Task: Find connections with filter location Metzingen with filter topic #programingwith filter profile language English with filter current company Zynga with filter school Bharat Institute of Technology with filter industry Wholesale Import and Export with filter service category iOS Development with filter keywords title Sales Engineer
Action: Mouse moved to (607, 68)
Screenshot: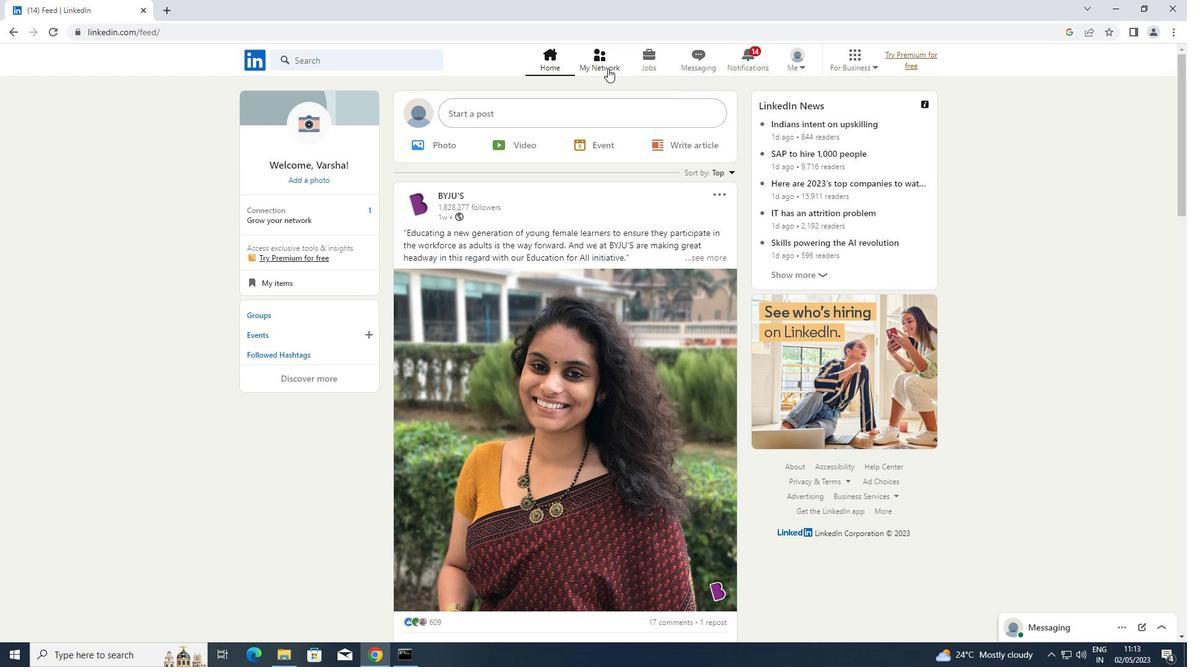 
Action: Mouse pressed left at (607, 68)
Screenshot: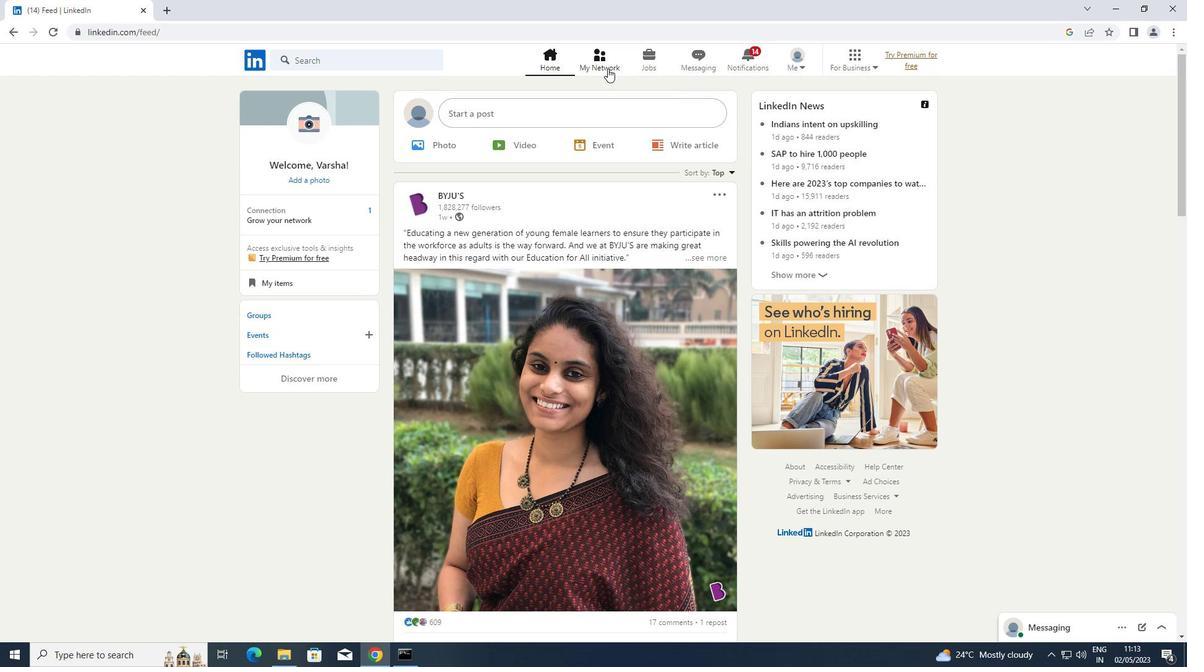 
Action: Mouse moved to (363, 134)
Screenshot: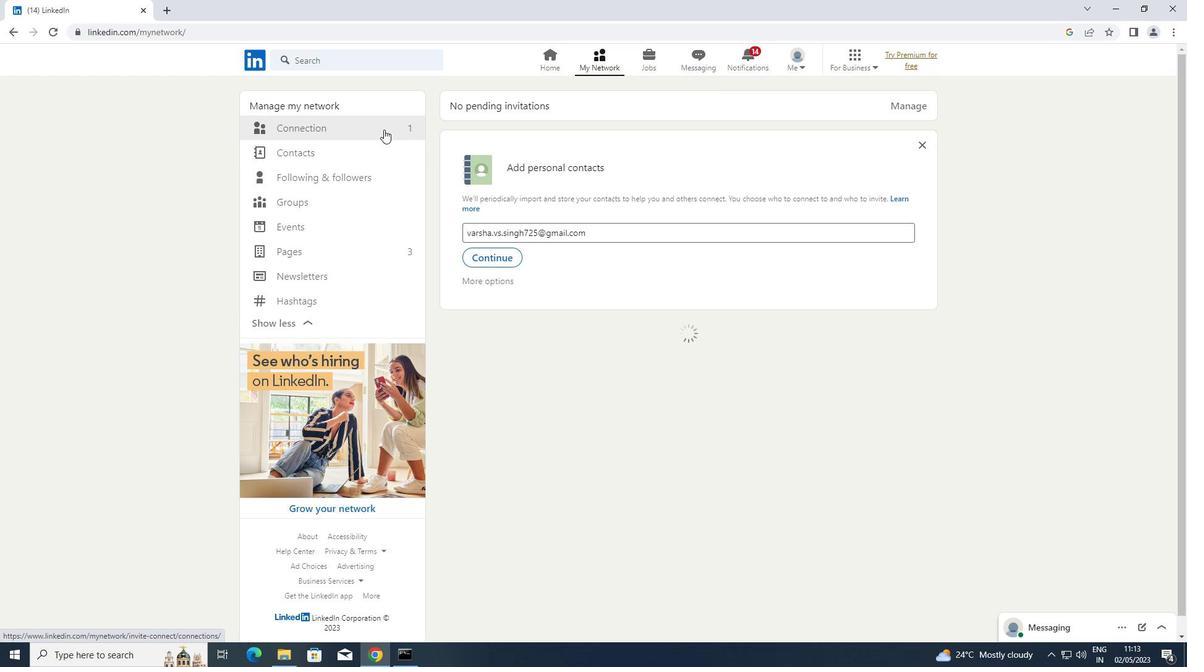 
Action: Mouse pressed left at (363, 134)
Screenshot: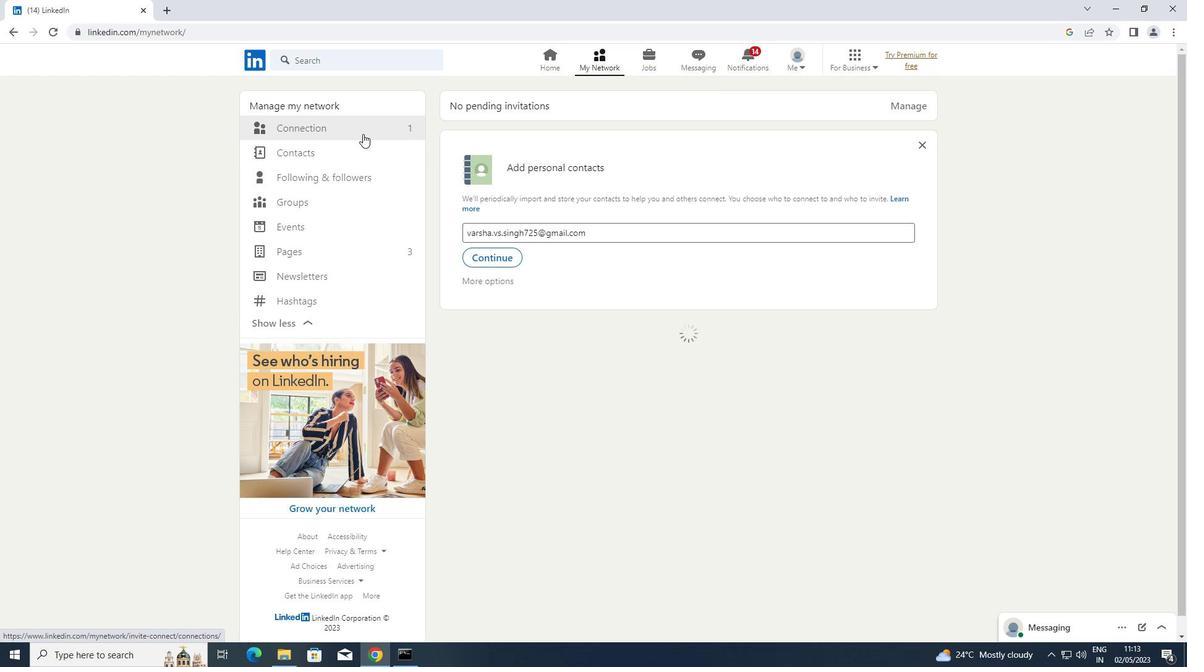 
Action: Mouse moved to (682, 126)
Screenshot: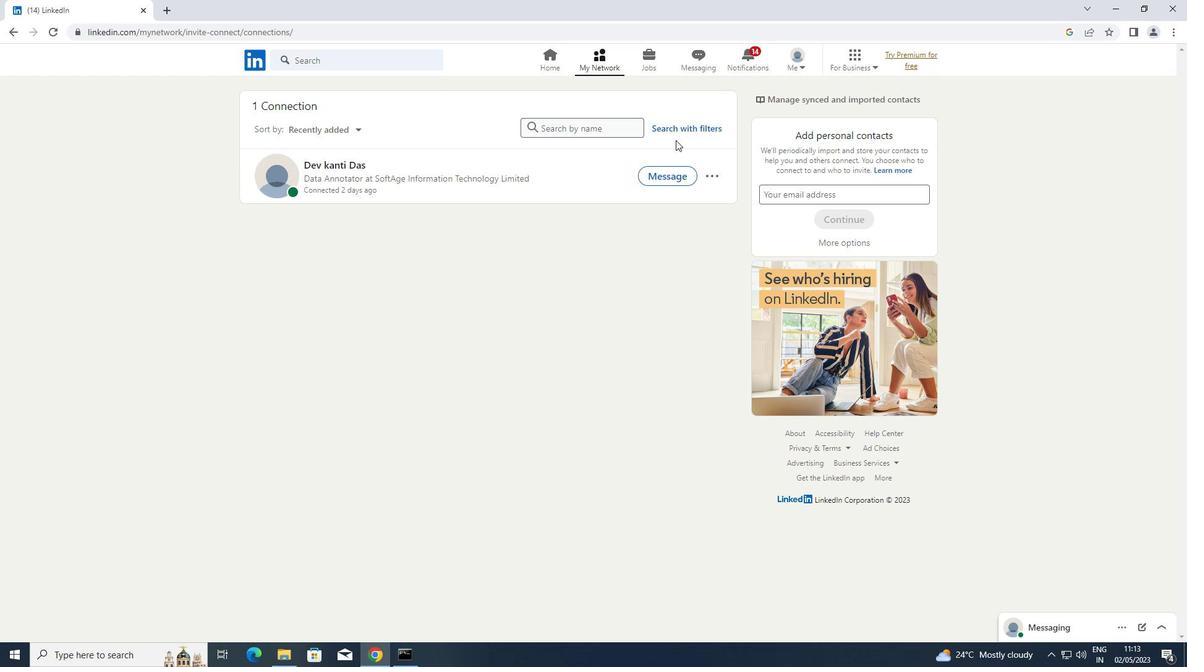 
Action: Mouse pressed left at (682, 126)
Screenshot: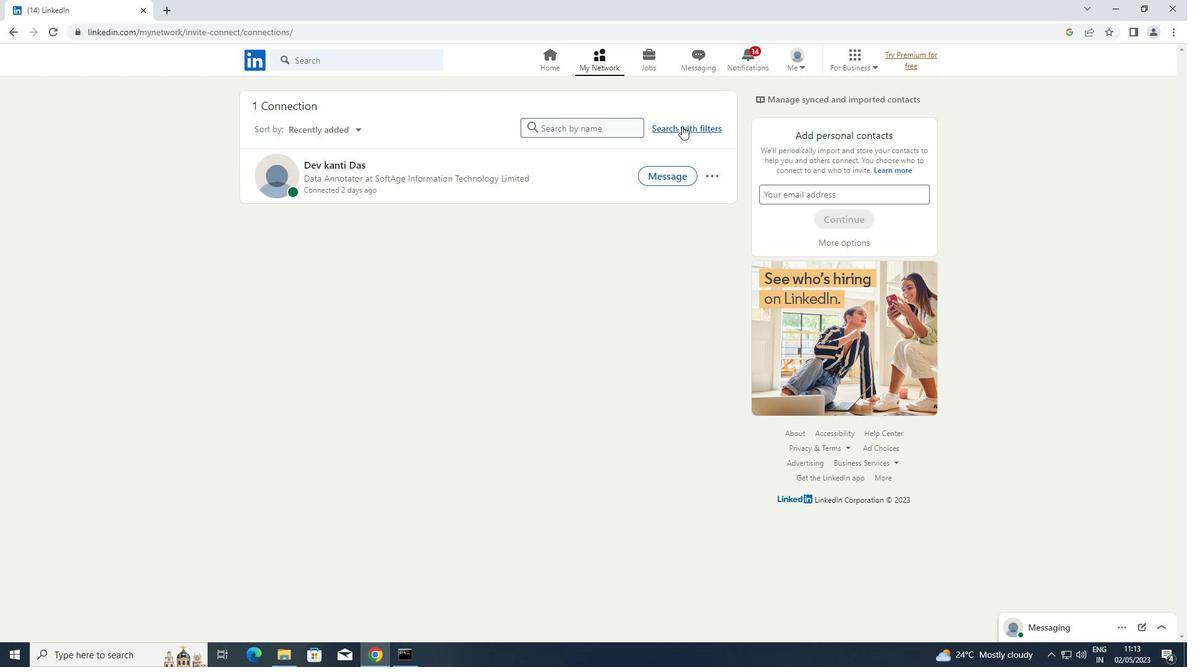 
Action: Mouse moved to (633, 100)
Screenshot: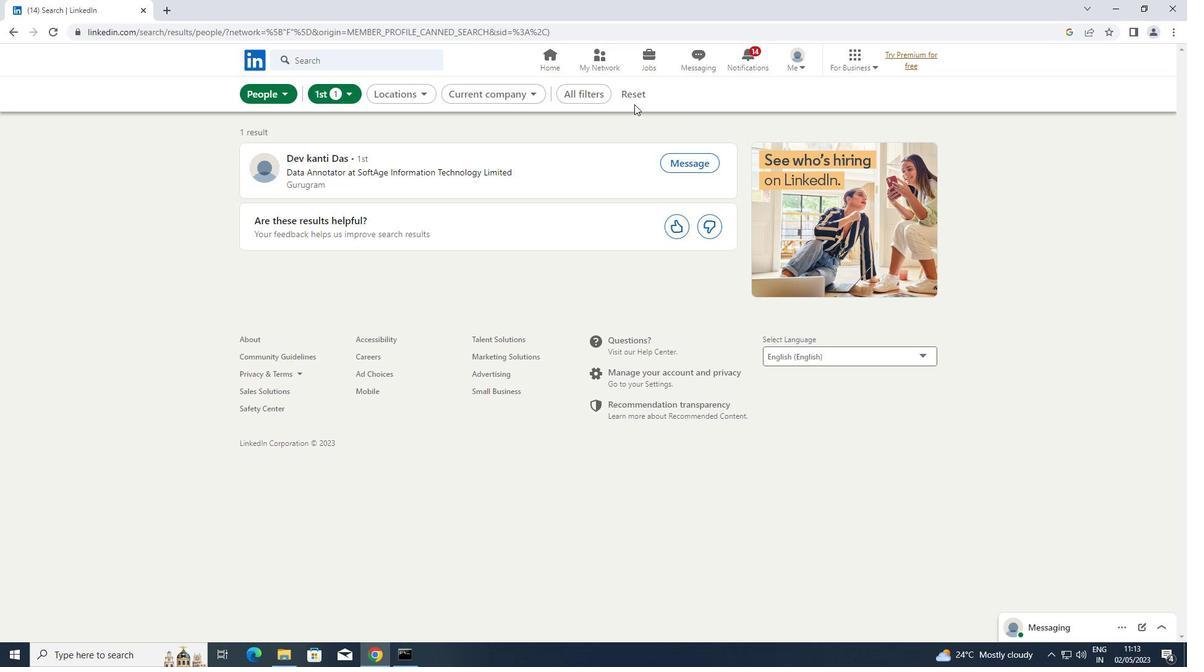 
Action: Mouse pressed left at (633, 100)
Screenshot: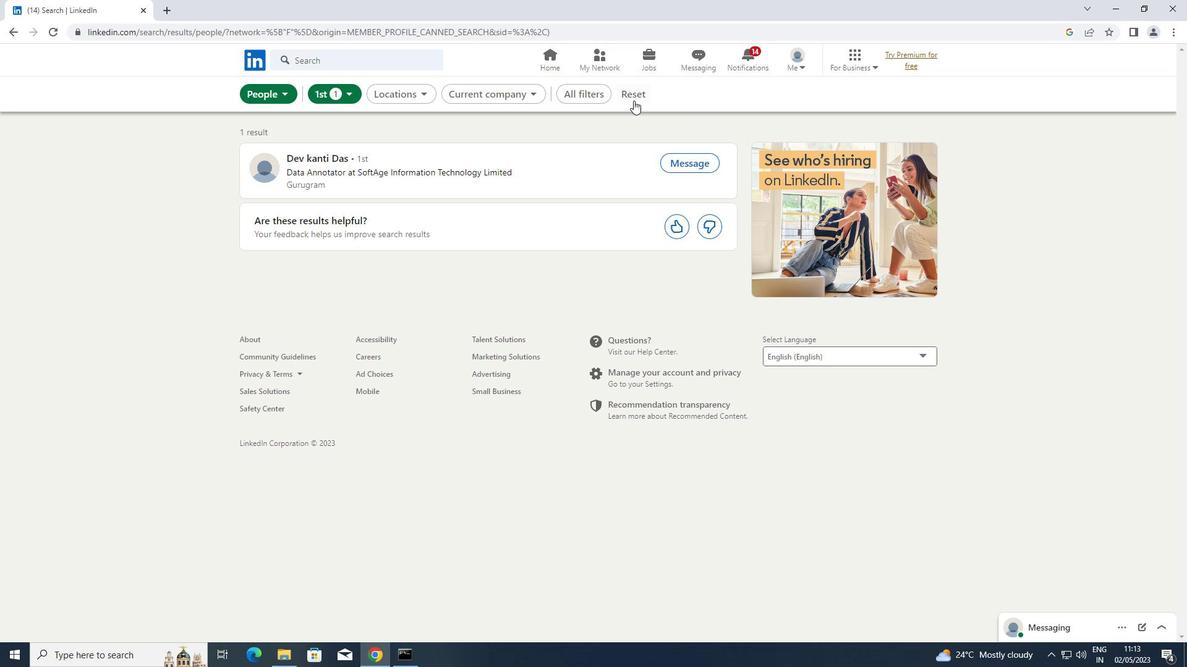 
Action: Mouse moved to (613, 94)
Screenshot: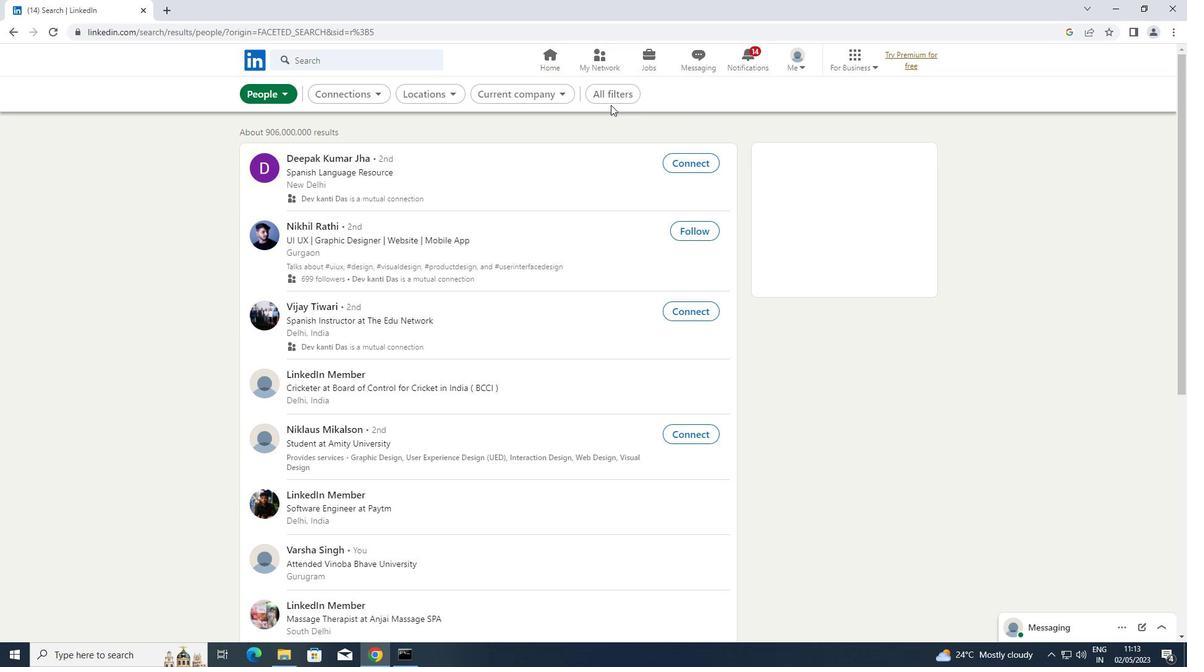 
Action: Mouse pressed left at (613, 94)
Screenshot: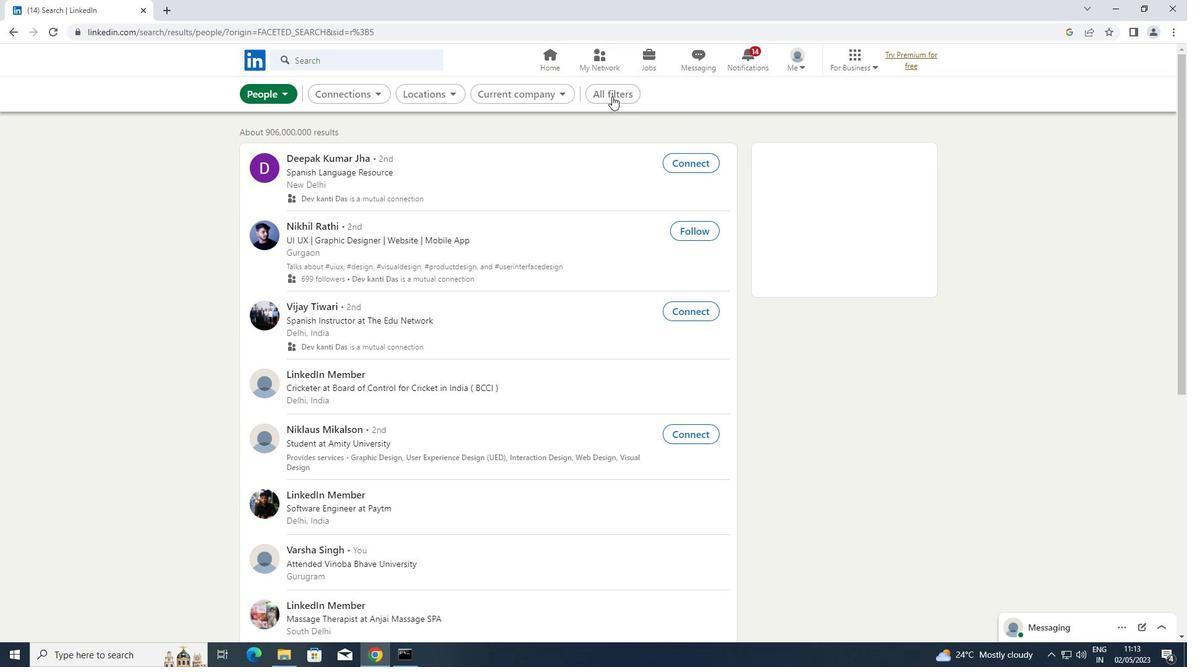
Action: Mouse moved to (937, 252)
Screenshot: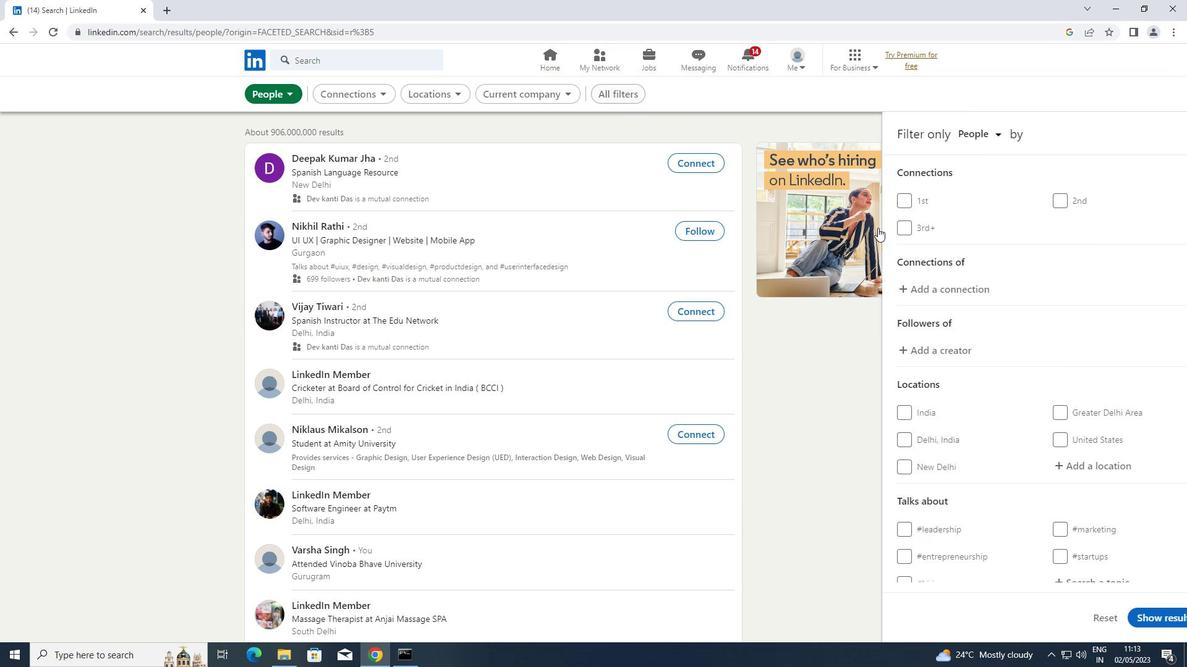 
Action: Mouse scrolled (937, 251) with delta (0, 0)
Screenshot: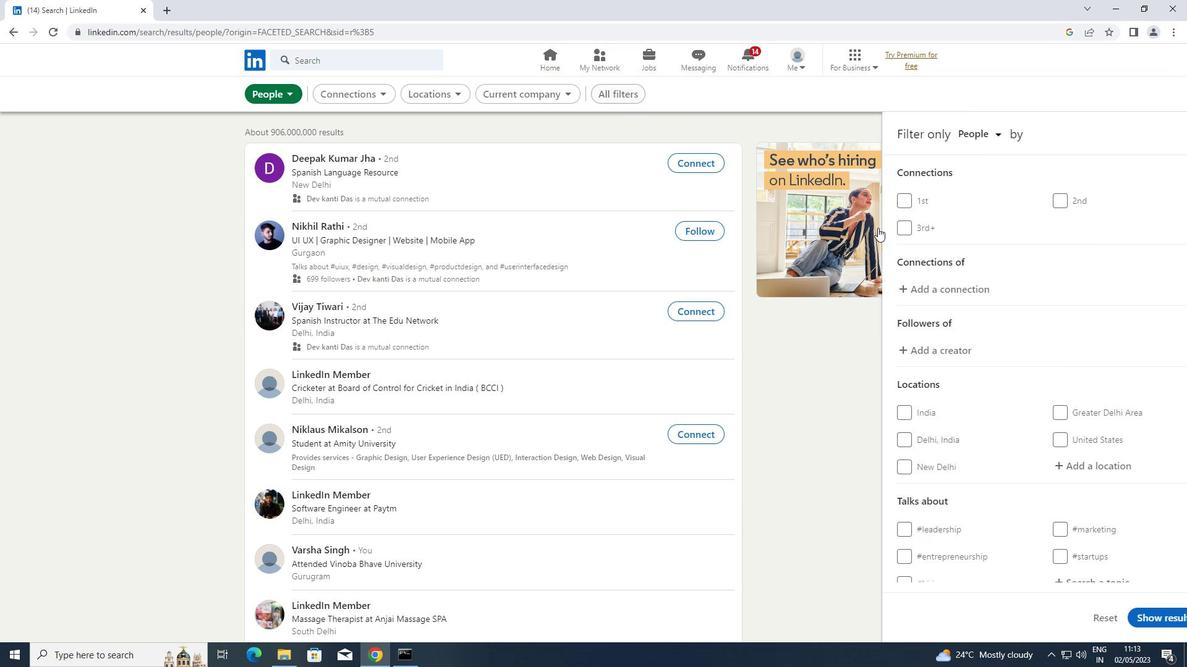 
Action: Mouse moved to (938, 252)
Screenshot: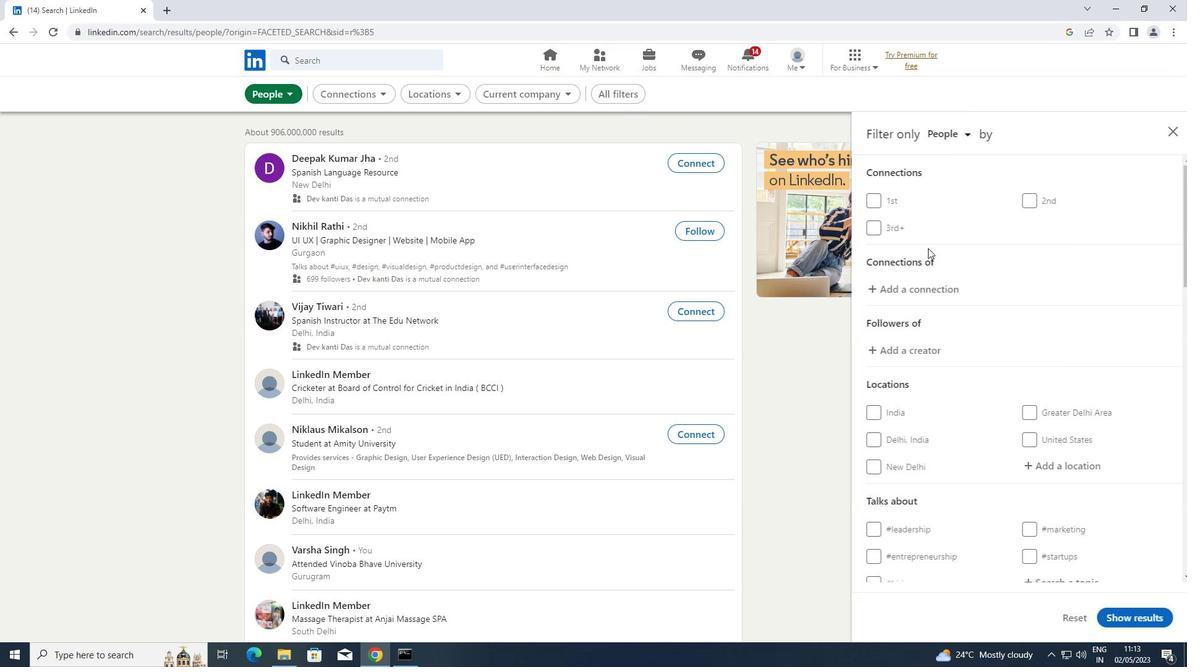 
Action: Mouse scrolled (938, 252) with delta (0, 0)
Screenshot: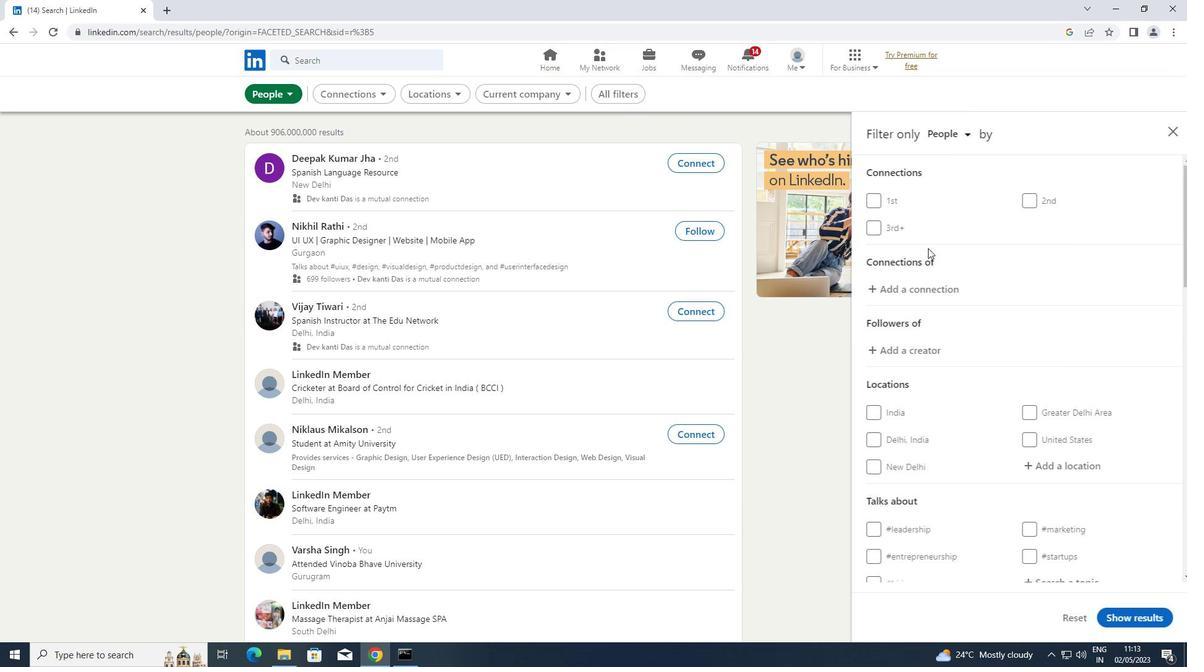 
Action: Mouse moved to (1068, 343)
Screenshot: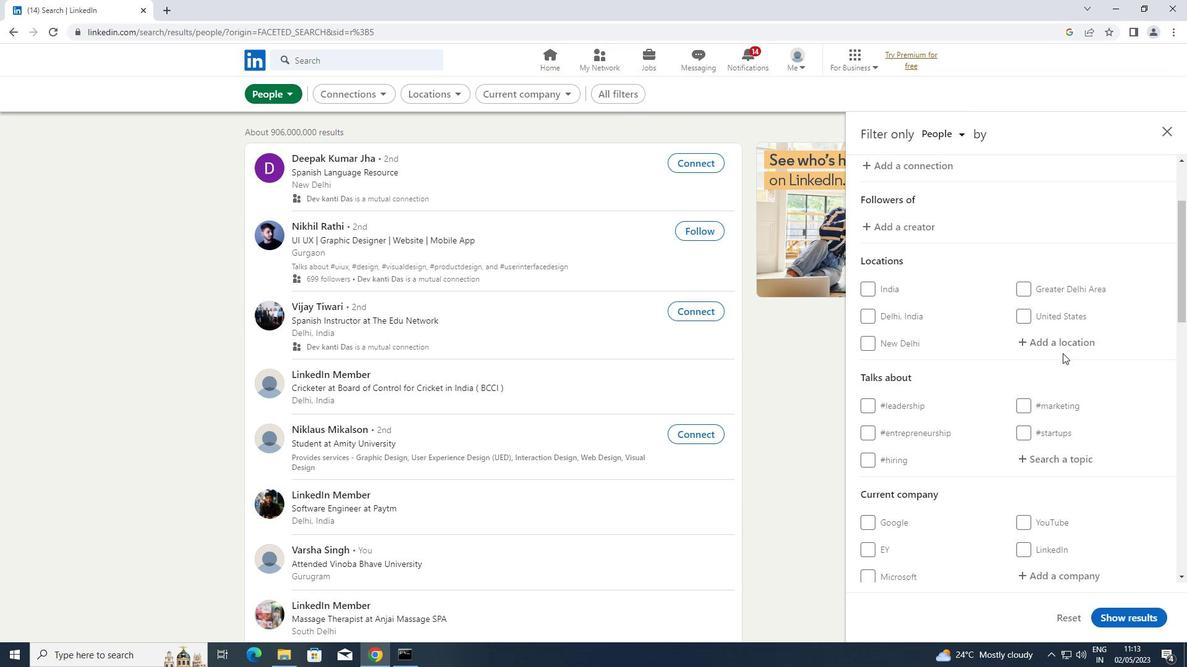 
Action: Mouse pressed left at (1068, 343)
Screenshot: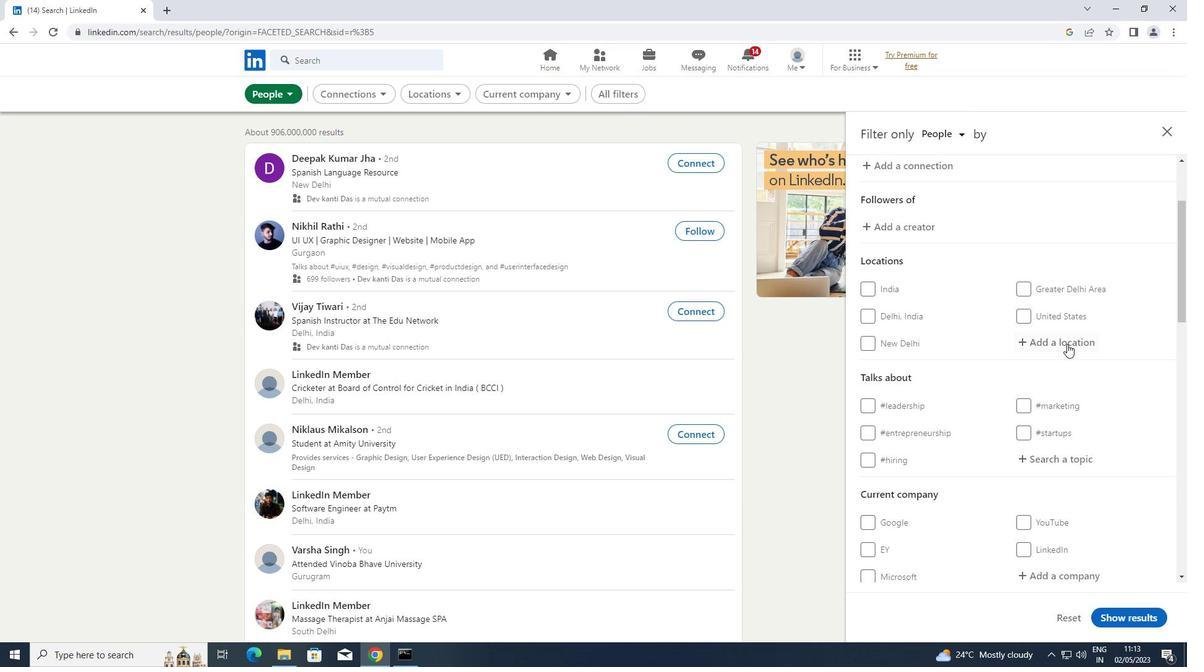 
Action: Key pressed <Key.shift>METZINGEN
Screenshot: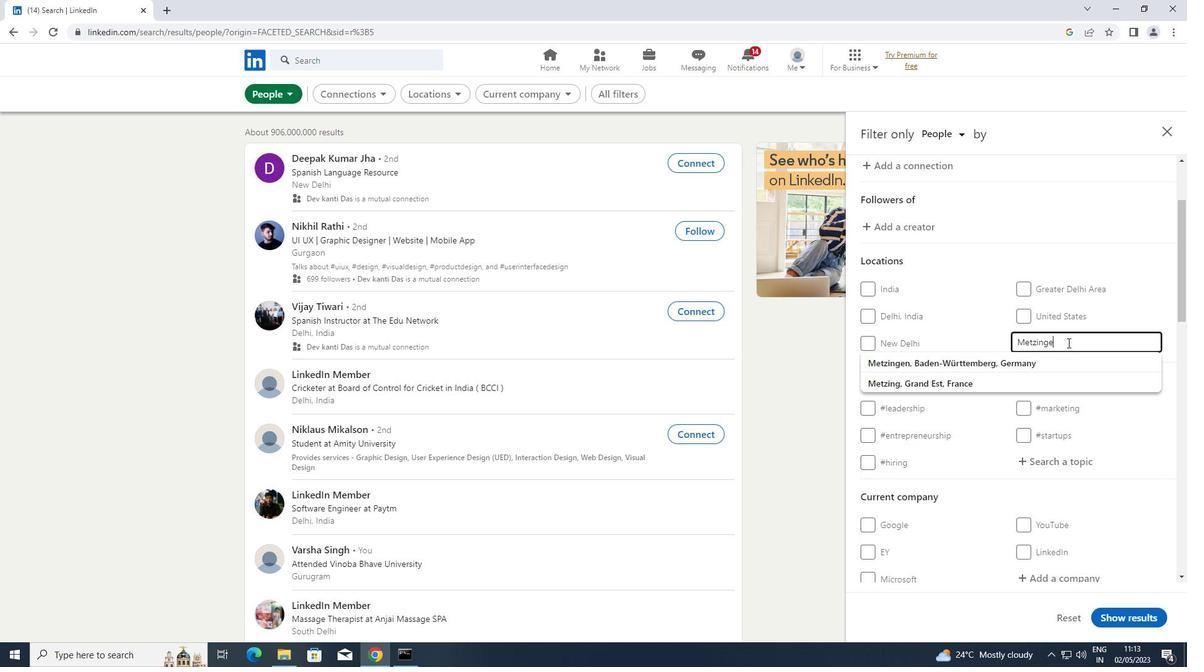 
Action: Mouse moved to (1051, 462)
Screenshot: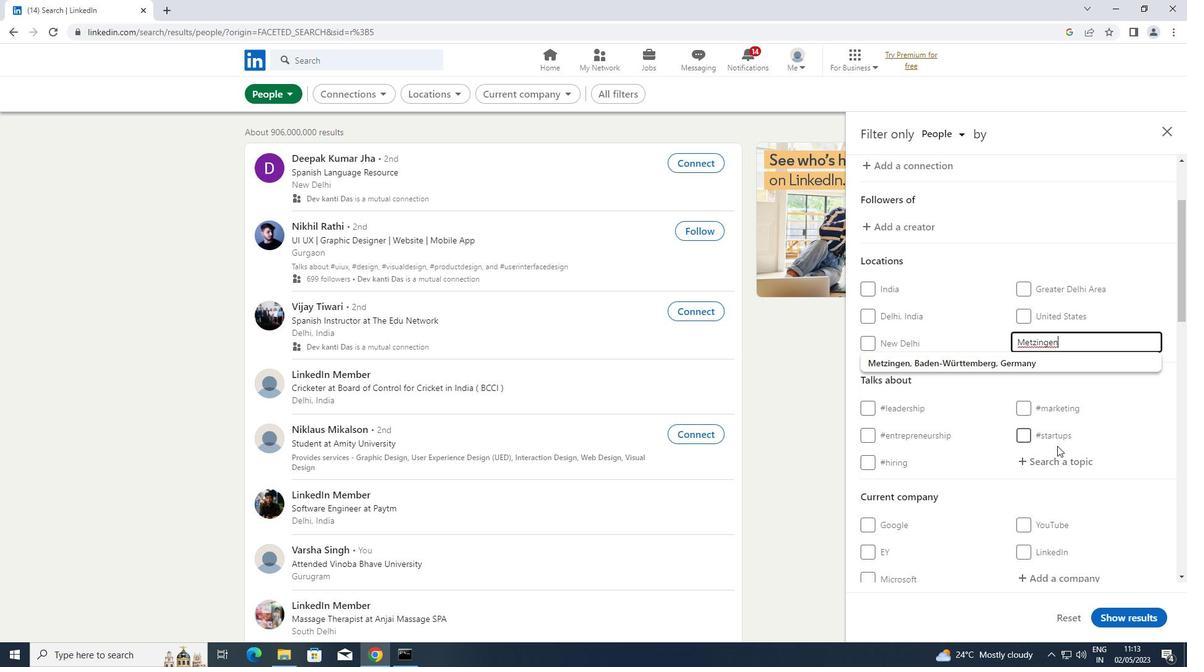
Action: Mouse pressed left at (1051, 462)
Screenshot: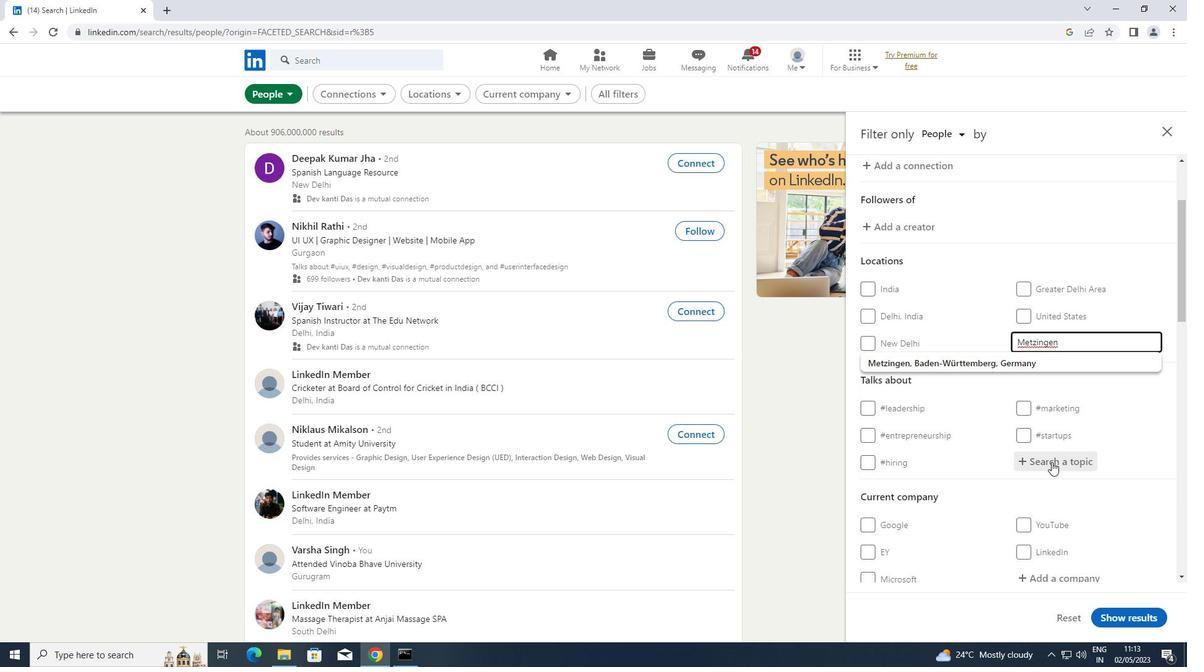 
Action: Key pressed PROGRAMMI
Screenshot: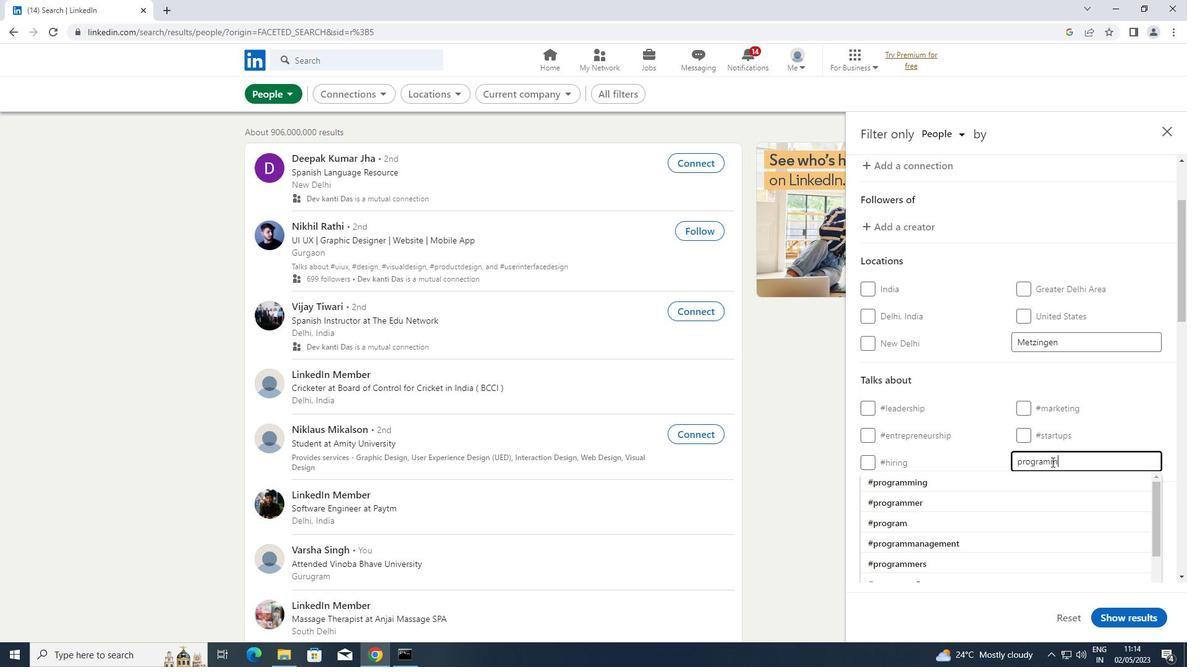 
Action: Mouse moved to (955, 476)
Screenshot: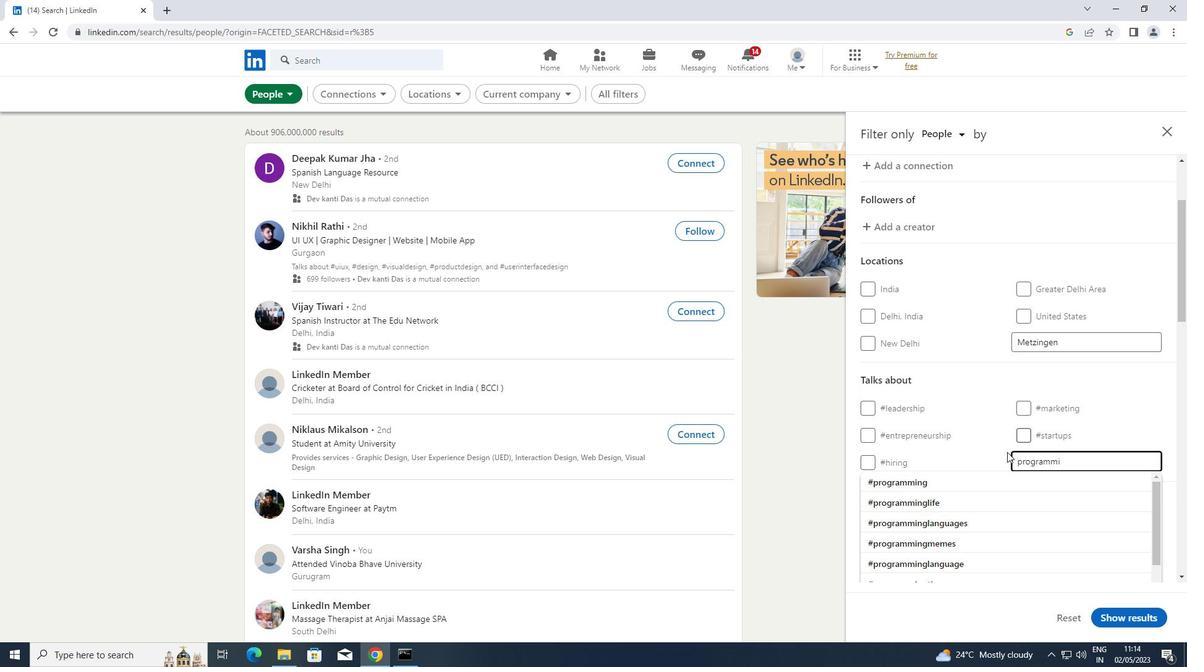 
Action: Mouse pressed left at (955, 476)
Screenshot: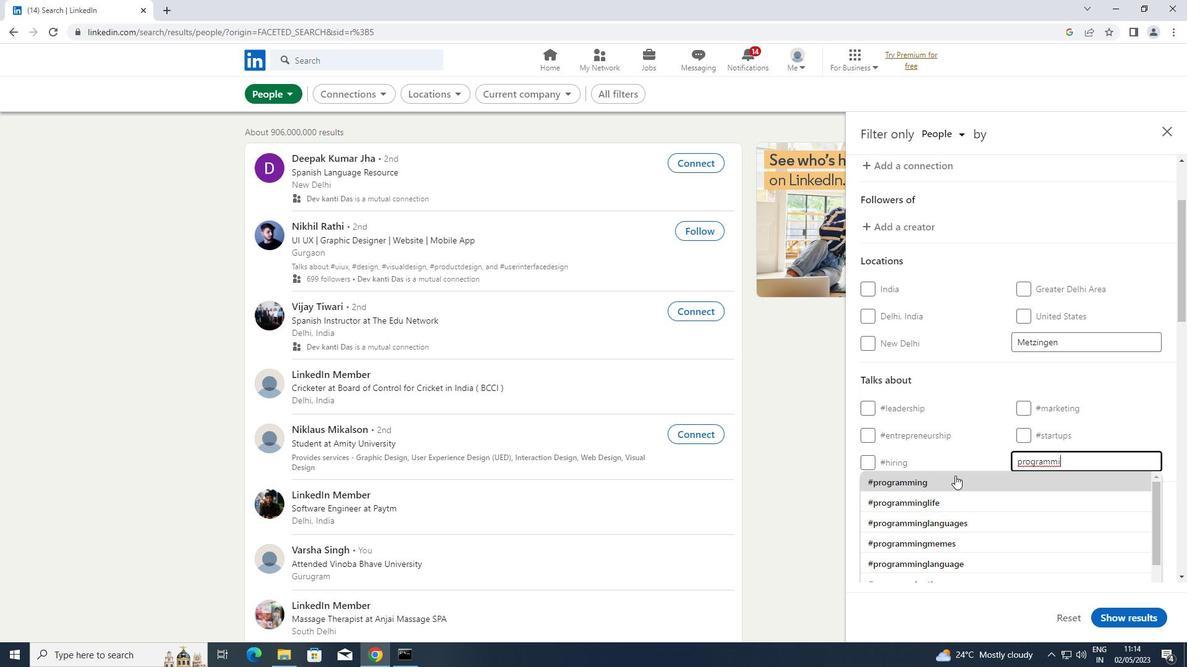 
Action: Mouse scrolled (955, 475) with delta (0, 0)
Screenshot: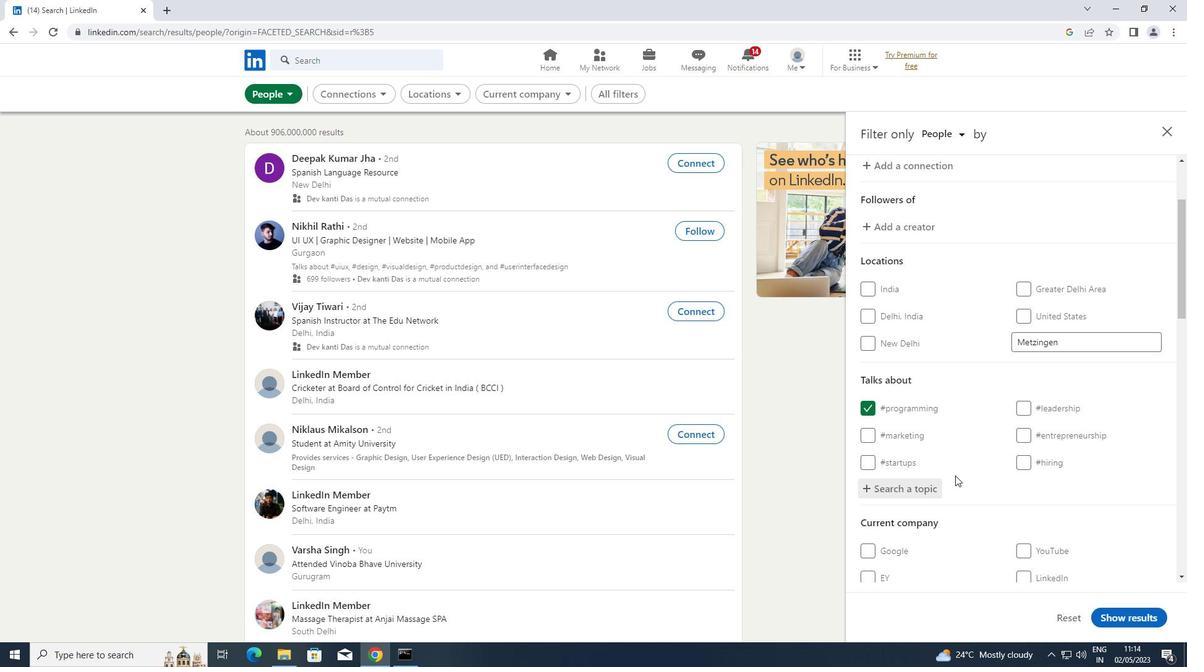 
Action: Mouse scrolled (955, 475) with delta (0, 0)
Screenshot: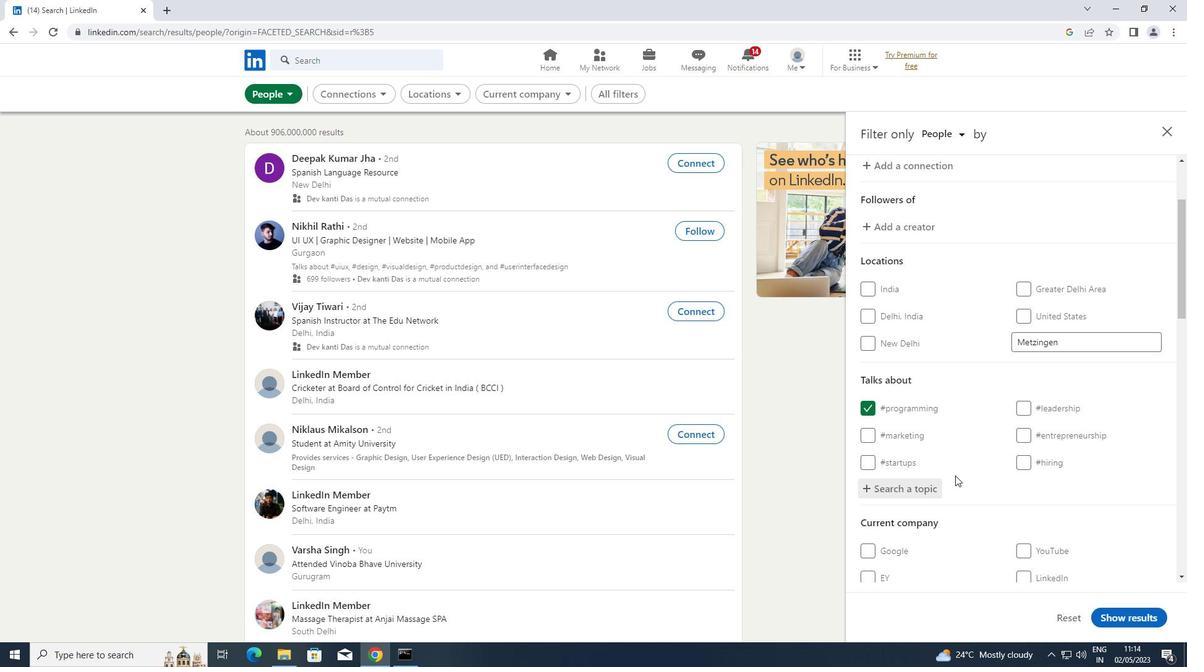 
Action: Mouse scrolled (955, 475) with delta (0, 0)
Screenshot: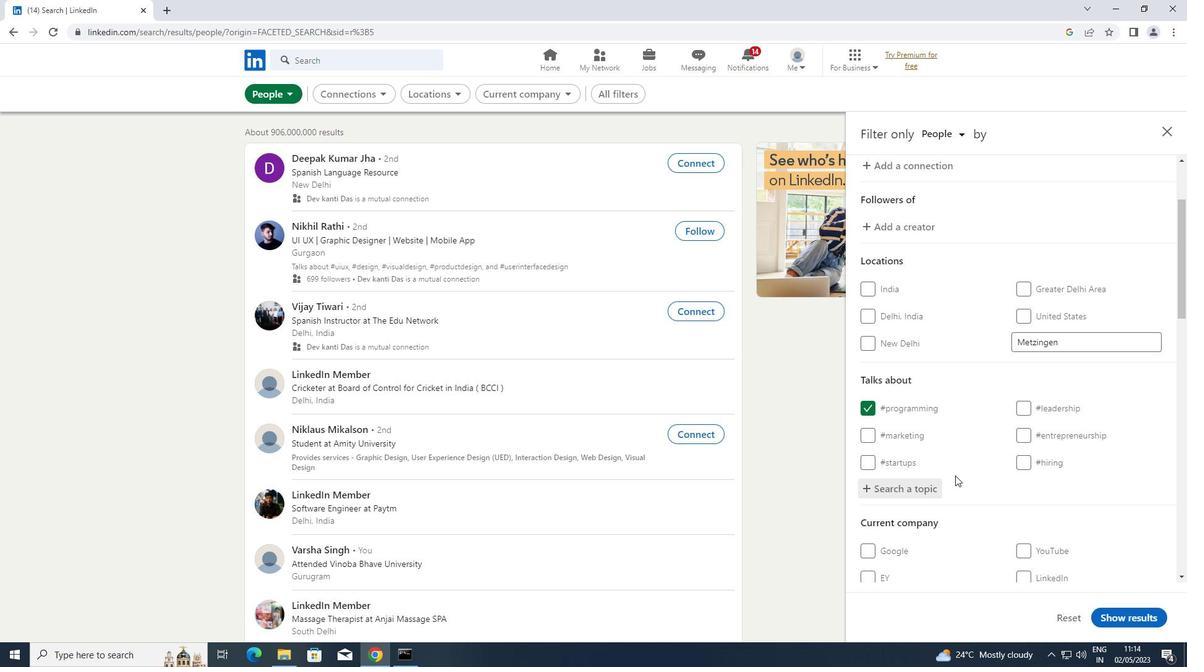 
Action: Mouse scrolled (955, 475) with delta (0, 0)
Screenshot: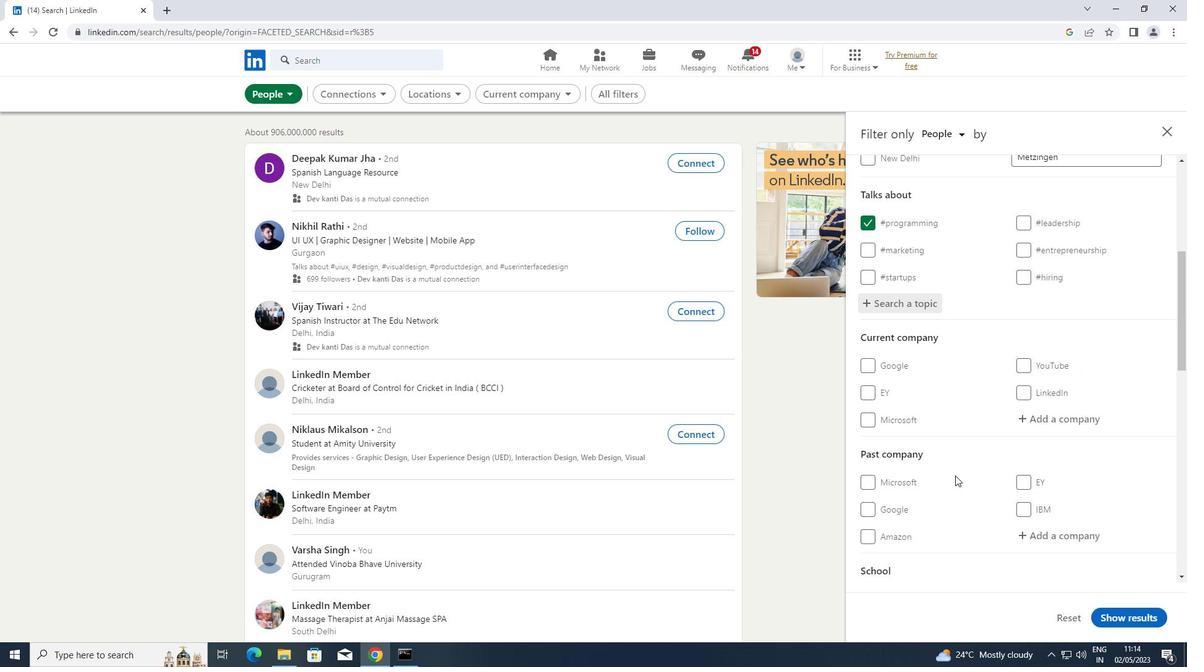 
Action: Mouse scrolled (955, 475) with delta (0, 0)
Screenshot: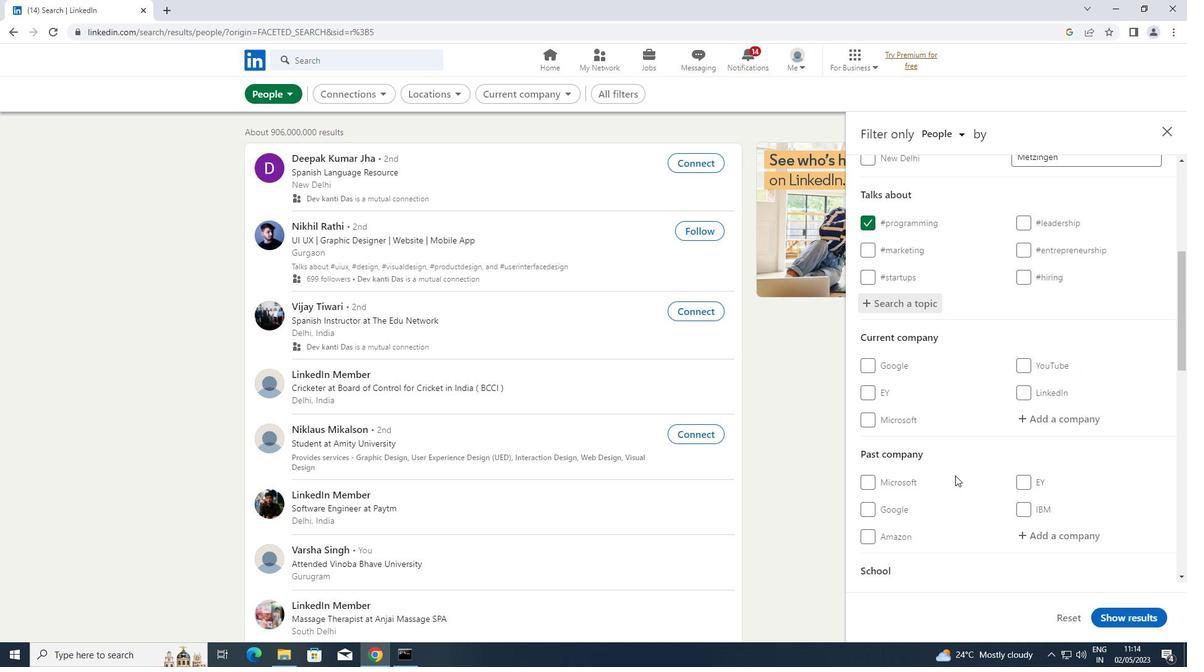 
Action: Mouse scrolled (955, 475) with delta (0, 0)
Screenshot: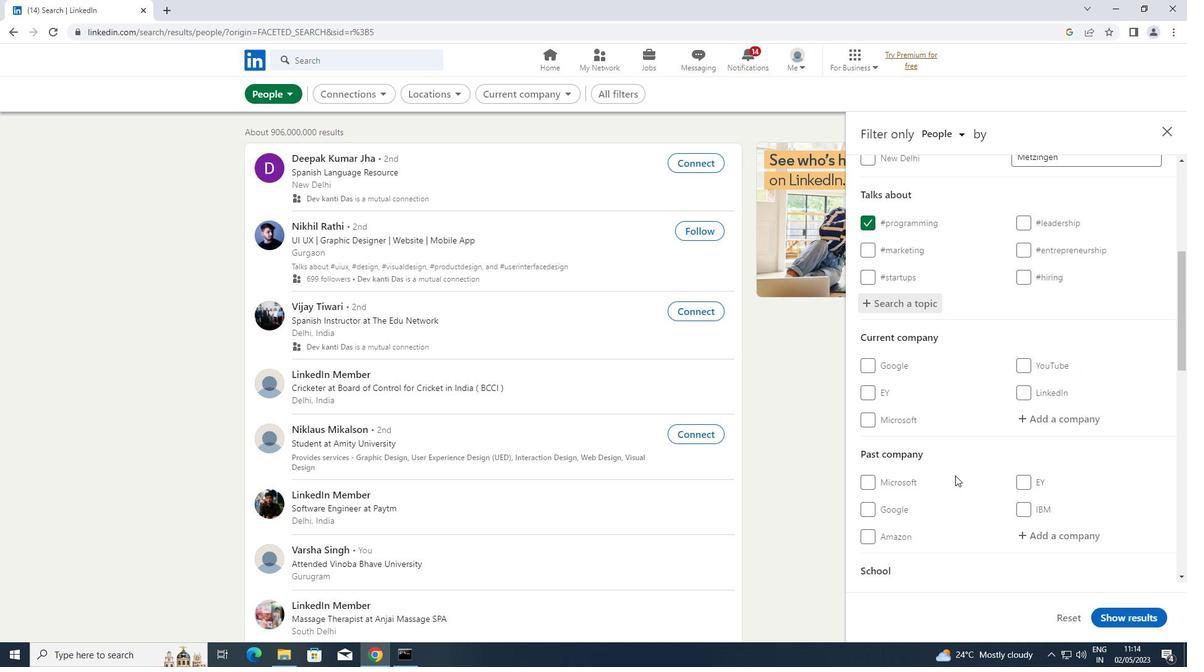 
Action: Mouse scrolled (955, 475) with delta (0, 0)
Screenshot: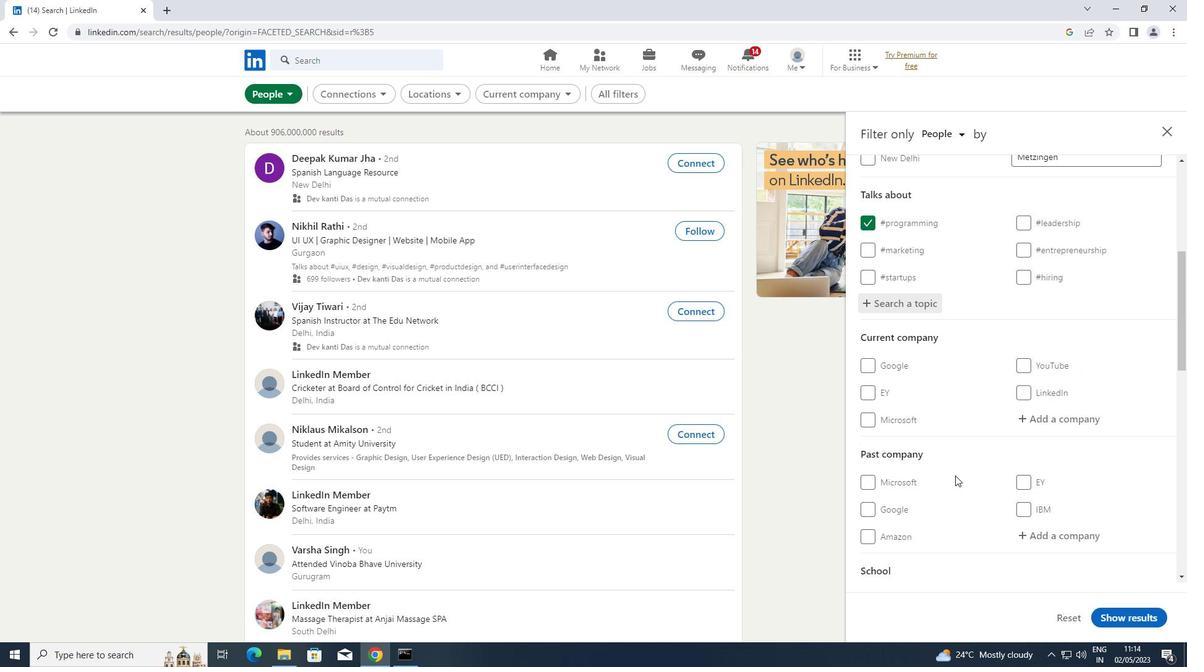 
Action: Mouse scrolled (955, 475) with delta (0, 0)
Screenshot: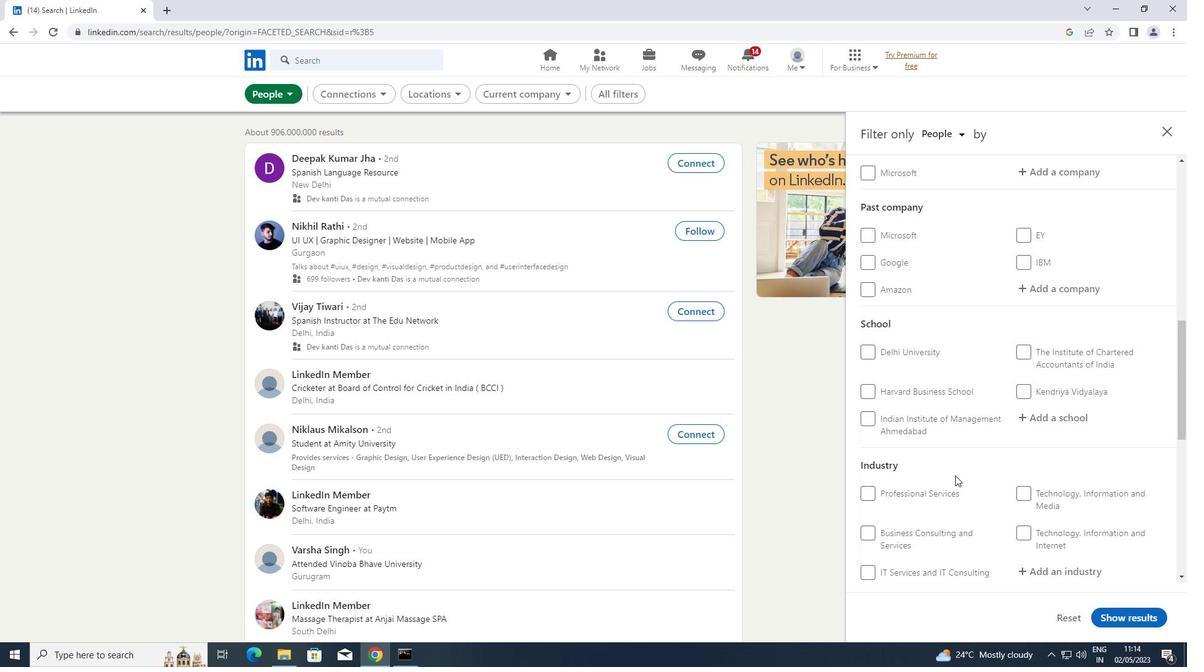 
Action: Mouse scrolled (955, 475) with delta (0, 0)
Screenshot: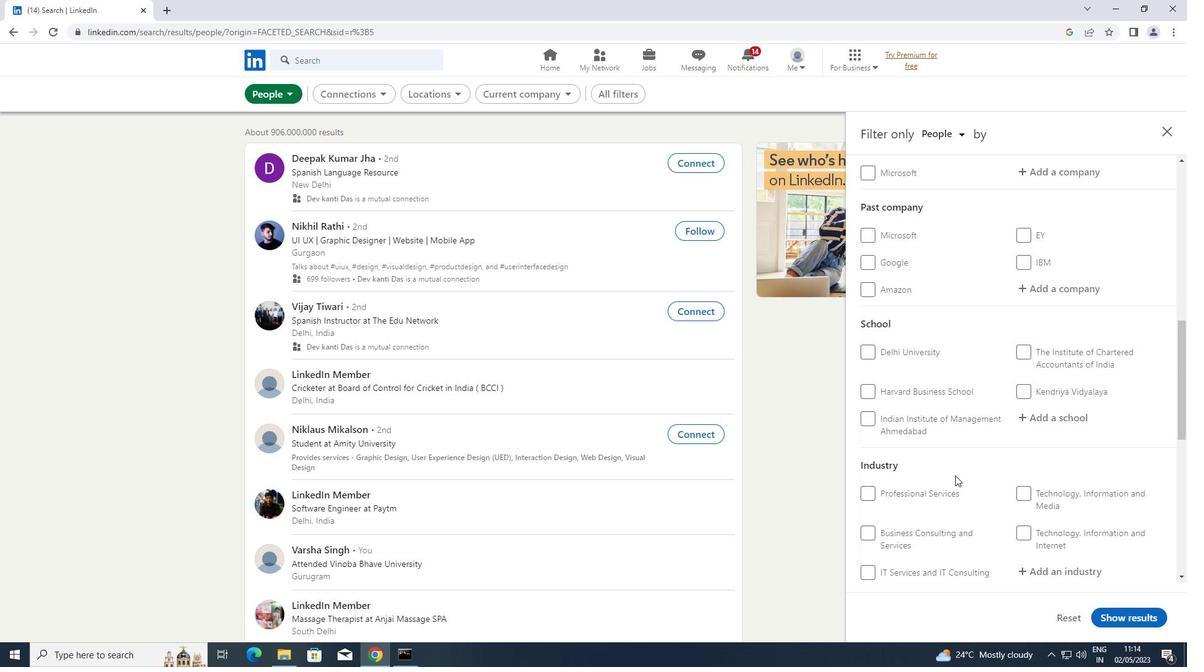 
Action: Mouse scrolled (955, 475) with delta (0, 0)
Screenshot: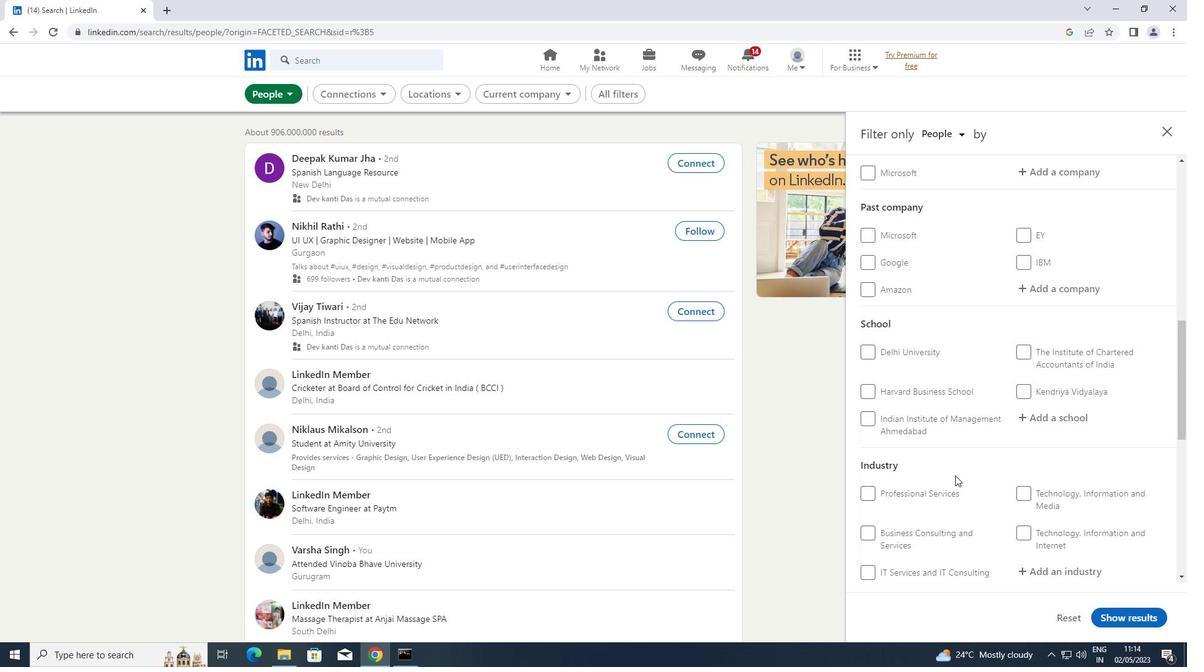 
Action: Mouse moved to (869, 448)
Screenshot: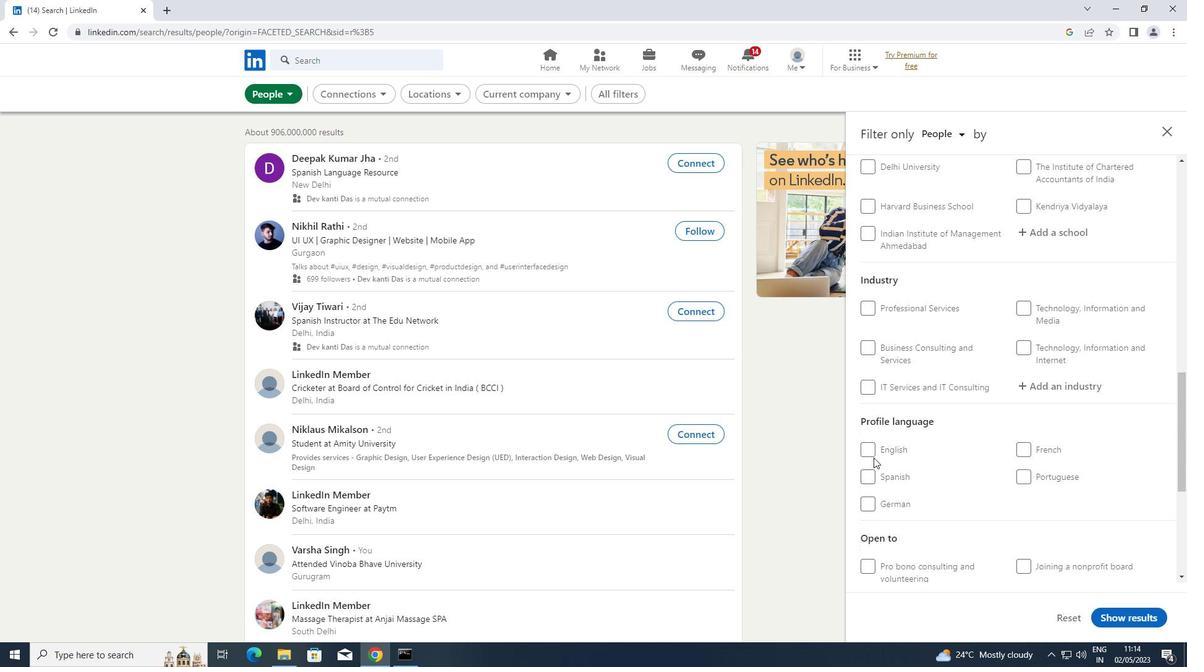 
Action: Mouse pressed left at (869, 448)
Screenshot: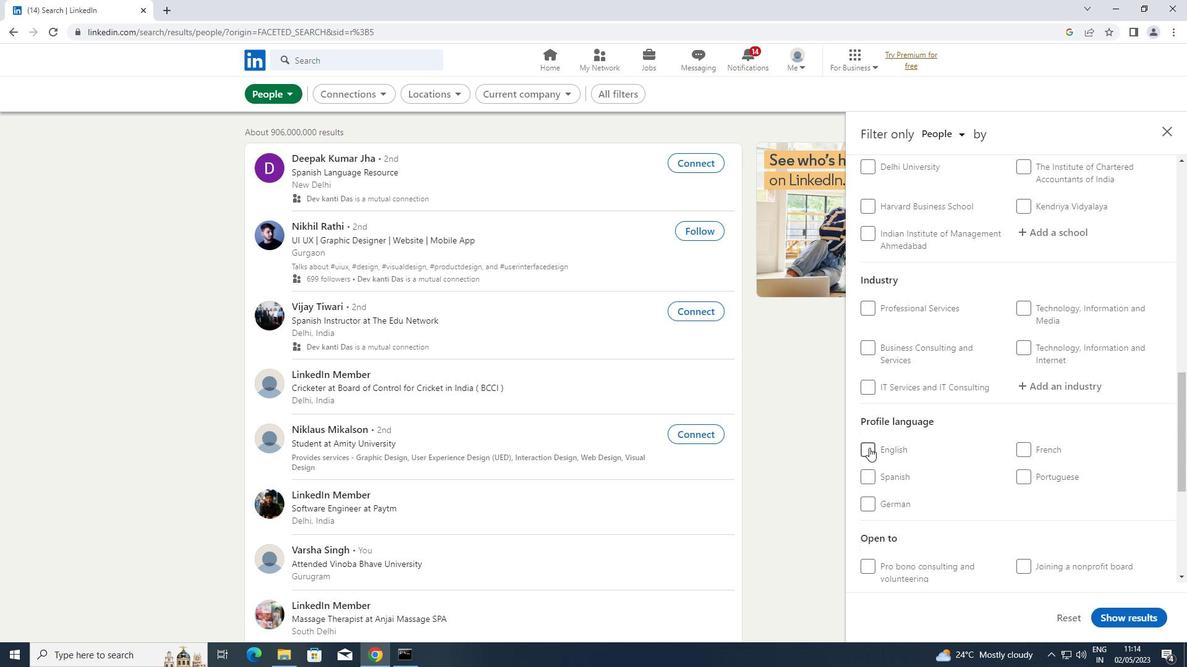 
Action: Mouse moved to (962, 433)
Screenshot: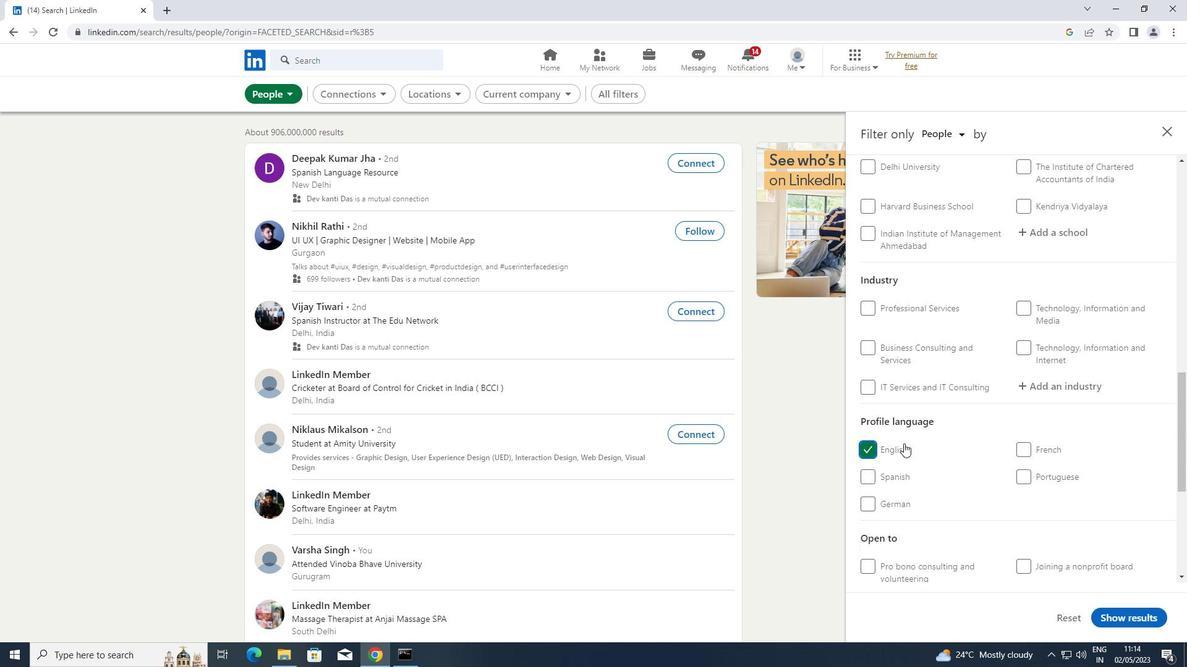 
Action: Mouse scrolled (962, 434) with delta (0, 0)
Screenshot: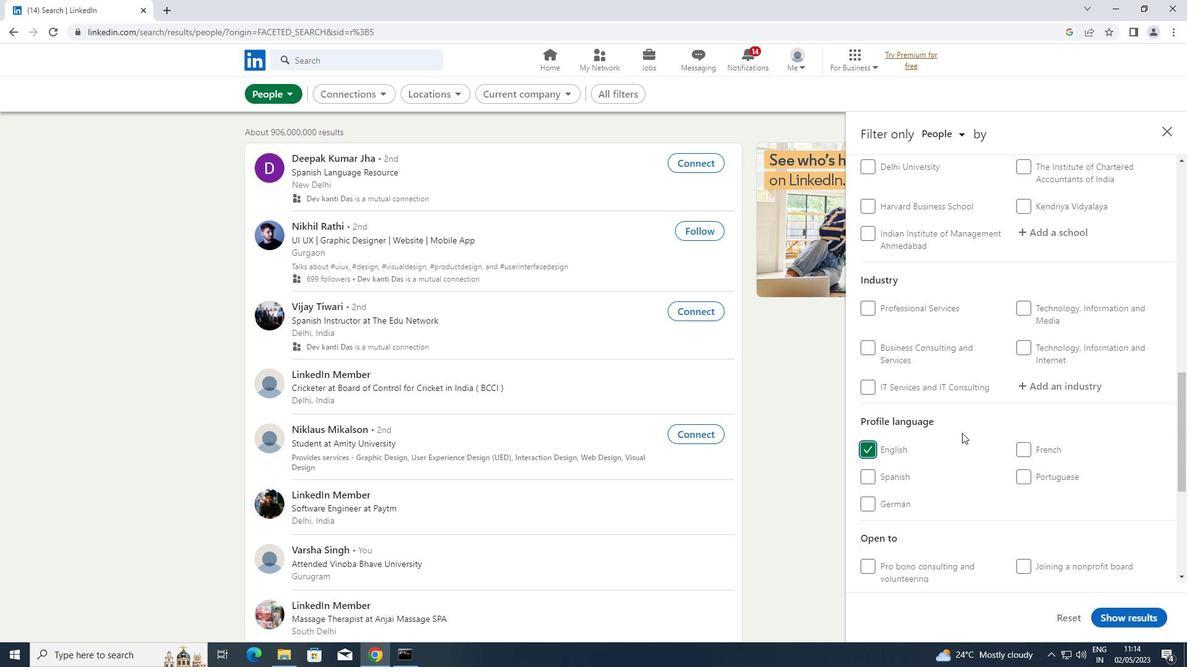 
Action: Mouse scrolled (962, 434) with delta (0, 0)
Screenshot: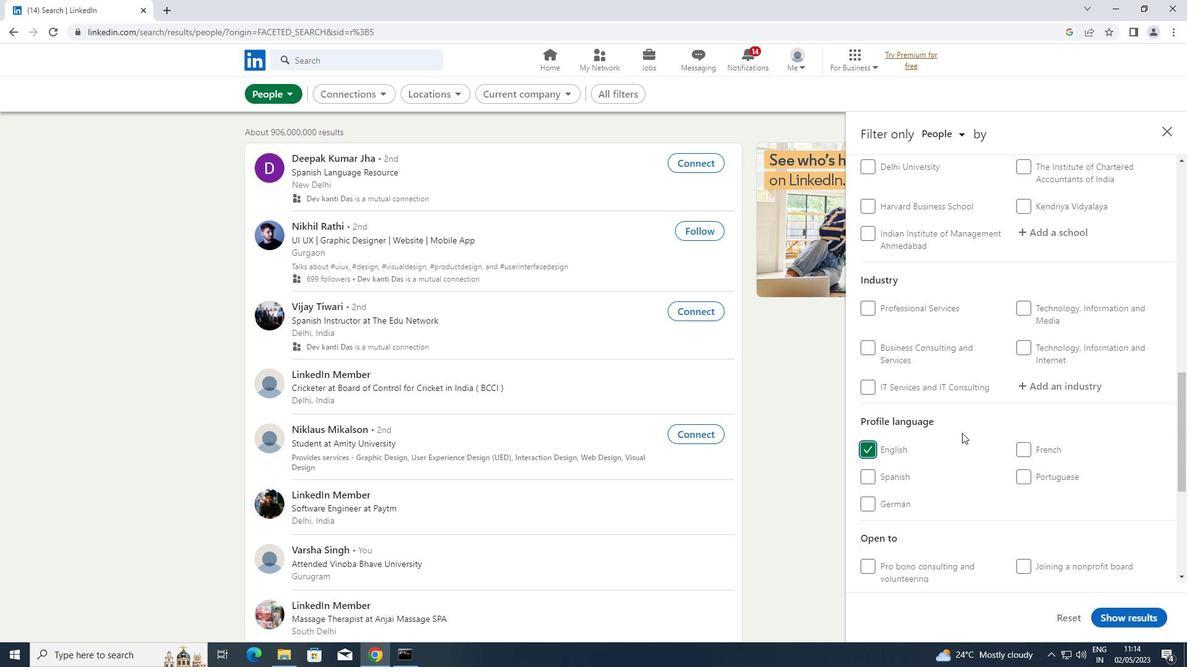 
Action: Mouse scrolled (962, 434) with delta (0, 0)
Screenshot: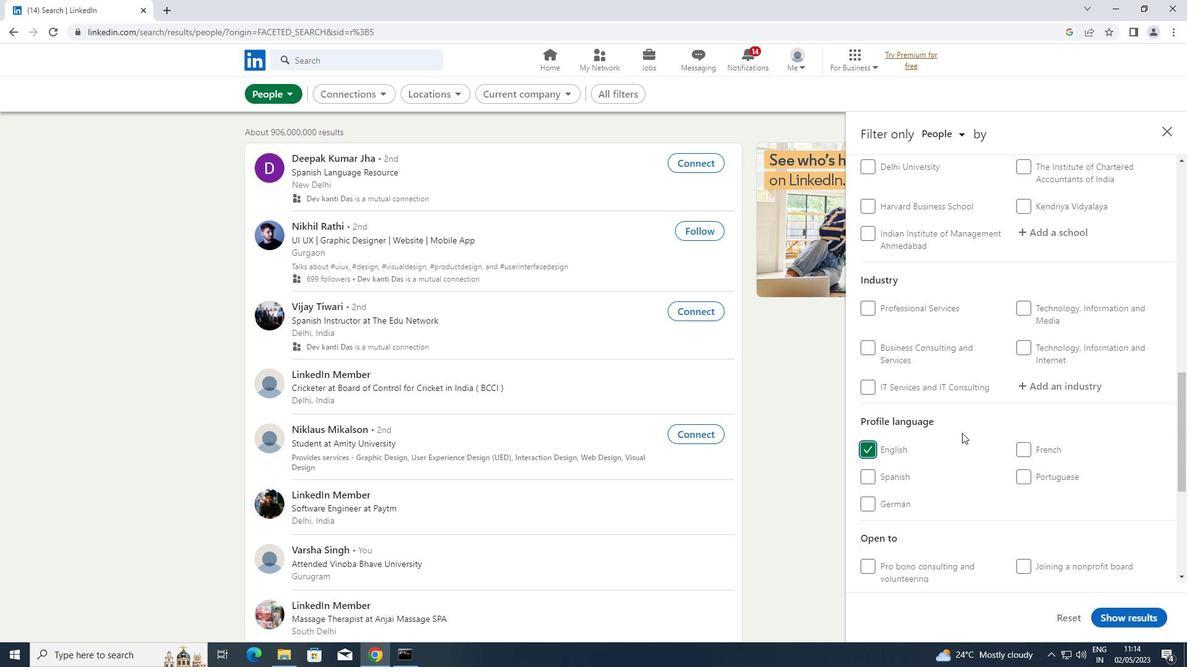 
Action: Mouse scrolled (962, 434) with delta (0, 0)
Screenshot: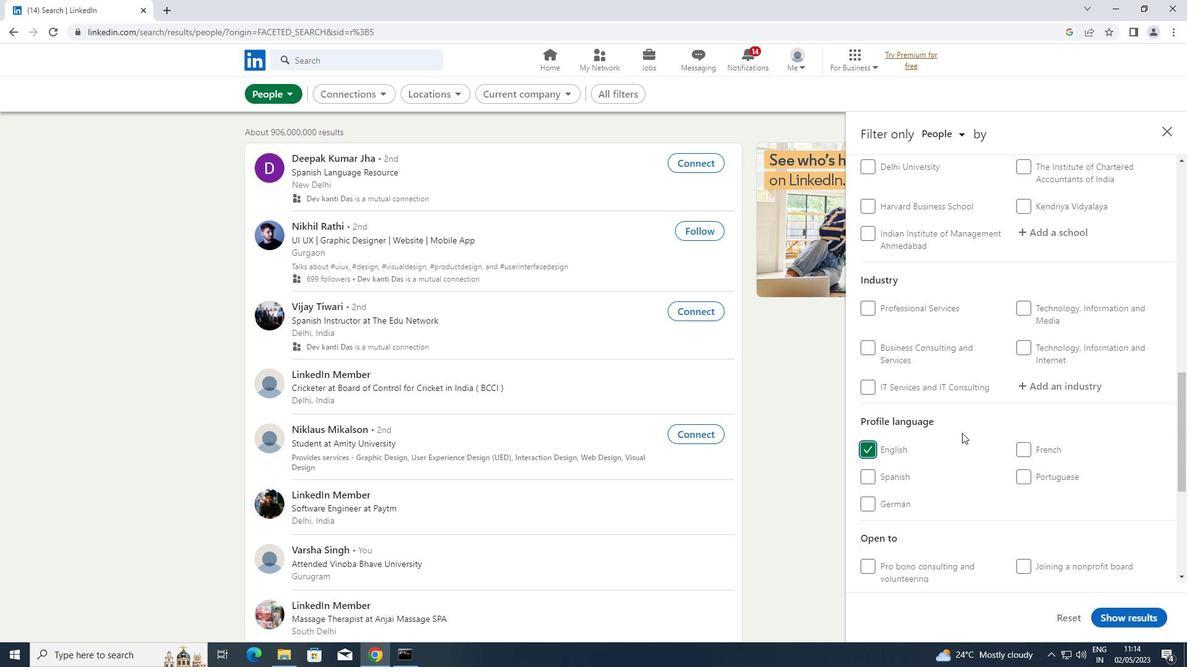 
Action: Mouse scrolled (962, 434) with delta (0, 0)
Screenshot: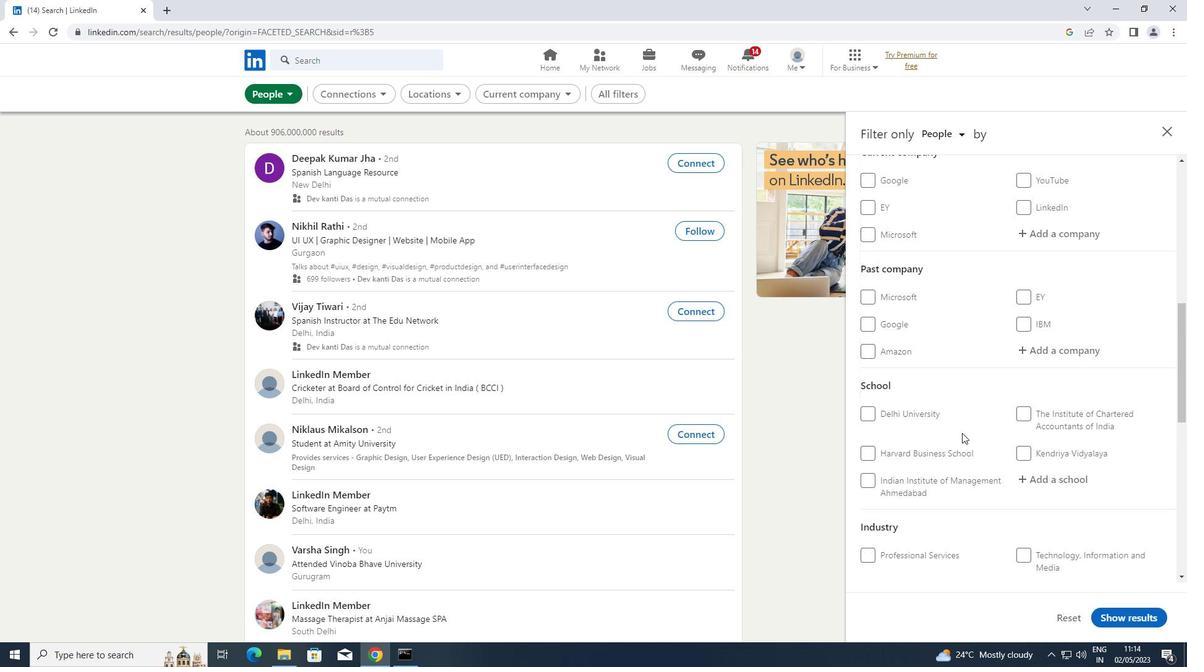 
Action: Mouse scrolled (962, 434) with delta (0, 0)
Screenshot: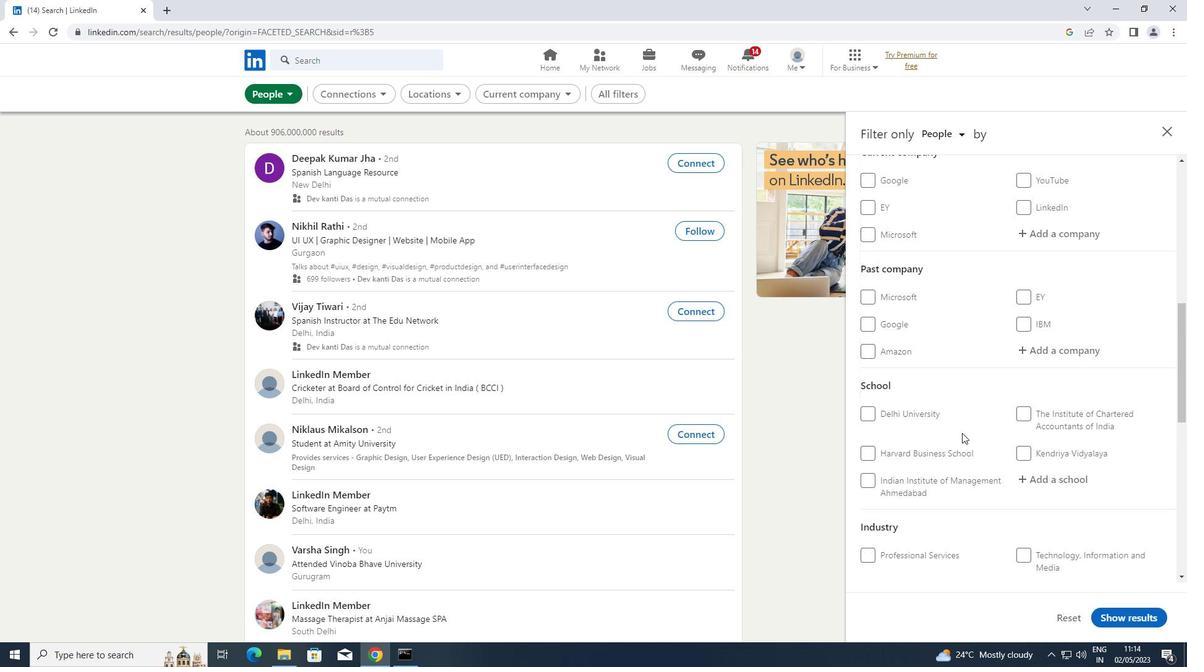 
Action: Mouse moved to (1090, 360)
Screenshot: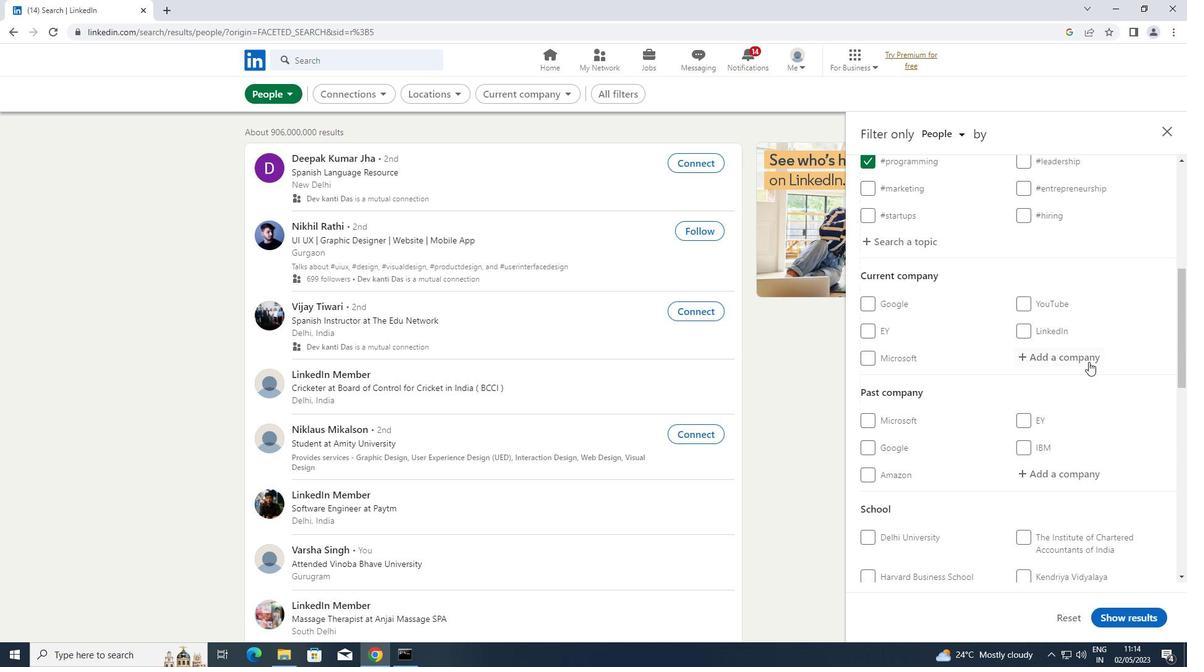 
Action: Mouse pressed left at (1090, 360)
Screenshot: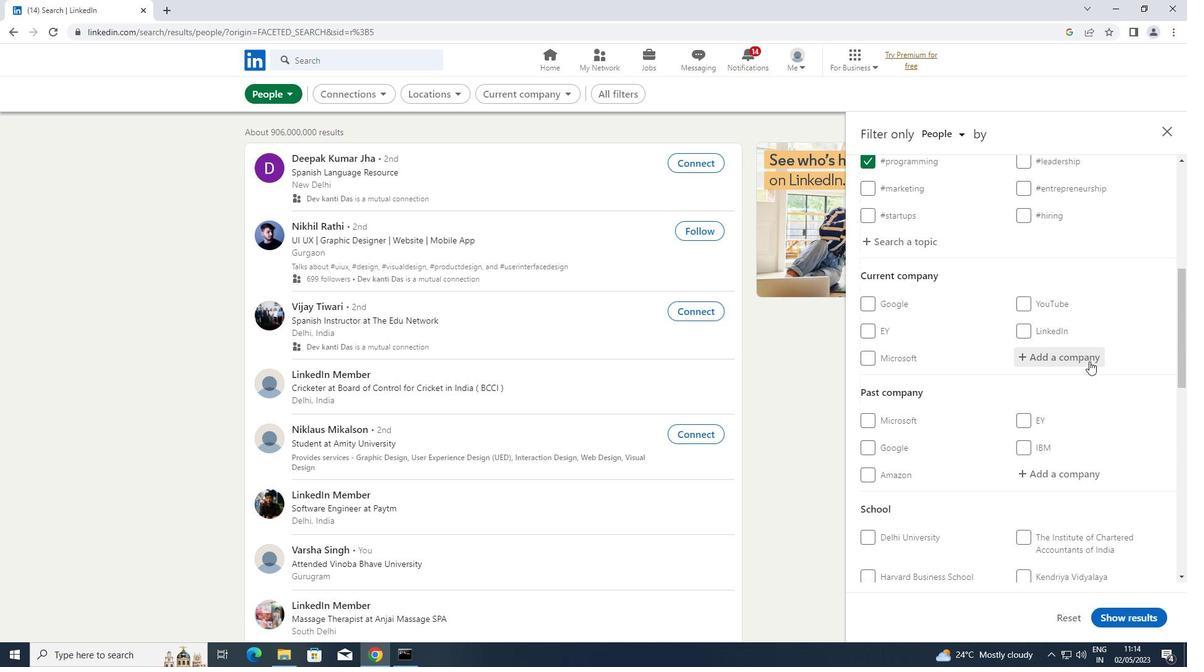 
Action: Key pressed <Key.shift>ZYNGA
Screenshot: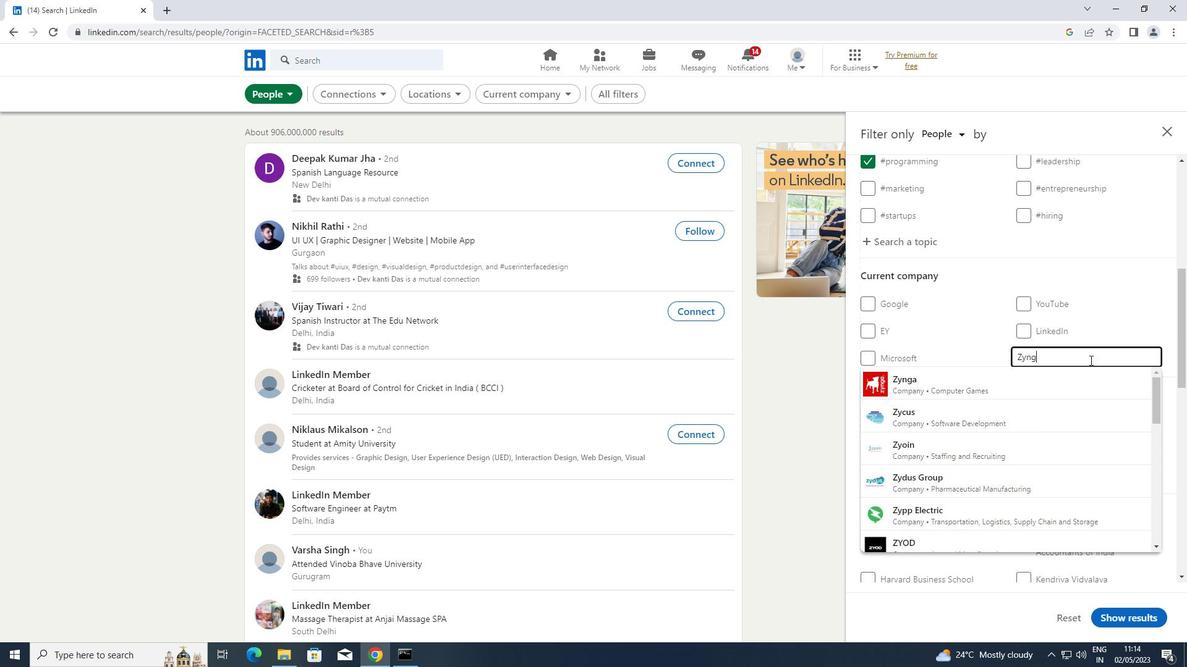
Action: Mouse moved to (922, 378)
Screenshot: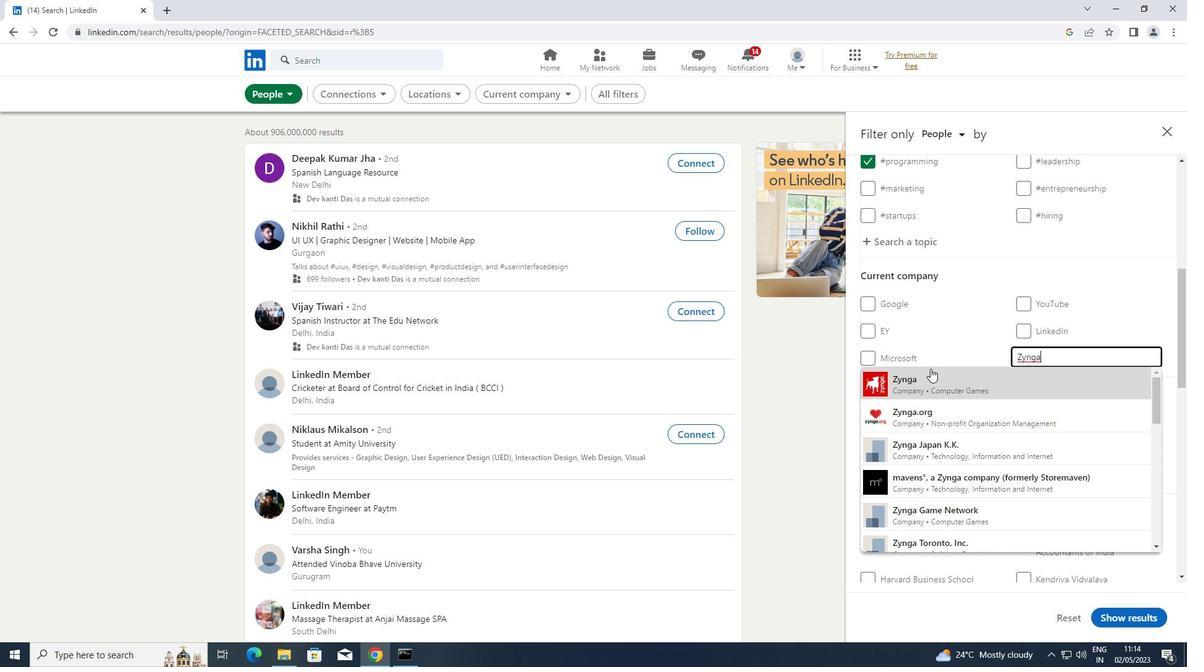 
Action: Mouse pressed left at (922, 378)
Screenshot: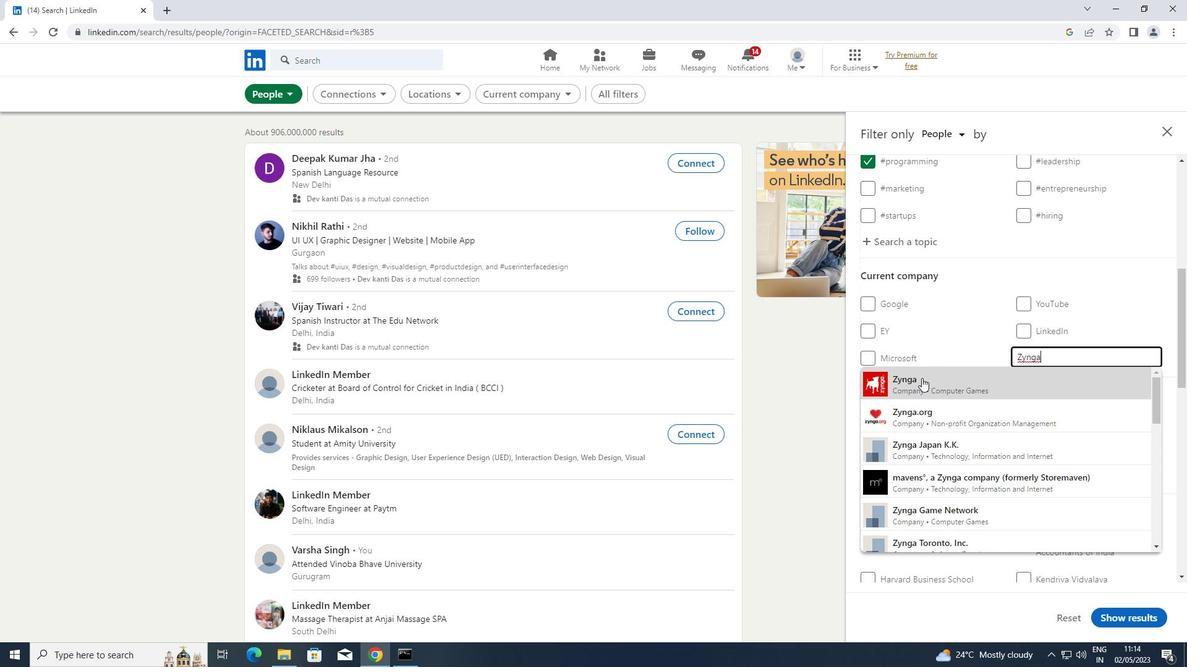 
Action: Mouse scrolled (922, 377) with delta (0, 0)
Screenshot: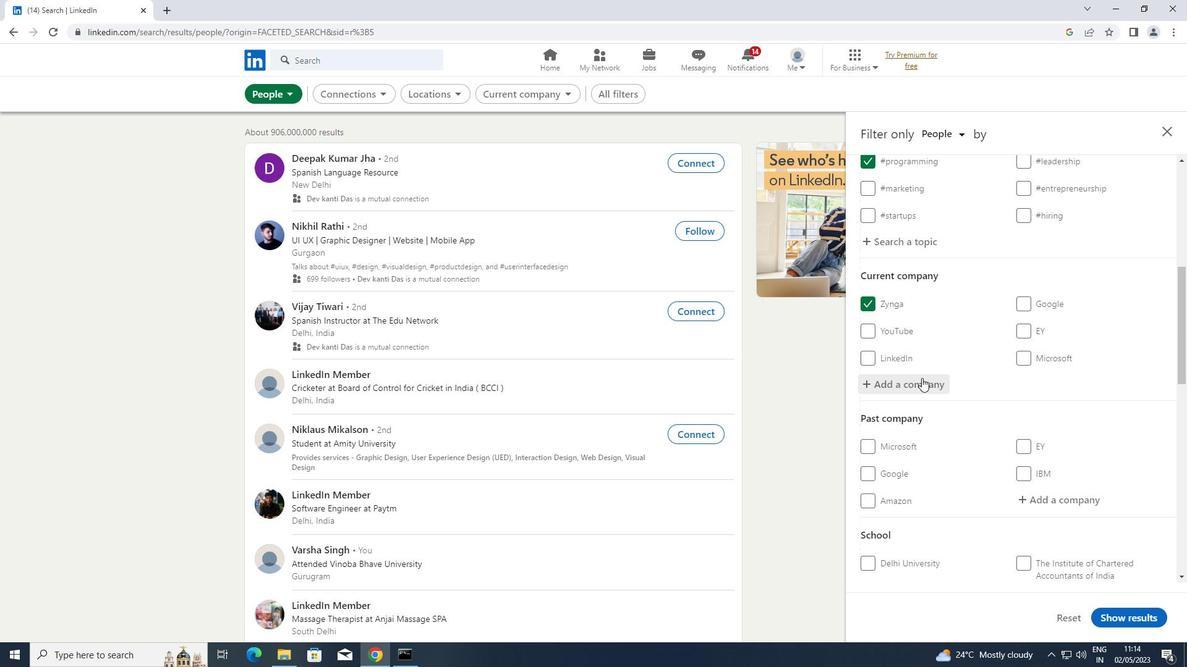 
Action: Mouse scrolled (922, 377) with delta (0, 0)
Screenshot: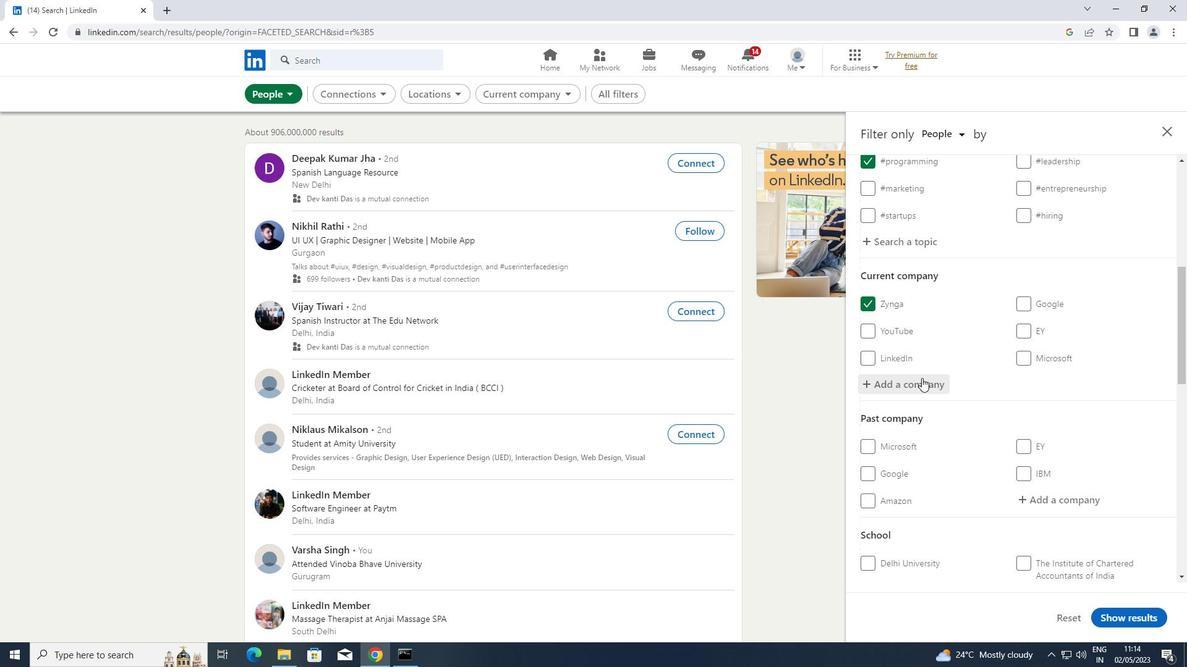 
Action: Mouse scrolled (922, 377) with delta (0, 0)
Screenshot: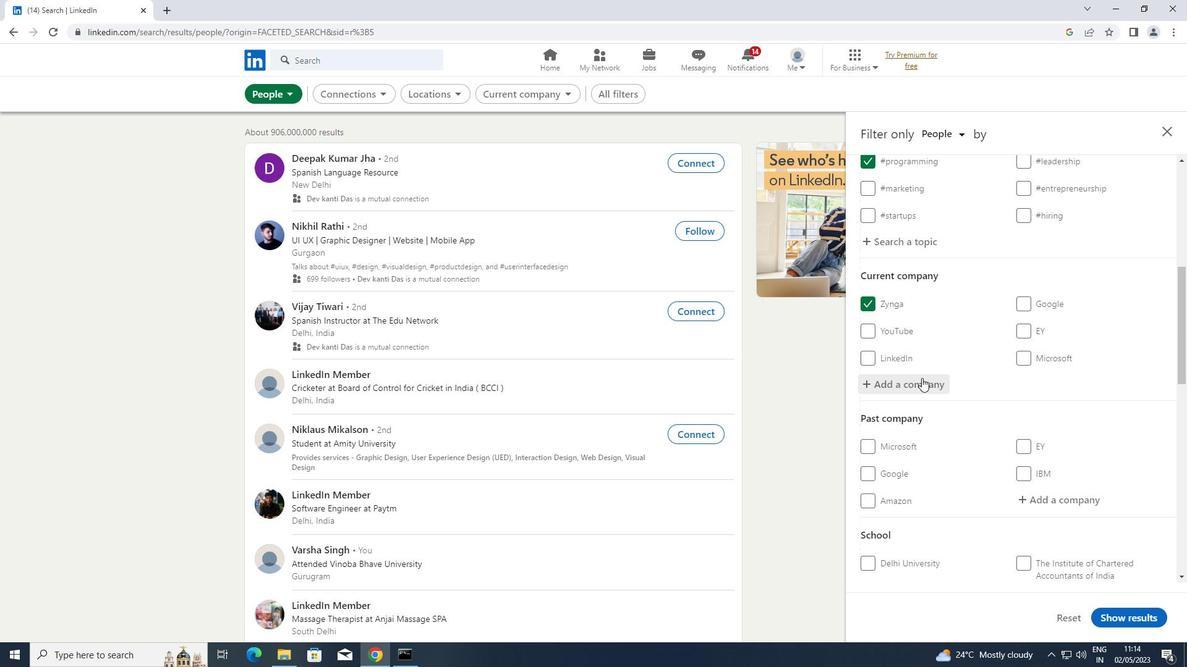 
Action: Mouse moved to (1036, 441)
Screenshot: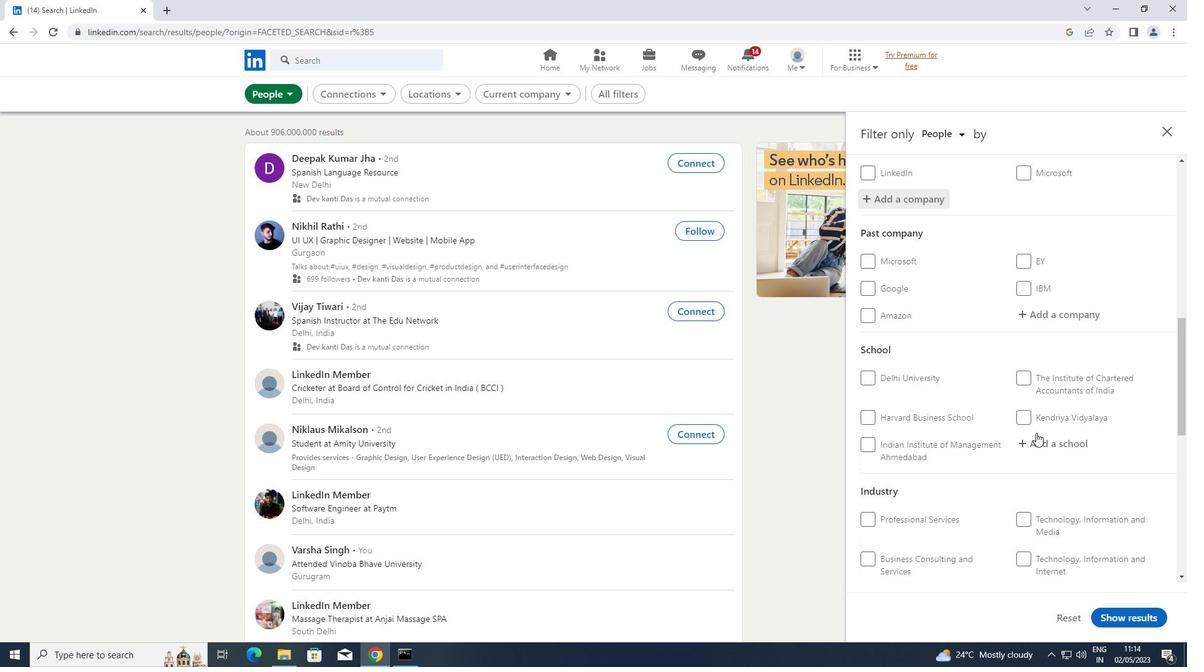 
Action: Mouse pressed left at (1036, 441)
Screenshot: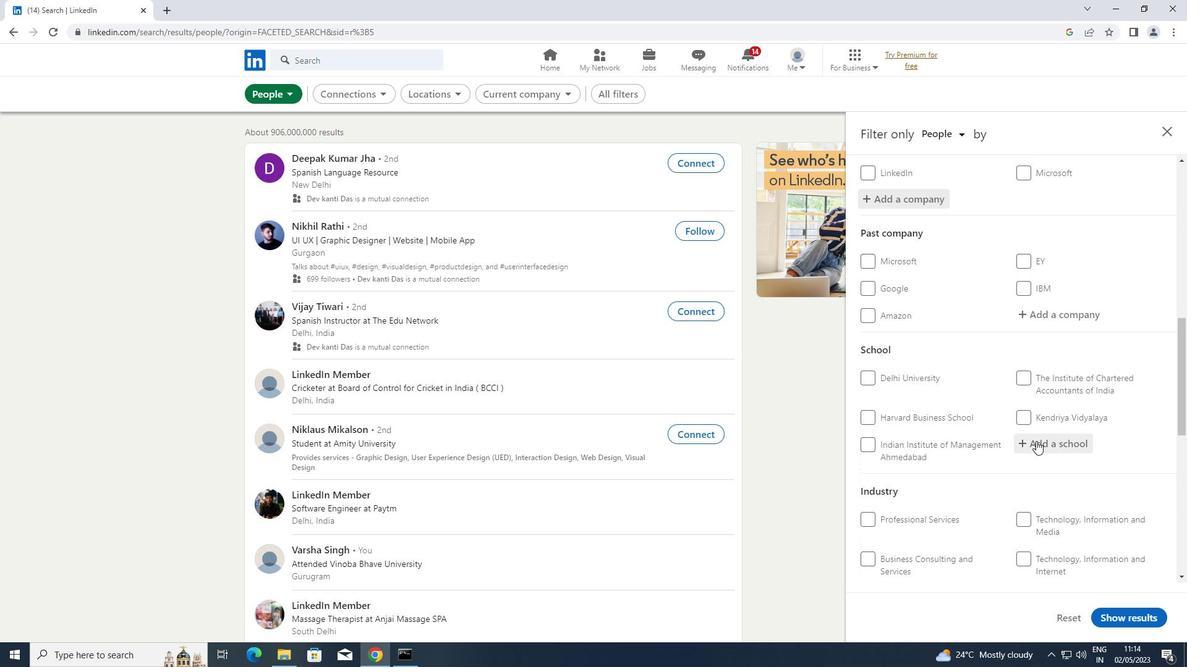 
Action: Key pressed <Key.shift>BHARATA
Screenshot: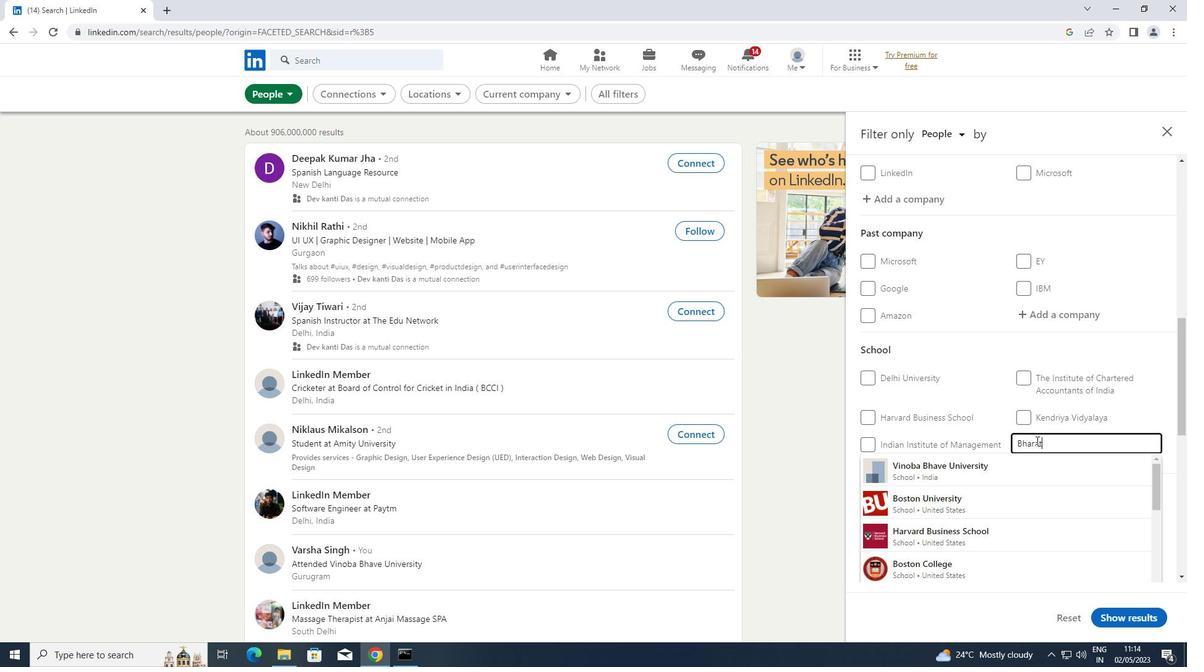 
Action: Mouse moved to (998, 476)
Screenshot: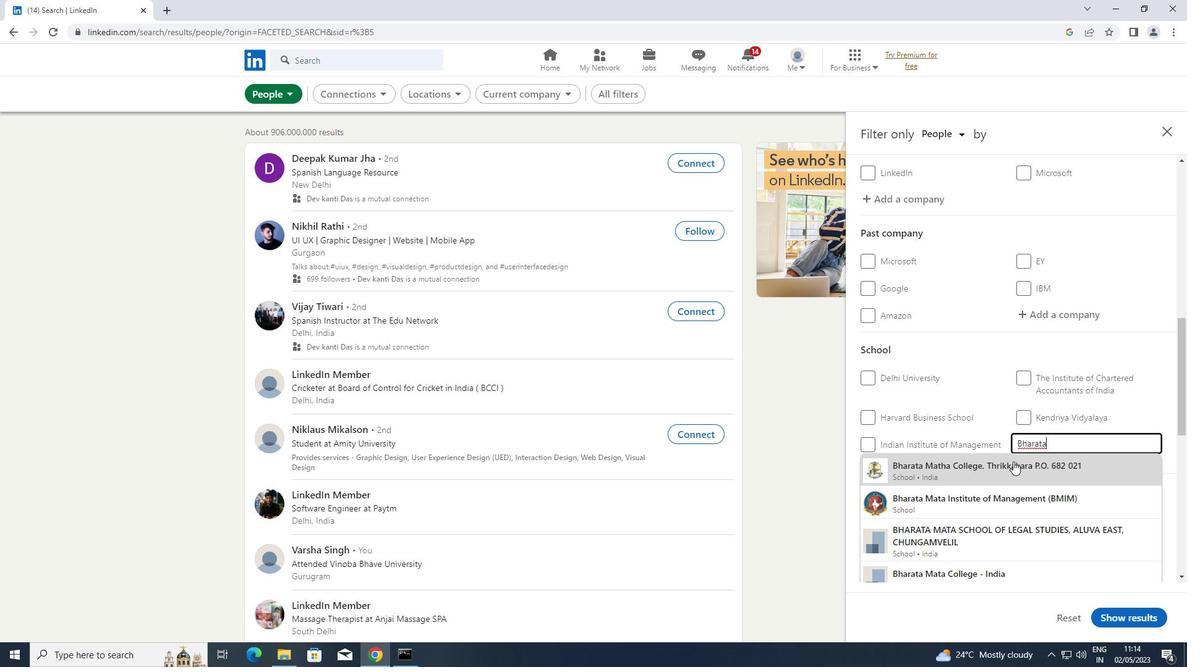 
Action: Mouse scrolled (998, 476) with delta (0, 0)
Screenshot: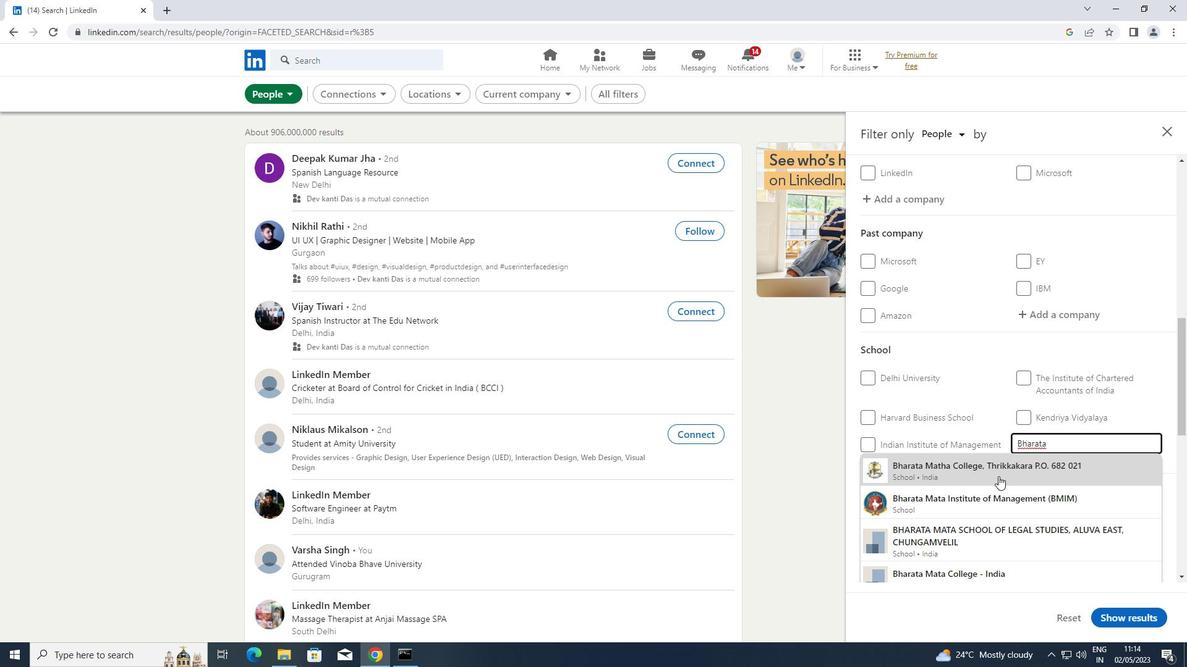 
Action: Mouse scrolled (998, 476) with delta (0, 0)
Screenshot: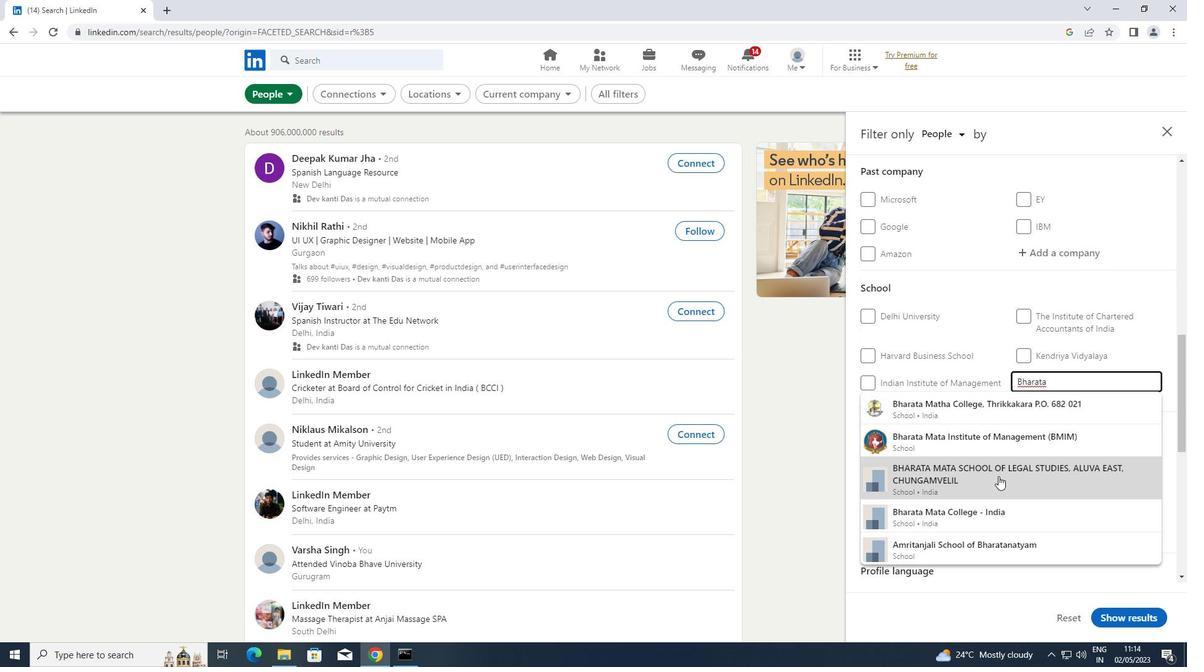 
Action: Mouse scrolled (998, 476) with delta (0, 0)
Screenshot: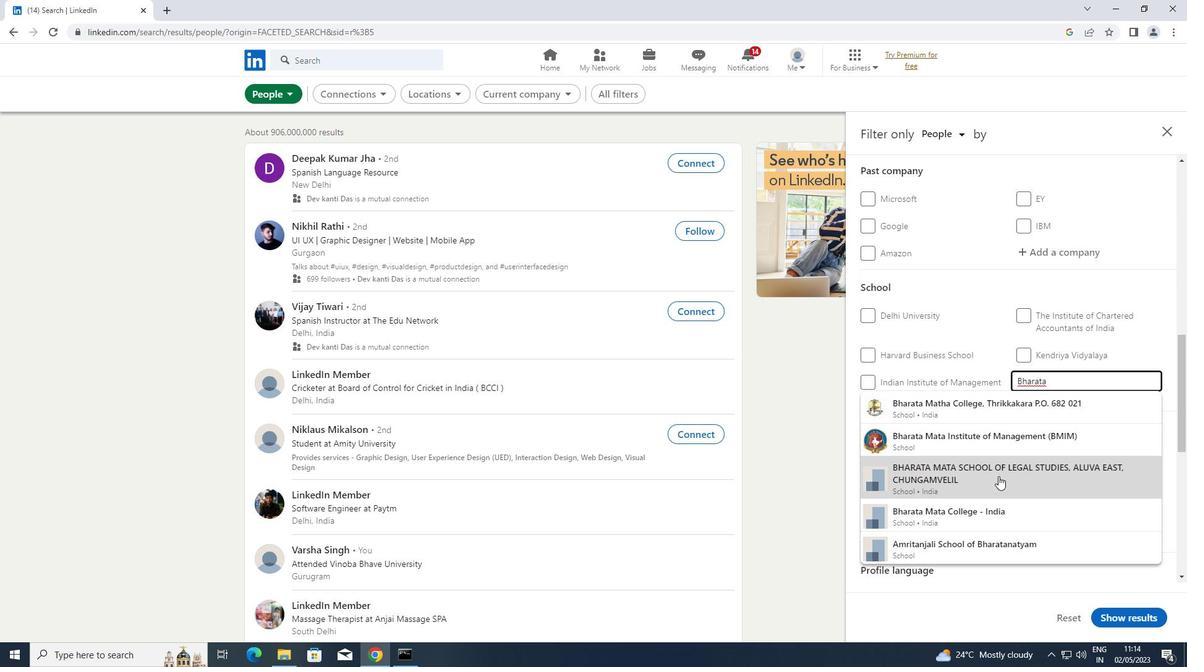 
Action: Mouse moved to (1053, 259)
Screenshot: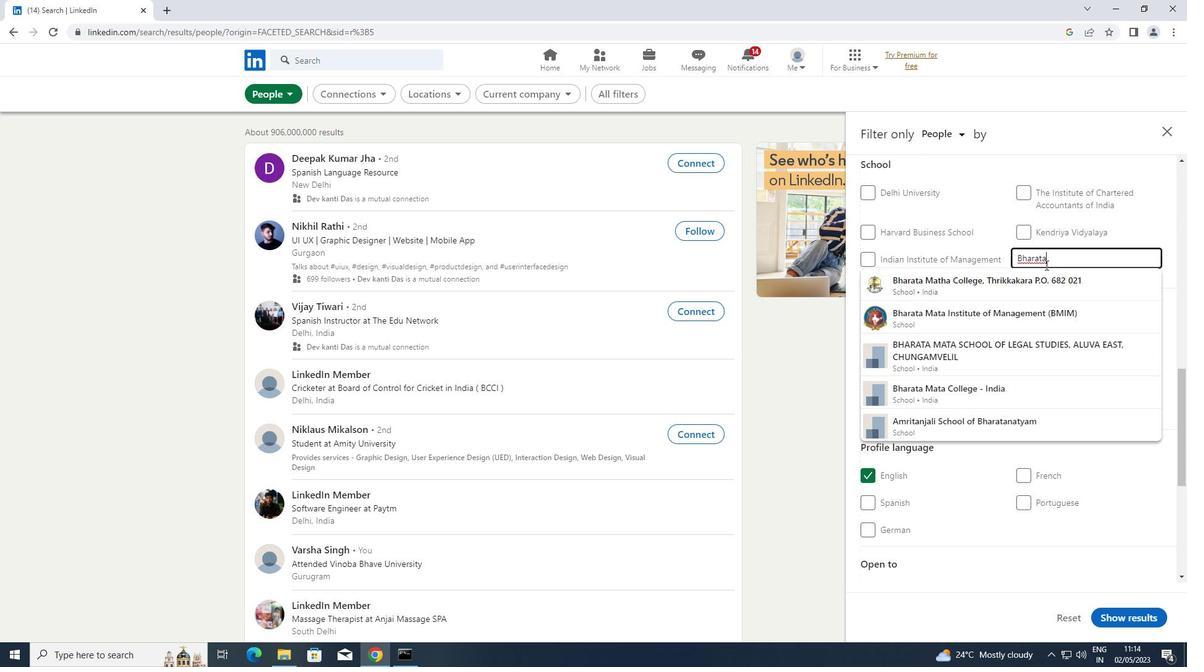 
Action: Key pressed <Key.space><Key.shift>INSTITUTE<Key.space>OF<Key.space><Key.shift>TECHNOLOGY
Screenshot: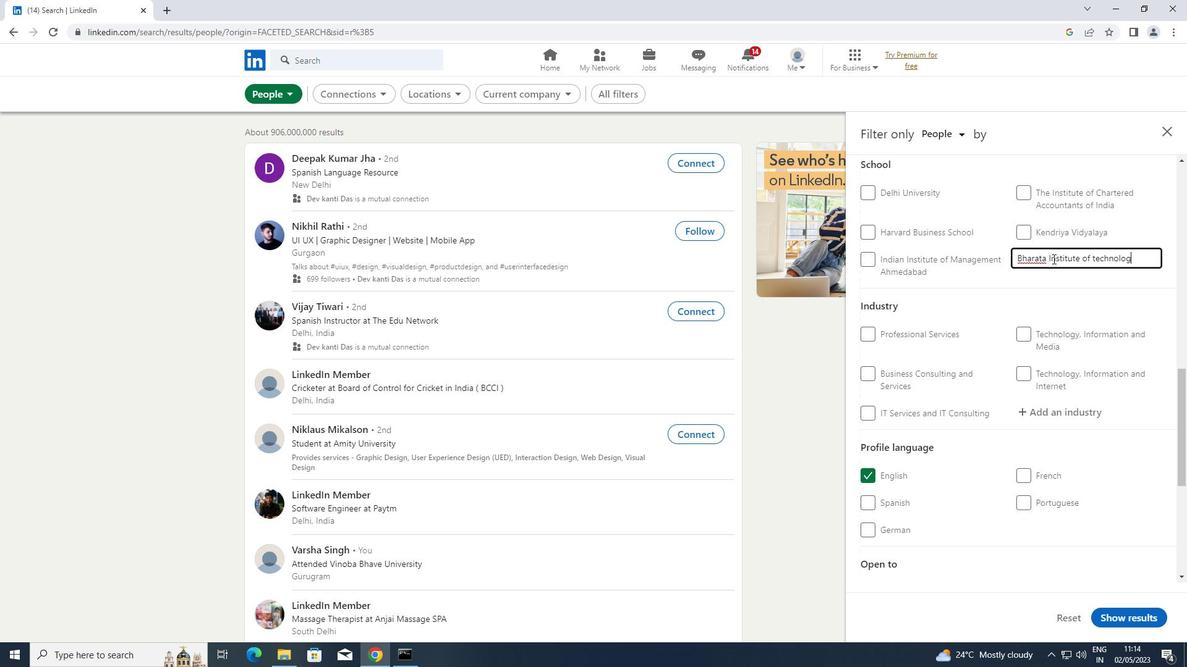 
Action: Mouse moved to (1048, 259)
Screenshot: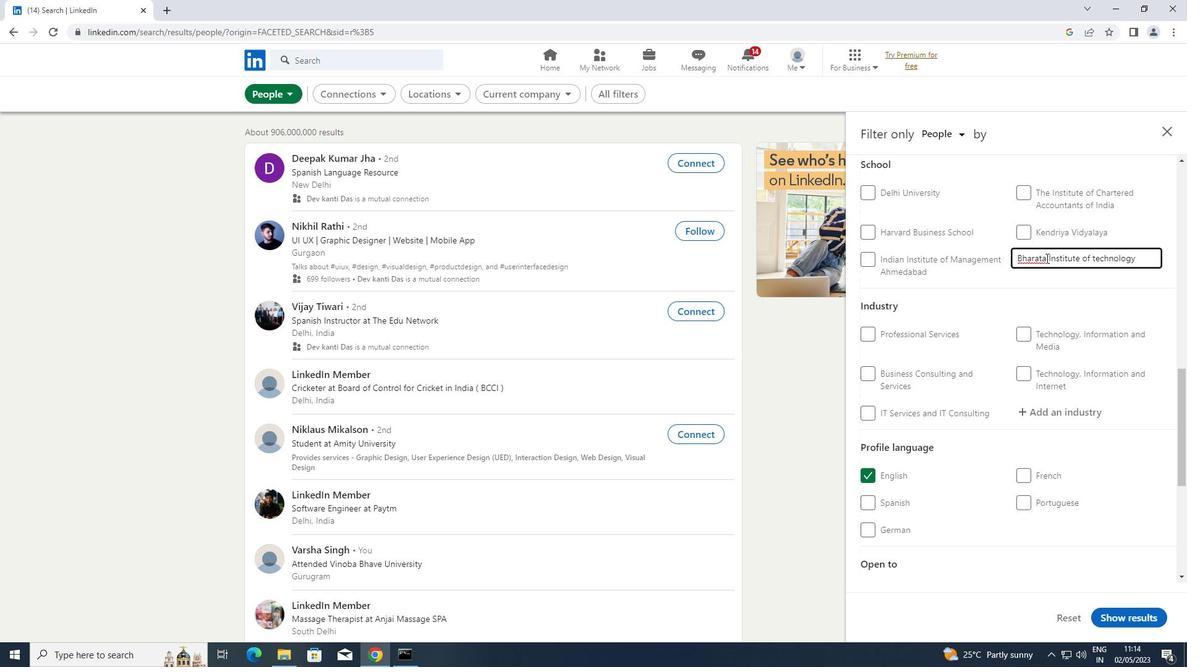 
Action: Mouse pressed left at (1048, 259)
Screenshot: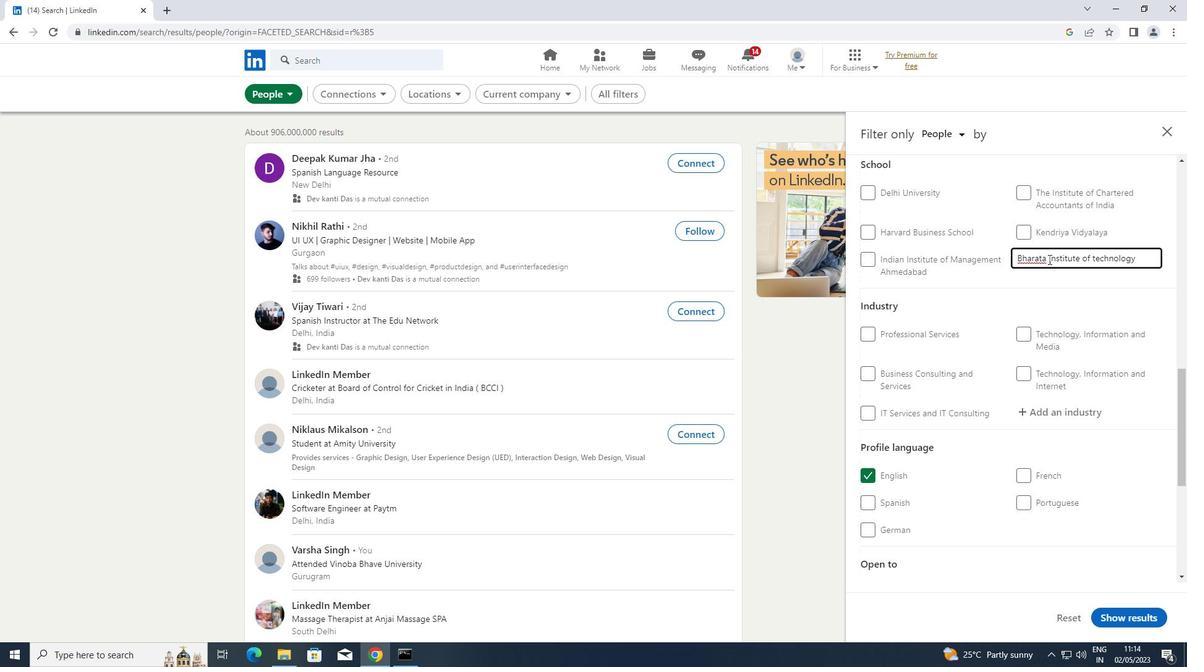 
Action: Mouse moved to (1045, 256)
Screenshot: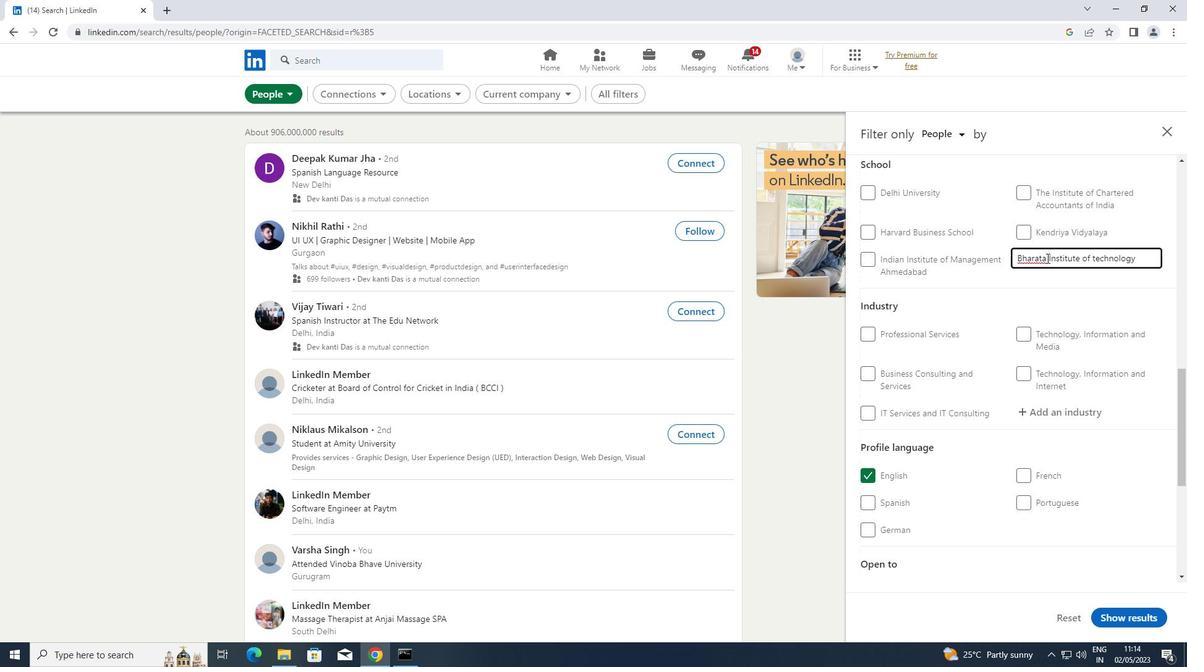 
Action: Mouse pressed left at (1045, 256)
Screenshot: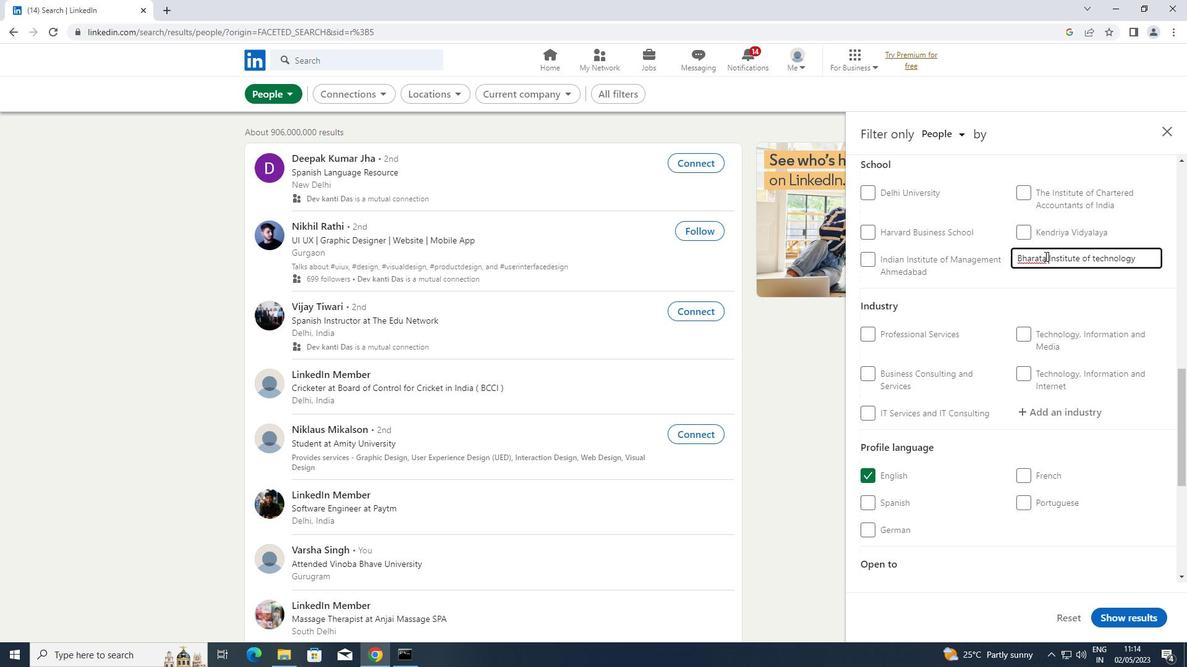 
Action: Key pressed <Key.backspace>
Screenshot: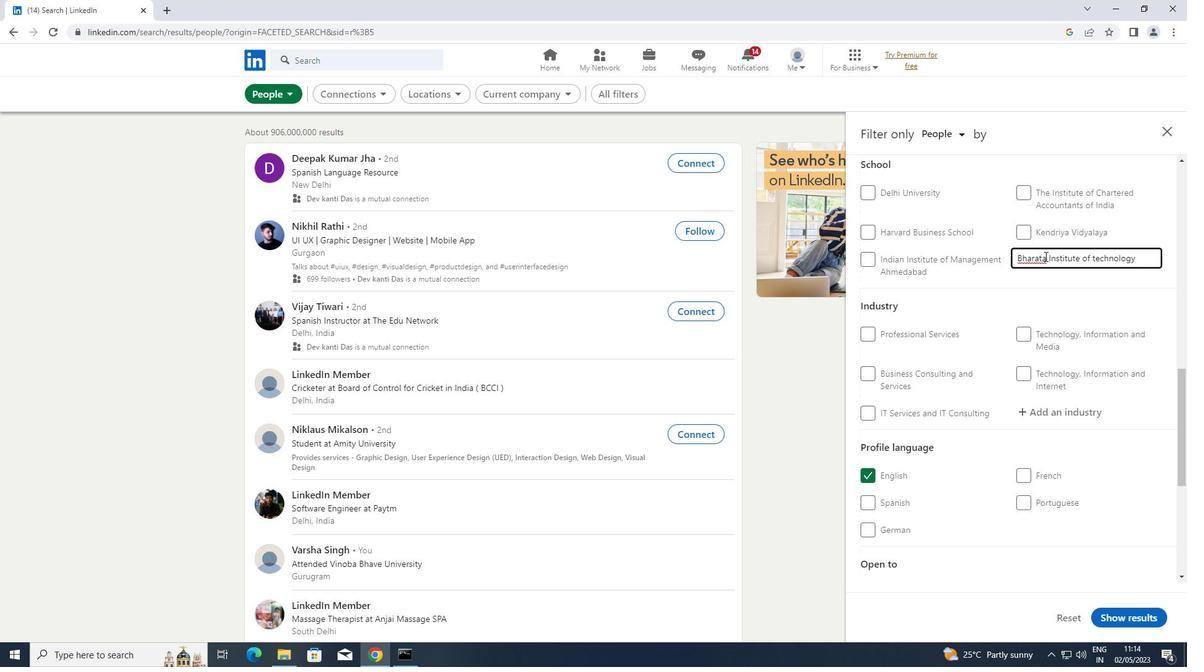
Action: Mouse moved to (983, 285)
Screenshot: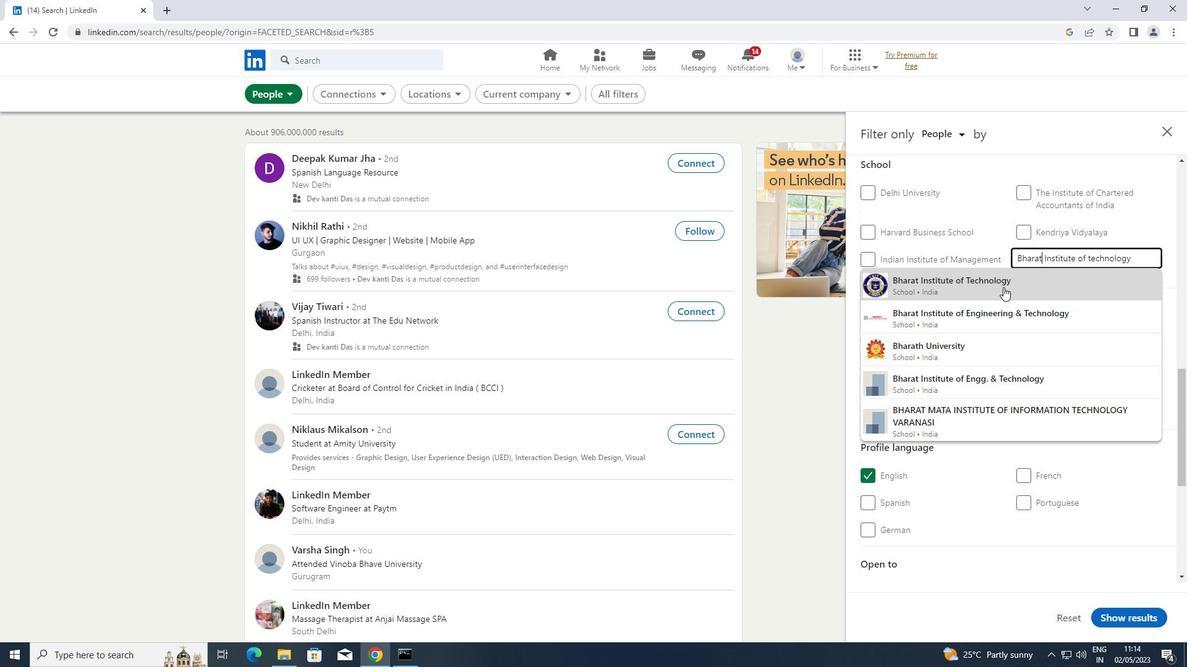 
Action: Mouse pressed left at (983, 285)
Screenshot: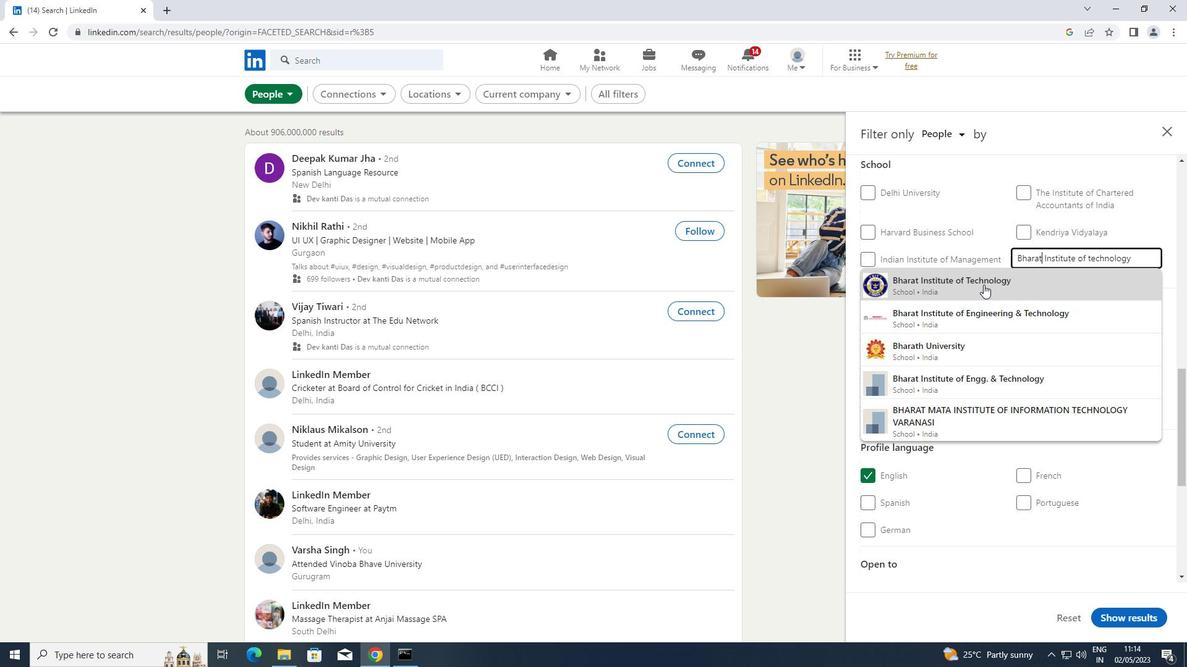 
Action: Mouse moved to (1074, 443)
Screenshot: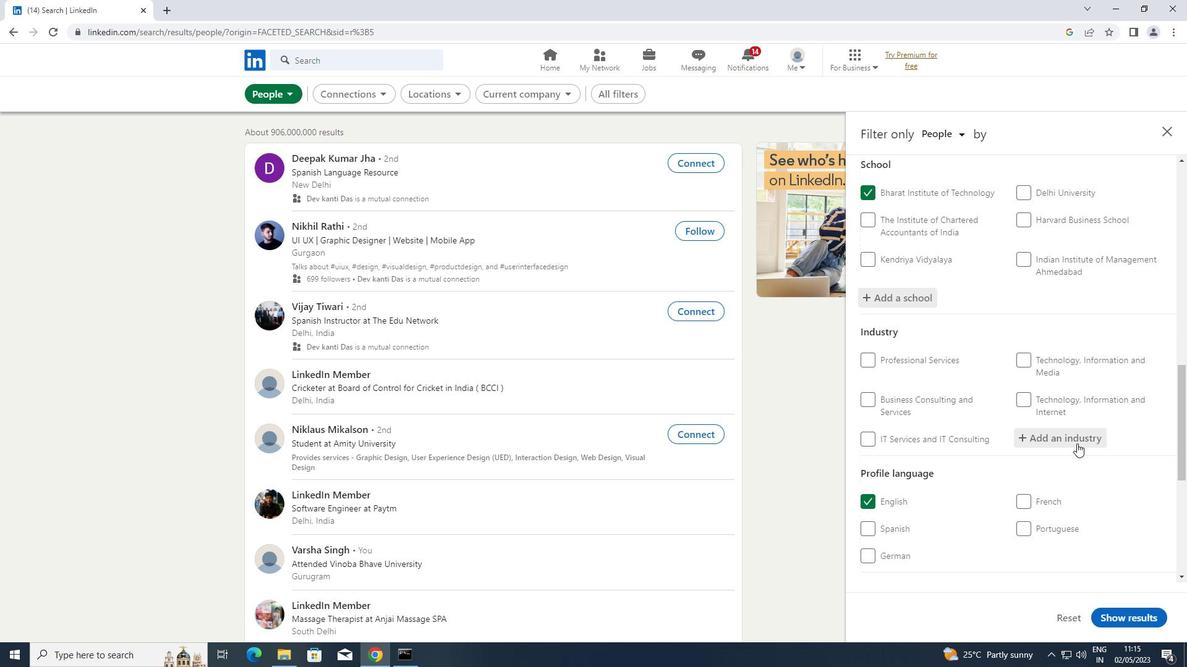 
Action: Mouse pressed left at (1074, 443)
Screenshot: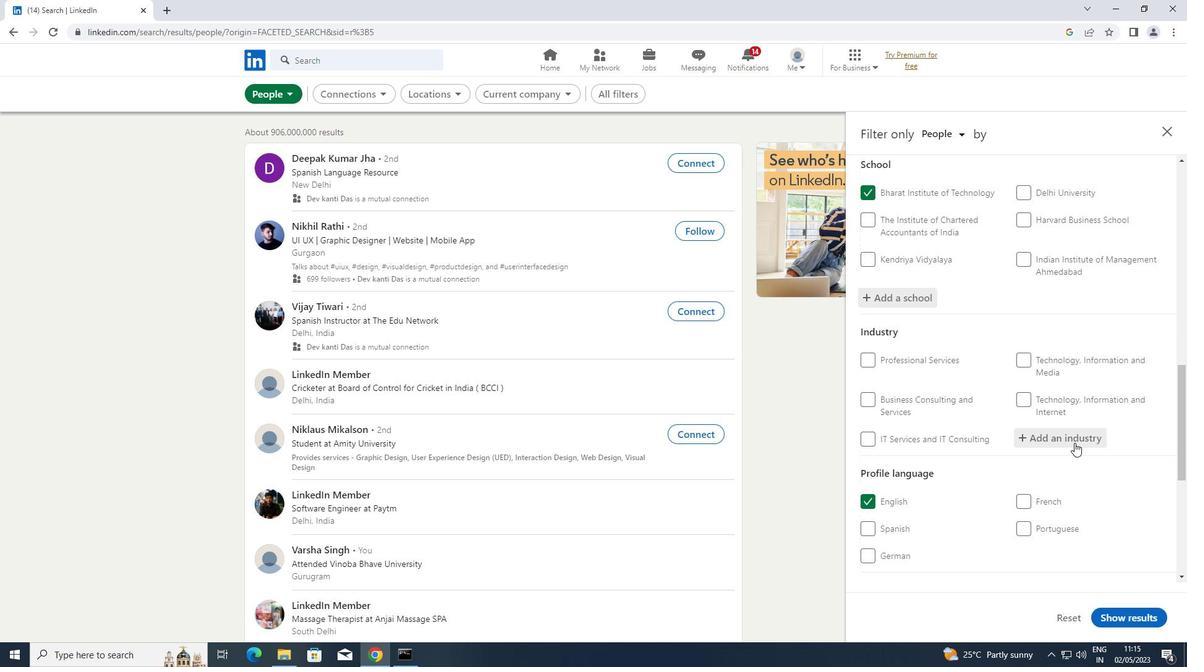 
Action: Mouse moved to (1073, 441)
Screenshot: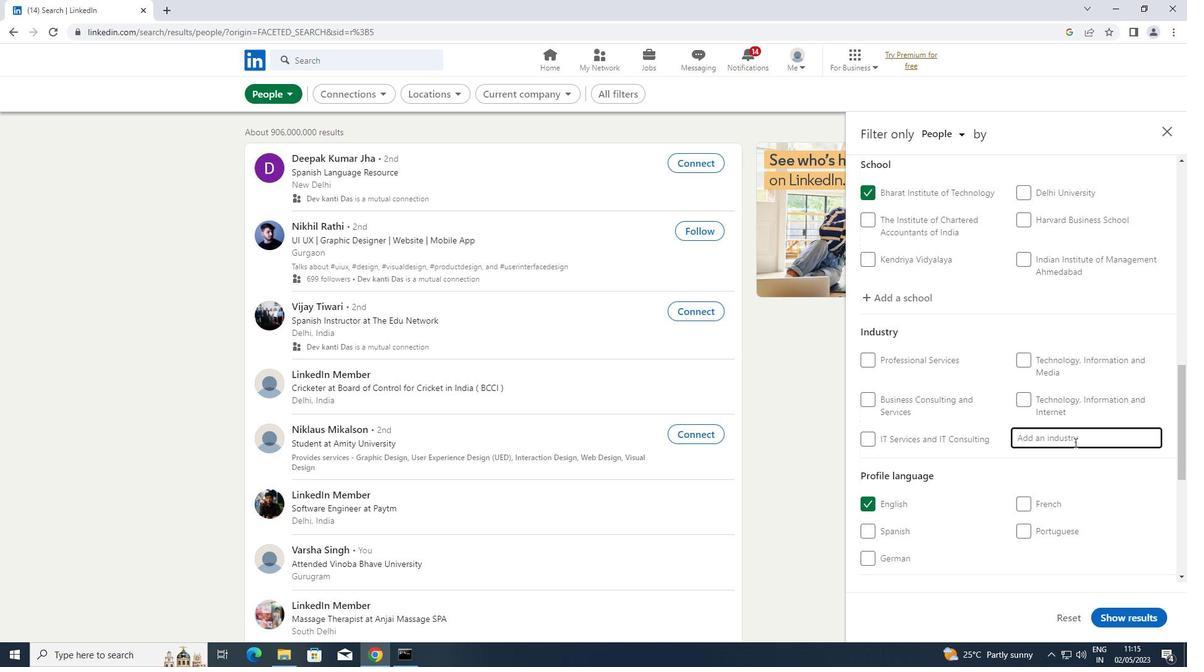 
Action: Key pressed <Key.shift>WHOLESALE
Screenshot: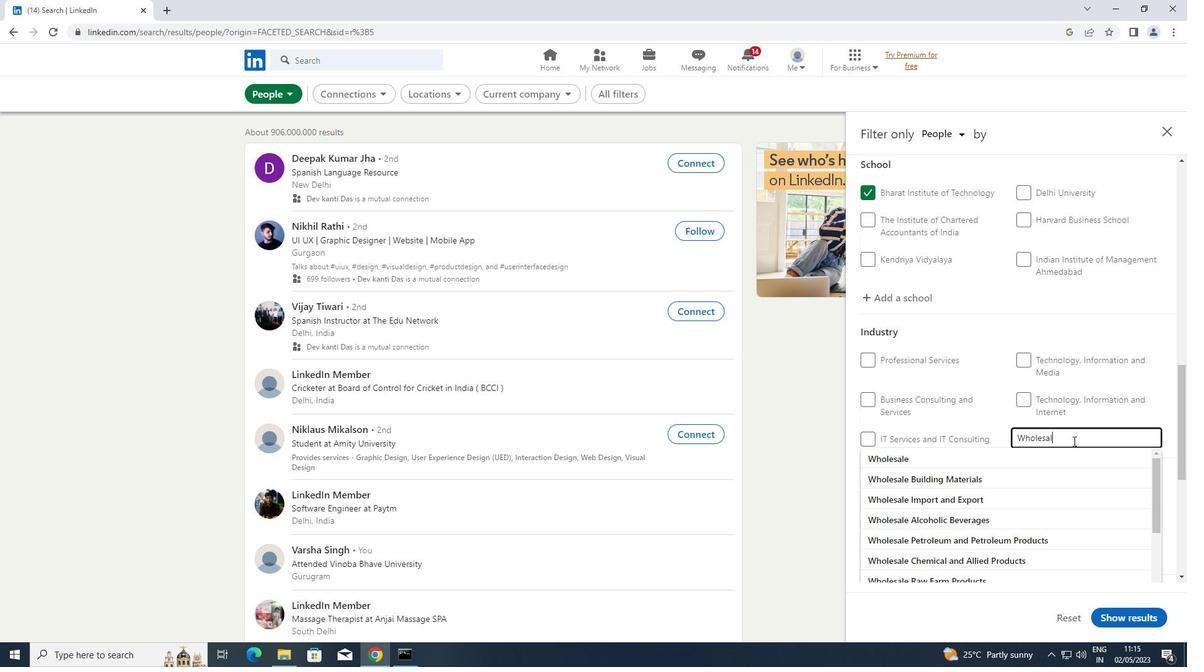 
Action: Mouse moved to (1033, 504)
Screenshot: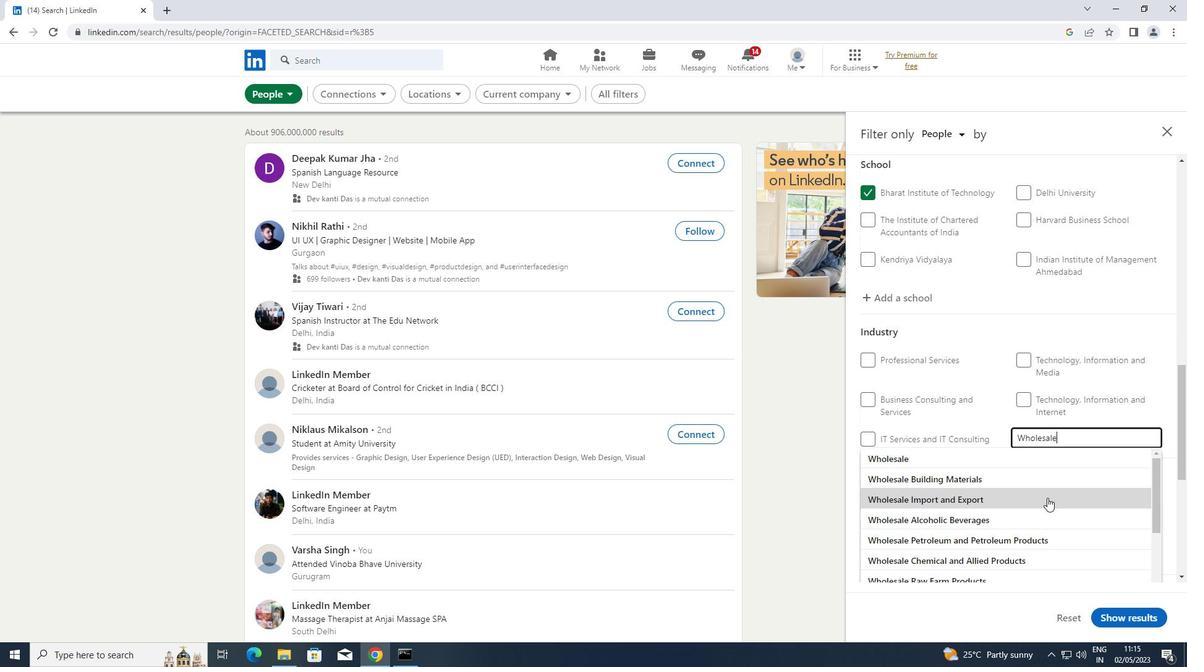 
Action: Mouse pressed left at (1033, 504)
Screenshot: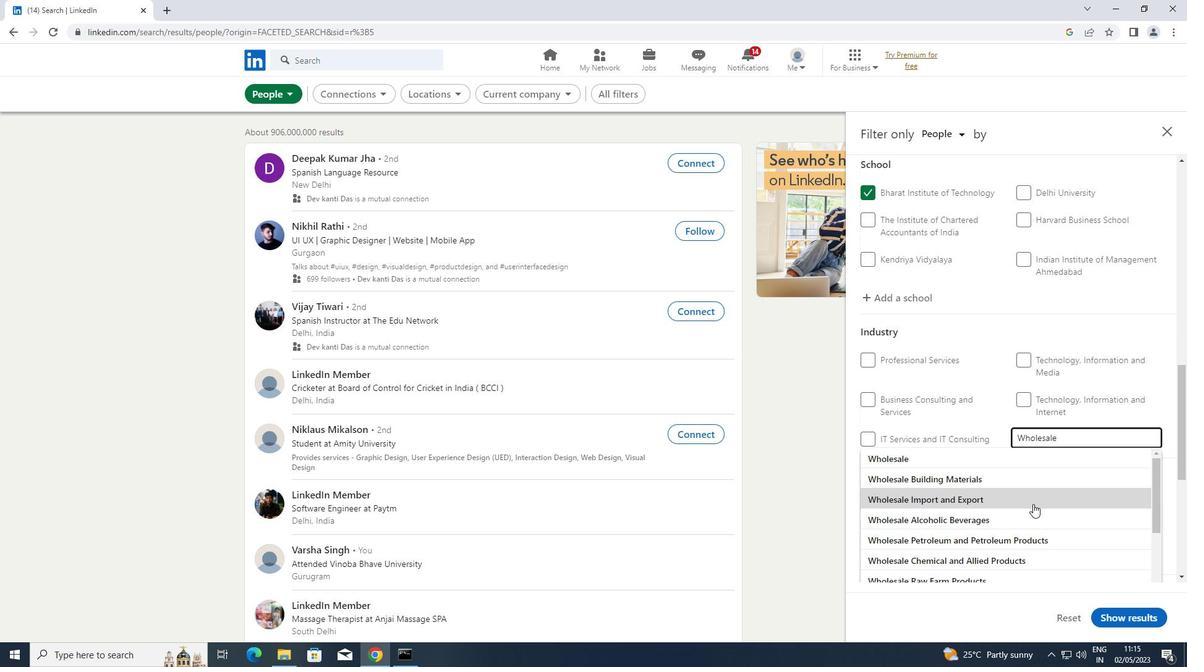 
Action: Mouse scrolled (1033, 504) with delta (0, 0)
Screenshot: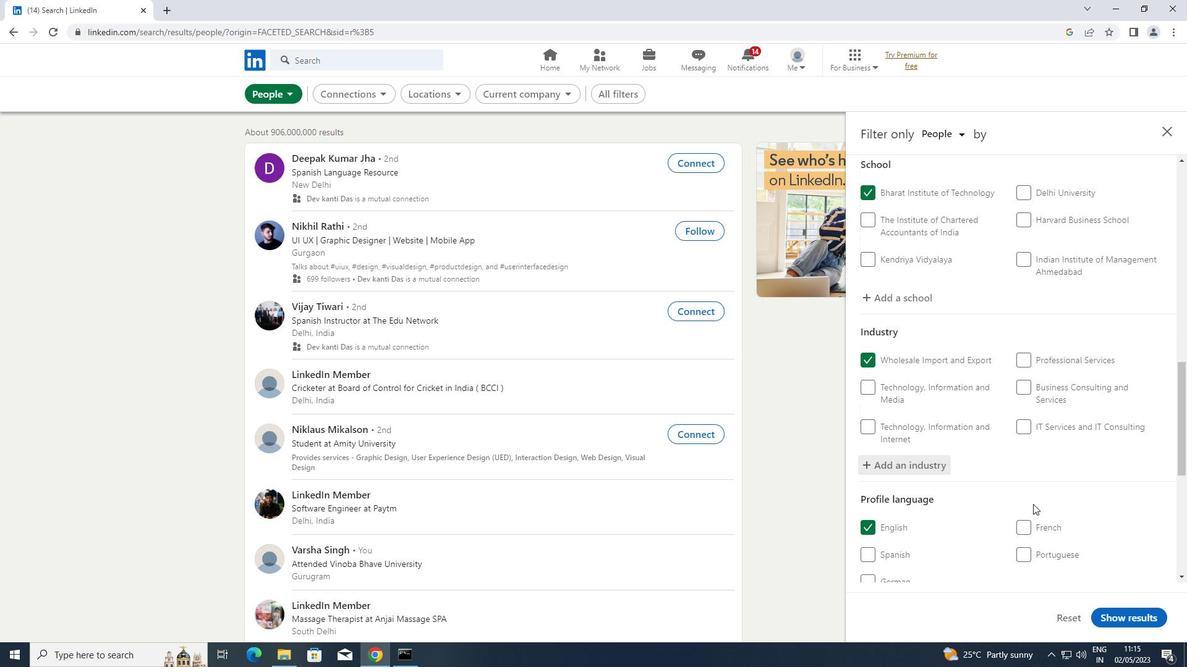 
Action: Mouse scrolled (1033, 504) with delta (0, 0)
Screenshot: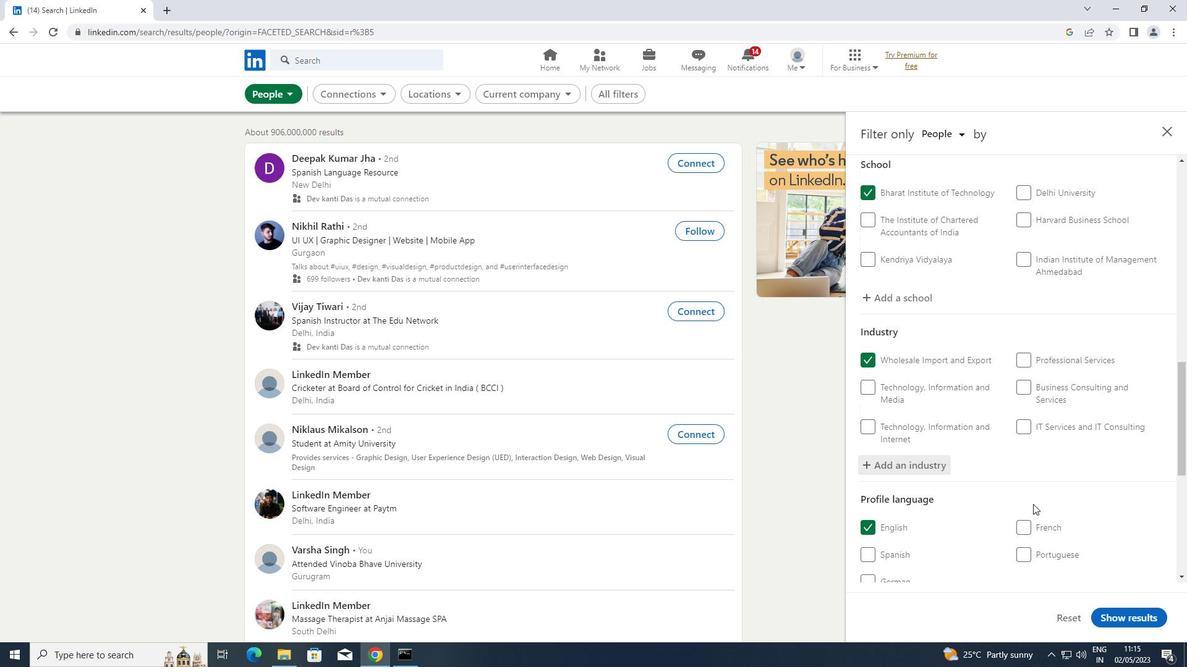 
Action: Mouse scrolled (1033, 504) with delta (0, 0)
Screenshot: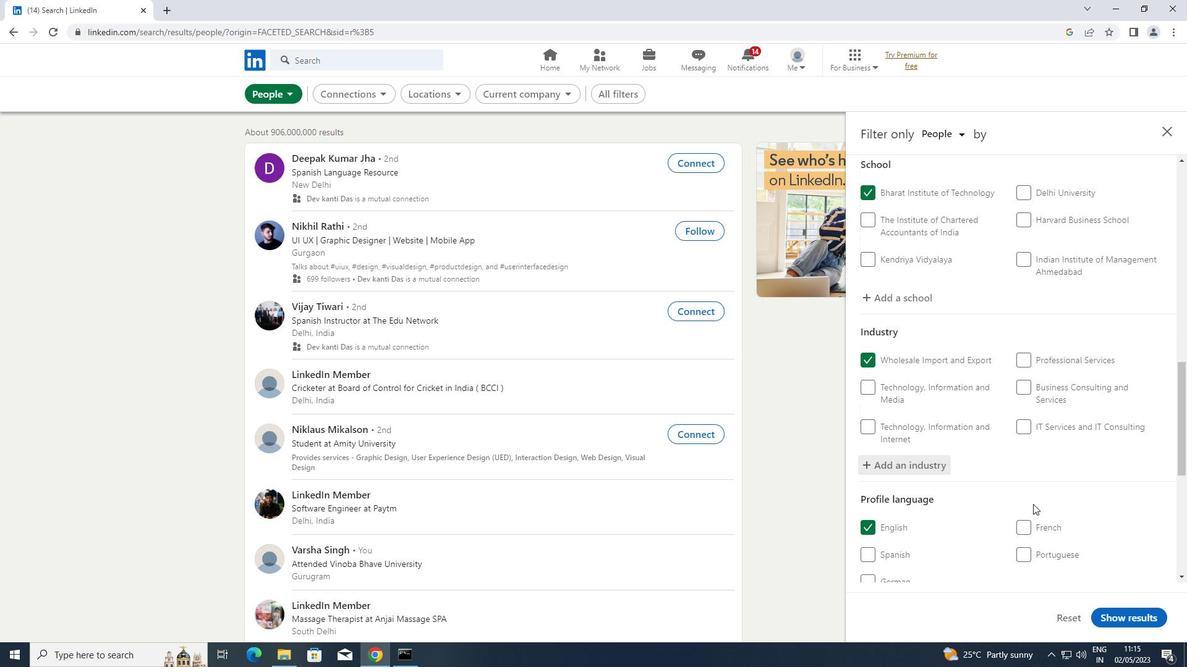 
Action: Mouse scrolled (1033, 504) with delta (0, 0)
Screenshot: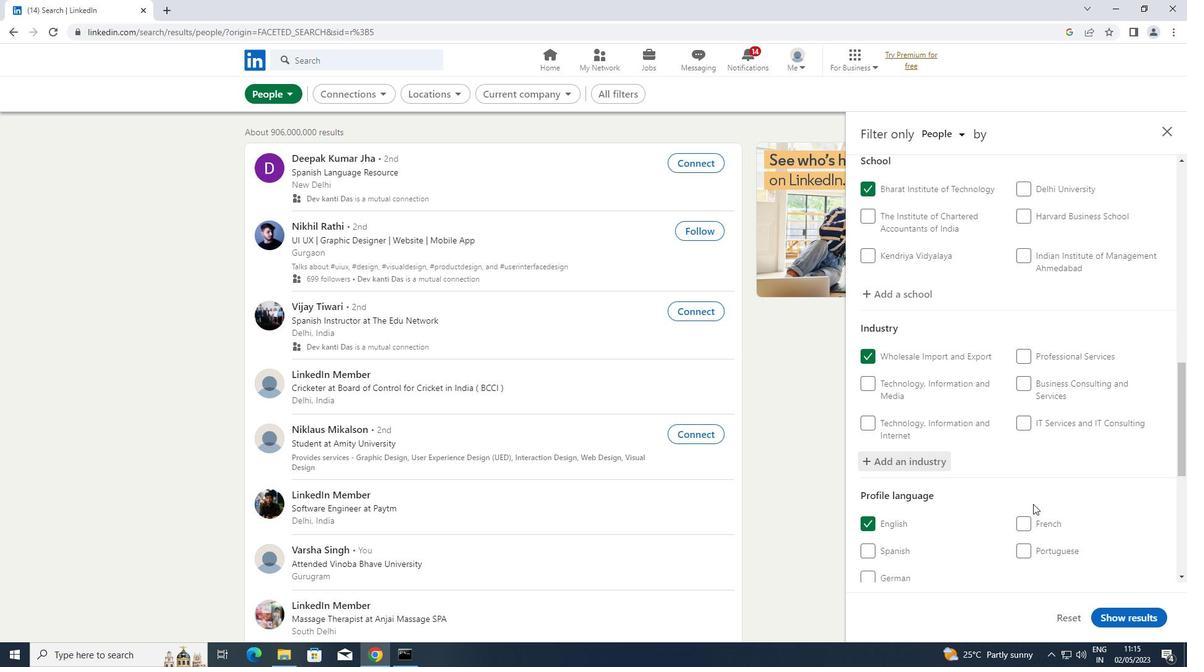 
Action: Mouse moved to (1033, 500)
Screenshot: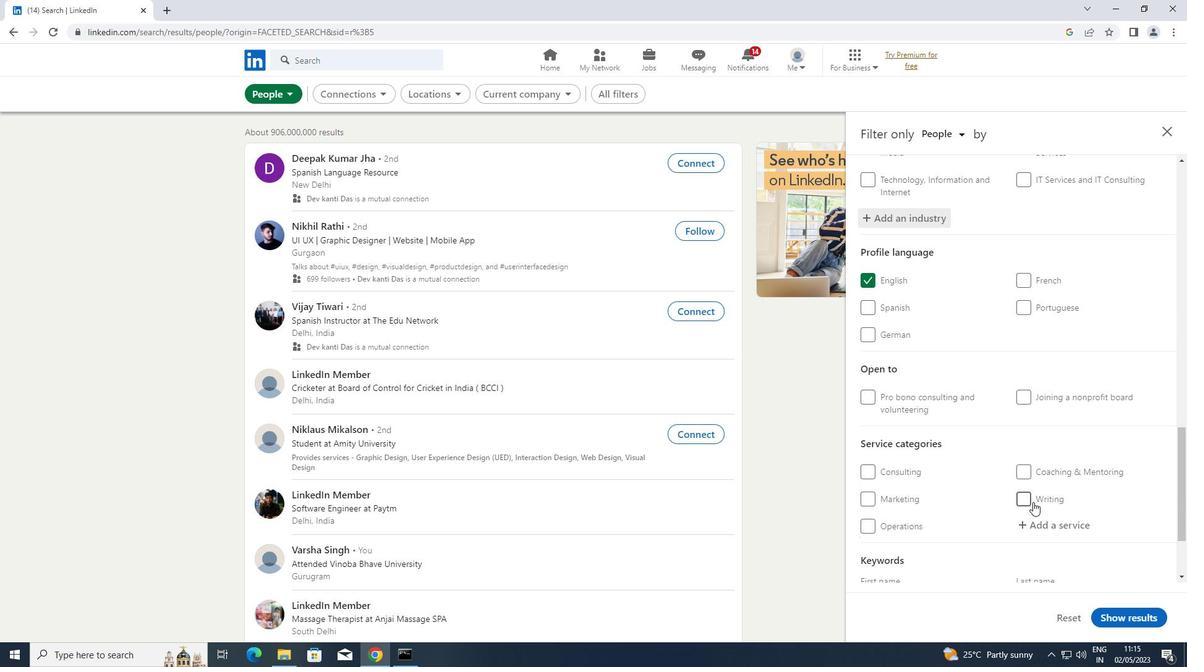 
Action: Mouse scrolled (1033, 499) with delta (0, 0)
Screenshot: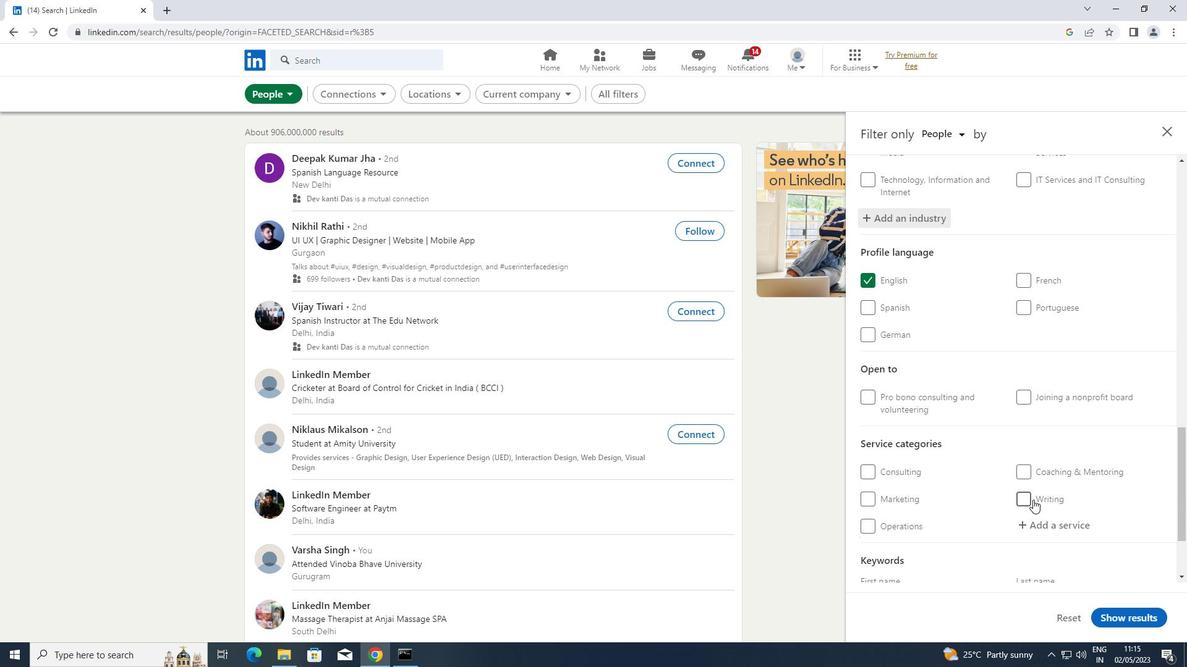 
Action: Mouse scrolled (1033, 499) with delta (0, 0)
Screenshot: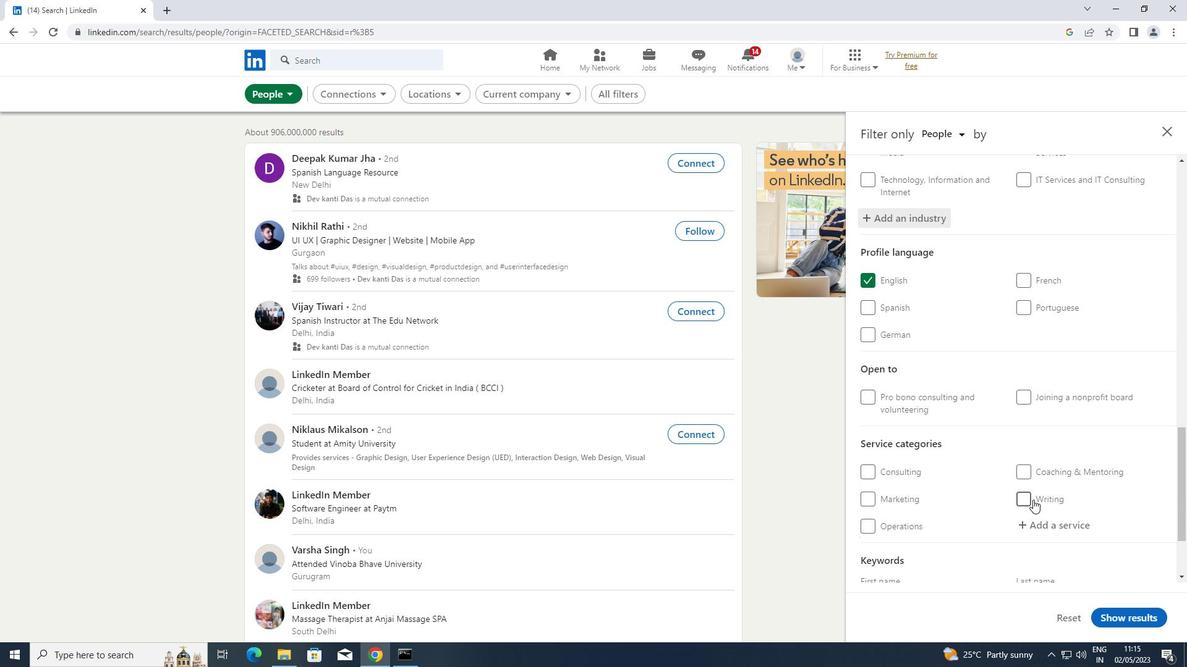 
Action: Mouse moved to (1048, 410)
Screenshot: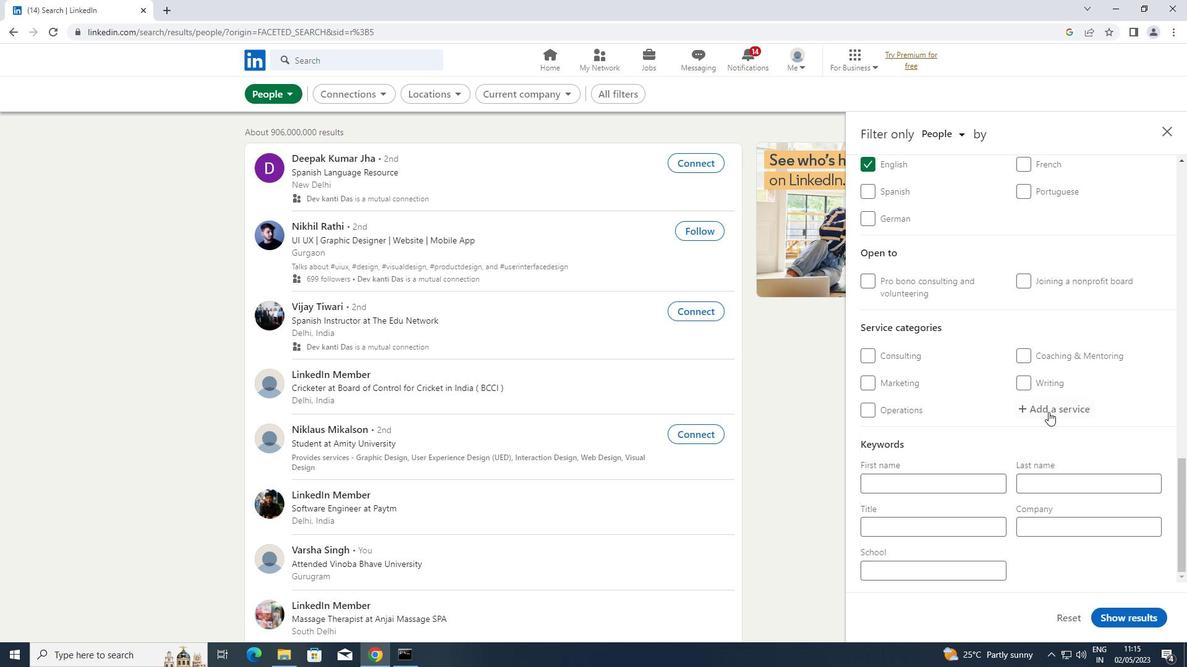 
Action: Mouse pressed left at (1048, 410)
Screenshot: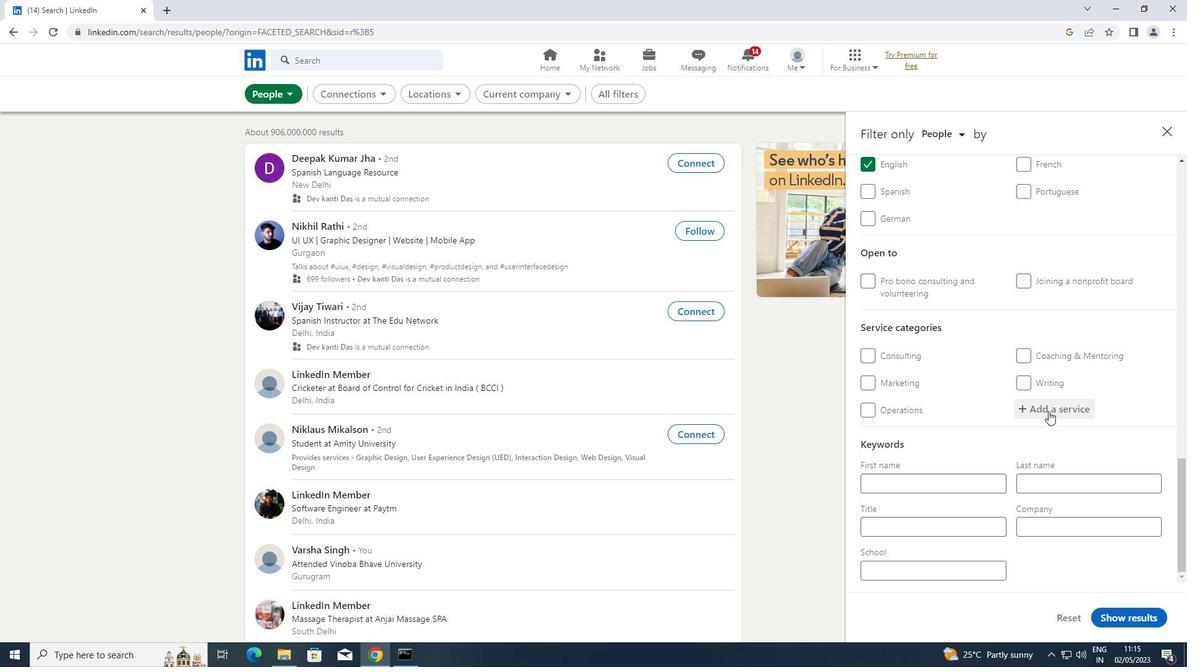 
Action: Key pressed I<Key.shift>OS
Screenshot: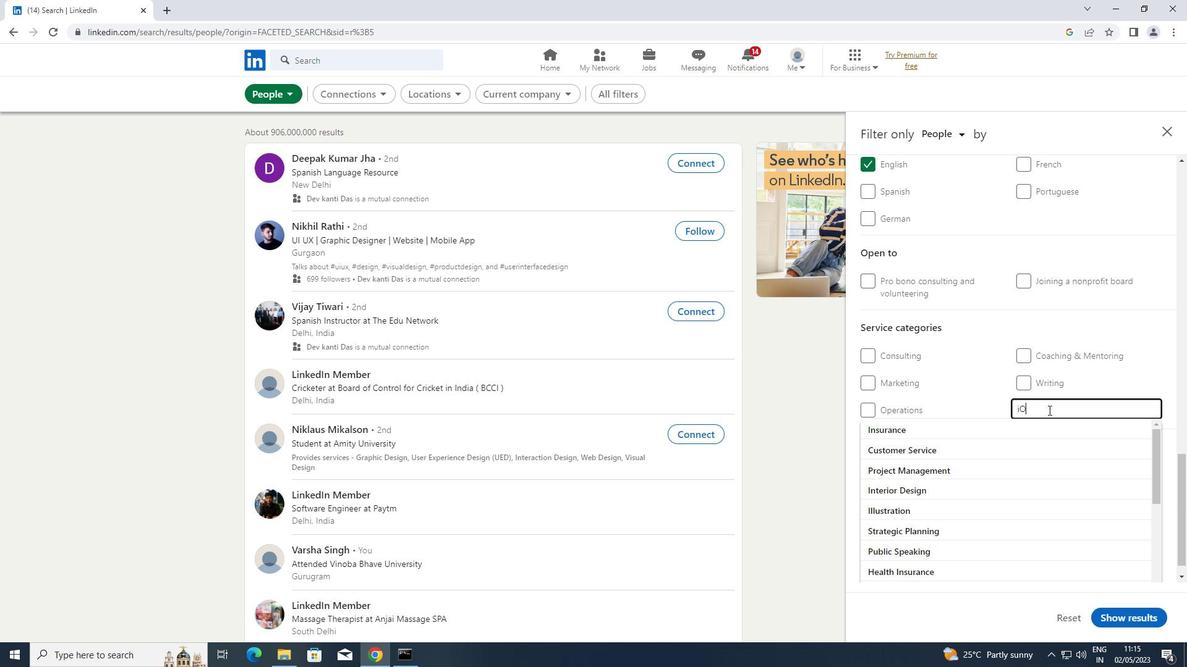 
Action: Mouse moved to (911, 431)
Screenshot: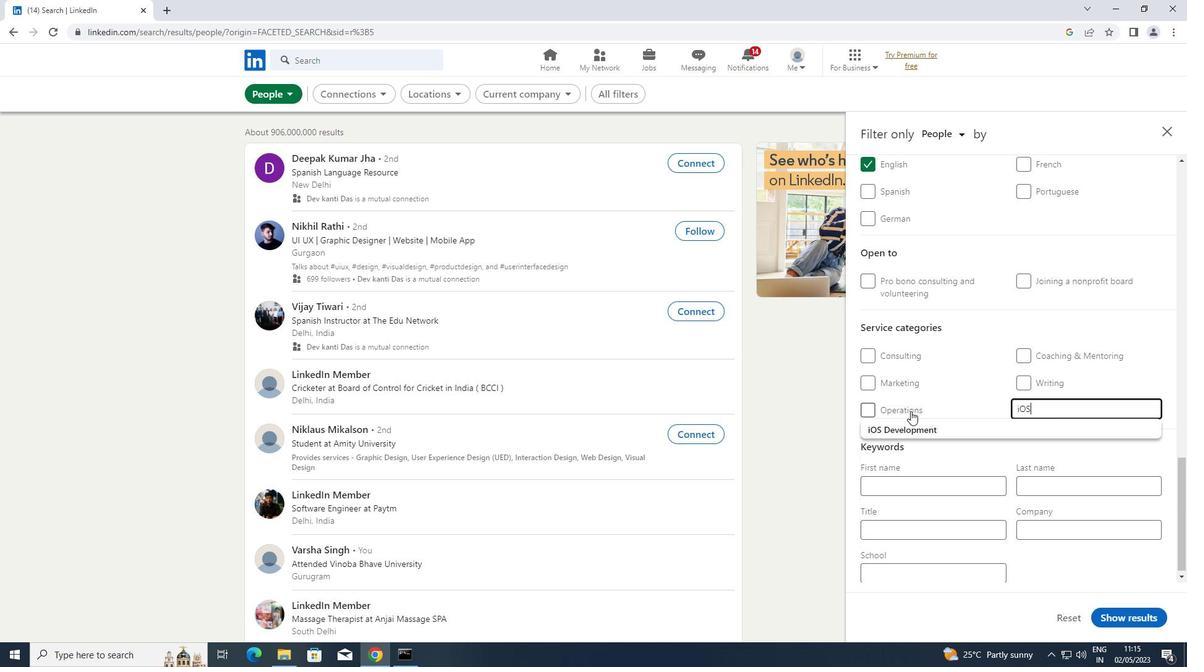 
Action: Mouse pressed left at (911, 431)
Screenshot: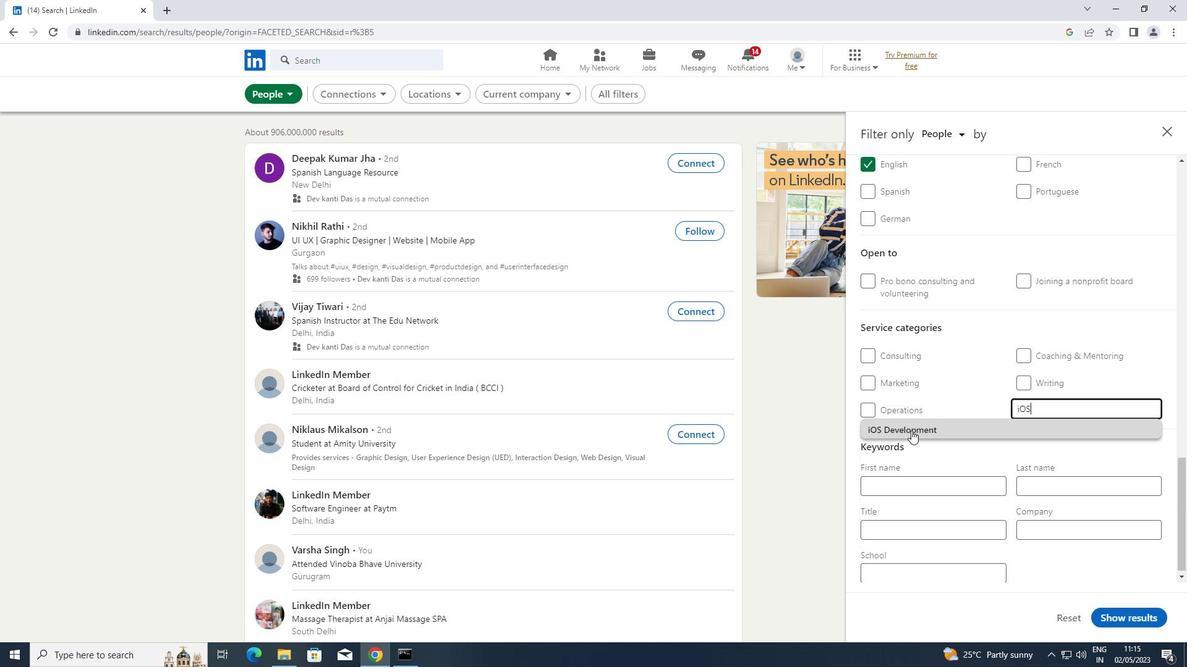 
Action: Mouse moved to (925, 552)
Screenshot: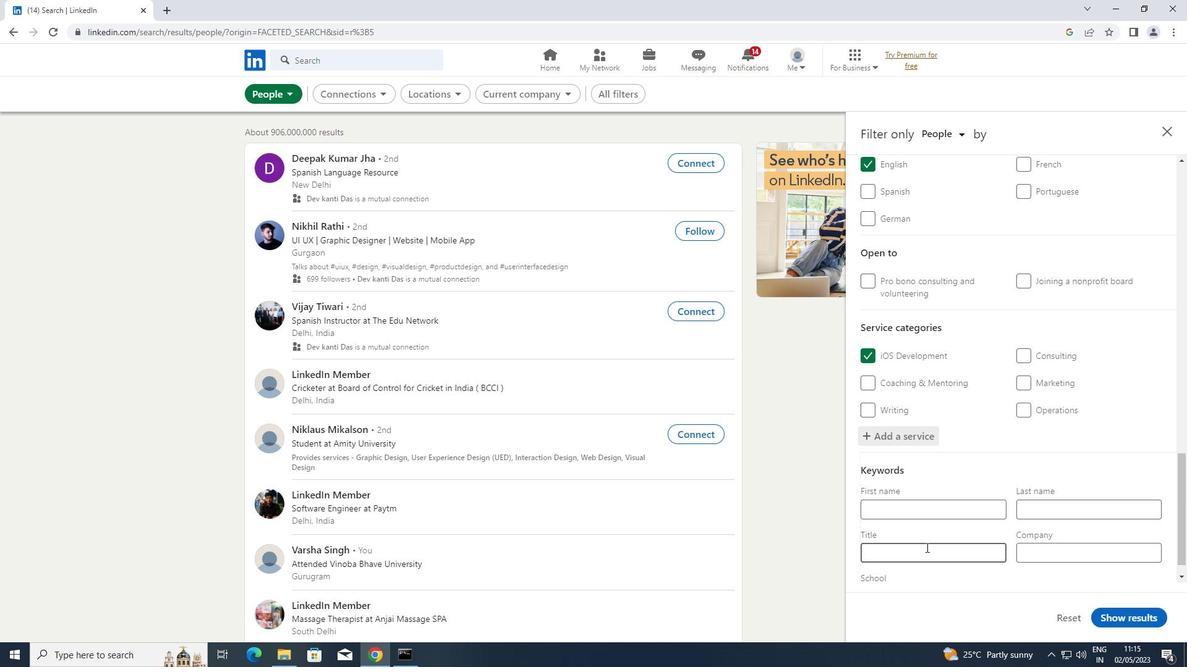 
Action: Mouse pressed left at (925, 552)
Screenshot: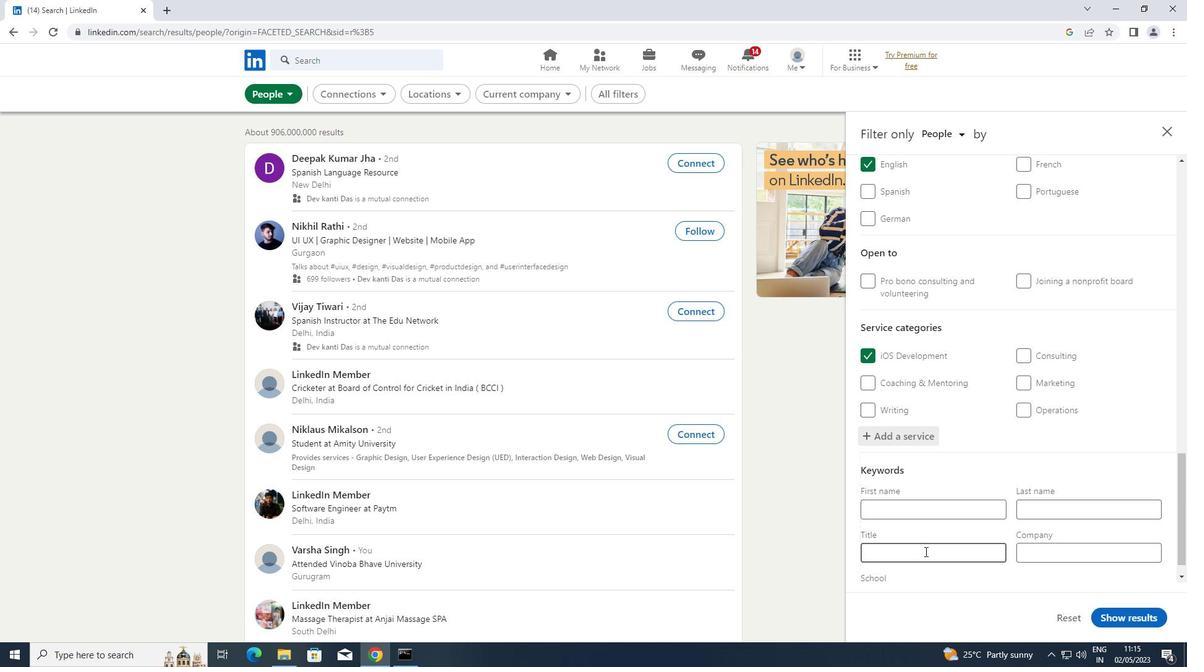 
Action: Key pressed <Key.shift>SALES<Key.space>
Screenshot: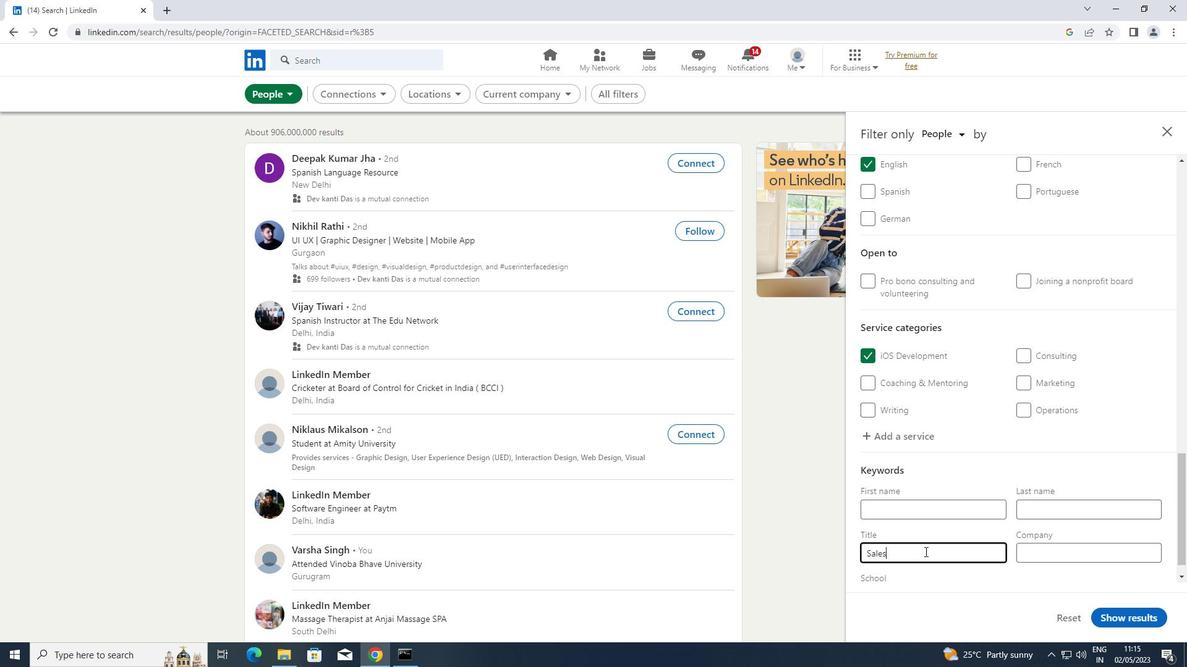 
Action: Mouse moved to (925, 552)
Screenshot: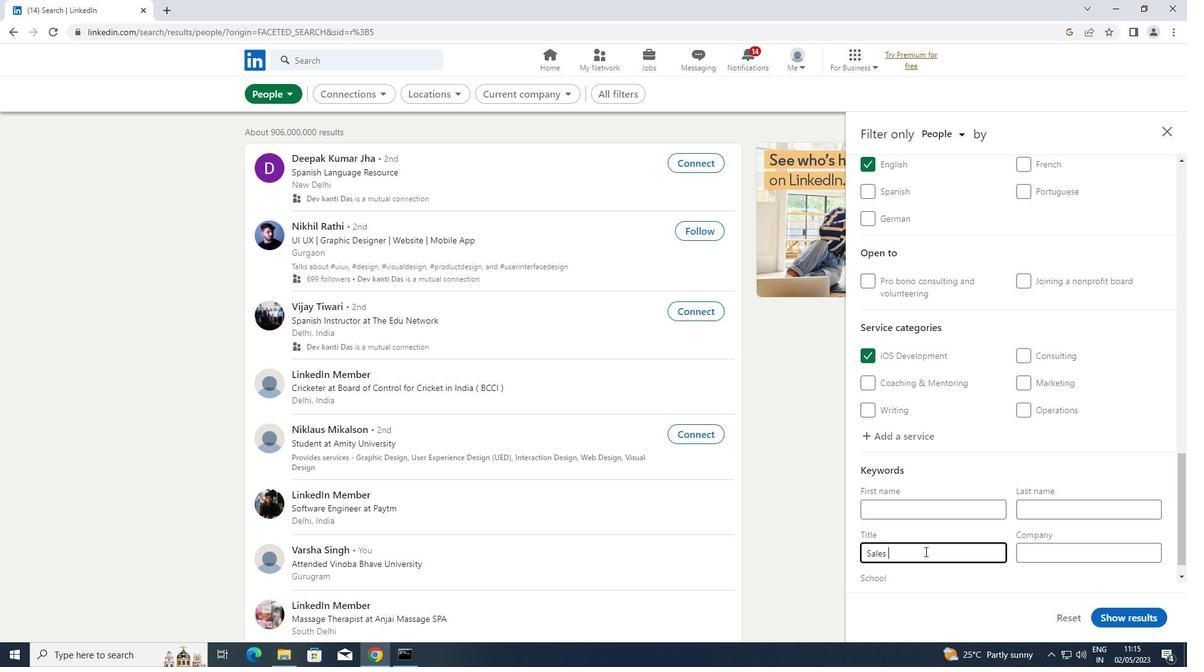 
Action: Key pressed <Key.shift>ENGINEER
Screenshot: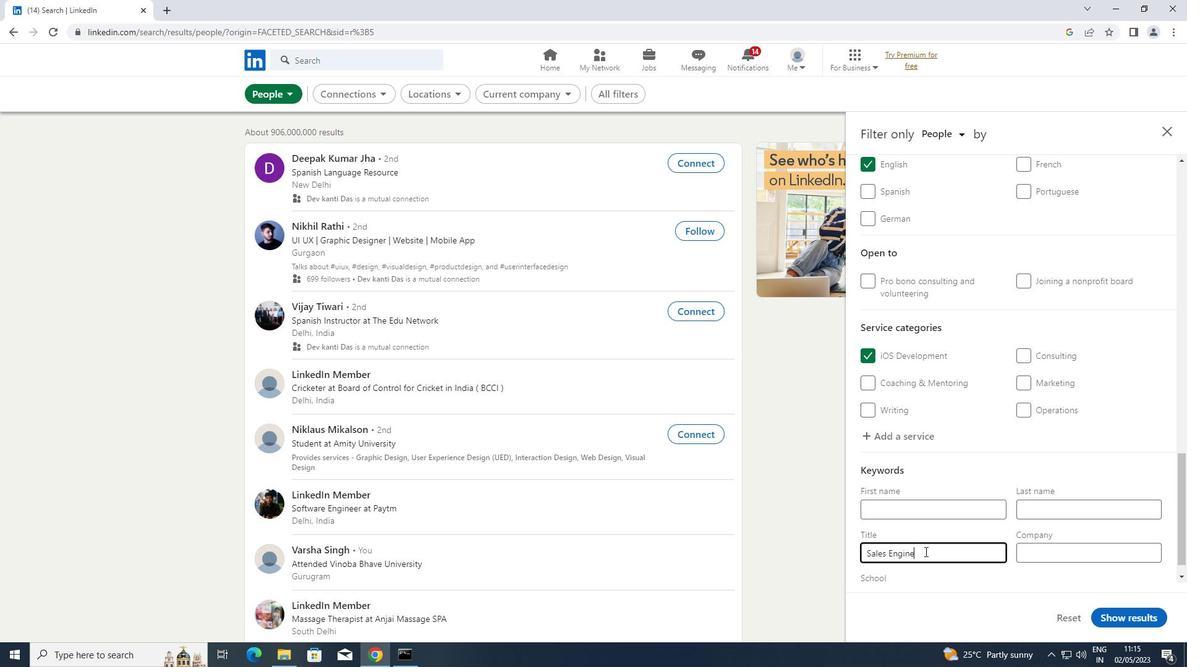
Action: Mouse moved to (1112, 613)
Screenshot: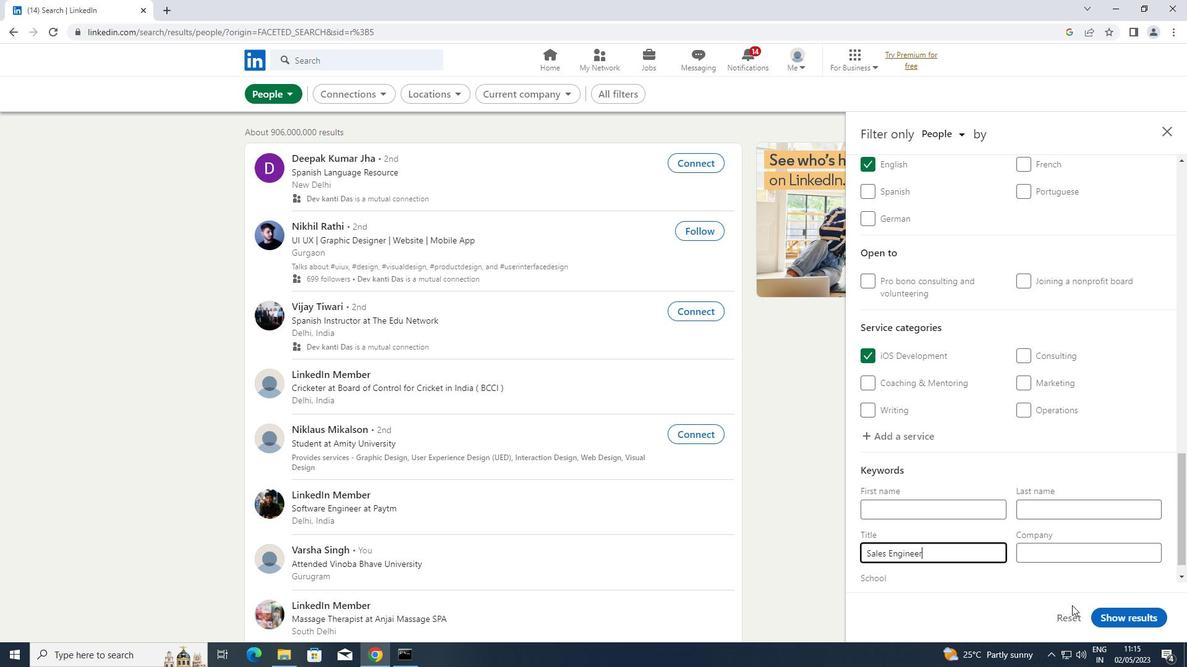 
Action: Mouse pressed left at (1112, 613)
Screenshot: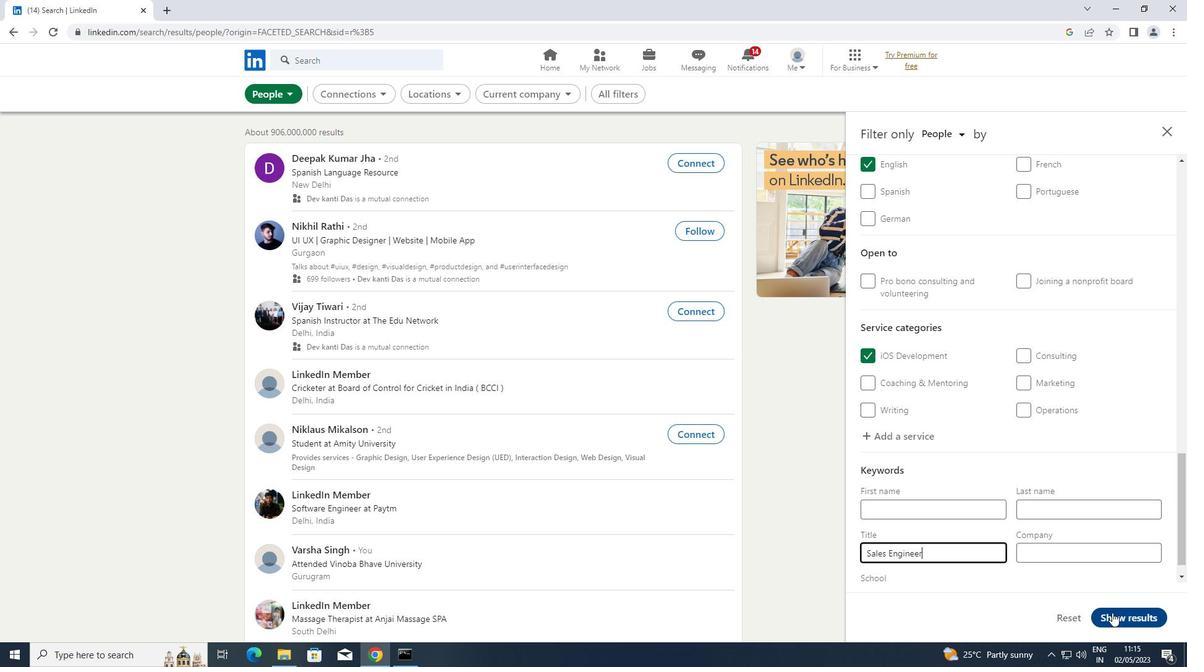 
